 Task: Create new invoice with Date Opened :15-Apr-23, Select Customer: Boston's Restaurant & Sports Bar, Terms: Payment Term 1. Make invoice entry for item-1 with Date: 15-Apr-23, Description: Lay's Sour Cream and Onion Regular_x000D_
, Action: Material, Income Account: Income:Sales, Quantity: 2, Unit Price: 6.85, Discount %: 7. Make entry for item-2 with Date: 15-Apr-23, Description: Hawaiian Punch Juice Orange Ocean (1 gal)_x000D_
, Action: Material, Income Account: Income:Sales, Quantity: 1, Unit Price: 8.5, Discount %: 8. Make entry for item-3 with Date: 15-Apr-23, Description: Gatorade Gatorlyte Electrolyte Beverage Strawberry Kiwi (20 oz)_x000D_
, Action: Material, Income Account: Income:Sales, Quantity: 2, Unit Price: 9.5, Discount %: 10. Write Notes: 'Looking forward to serving you again.'. Post Invoice with Post Date: 15-Apr-23, Post to Accounts: Assets:Accounts Receivable. Pay / Process Payment with Transaction Date: 15-May-23, Amount: 37.661, Transfer Account: Checking Account. Print Invoice, display notes by going to Option, then go to Display Tab and check 'Invoice Notes'.
Action: Mouse moved to (171, 34)
Screenshot: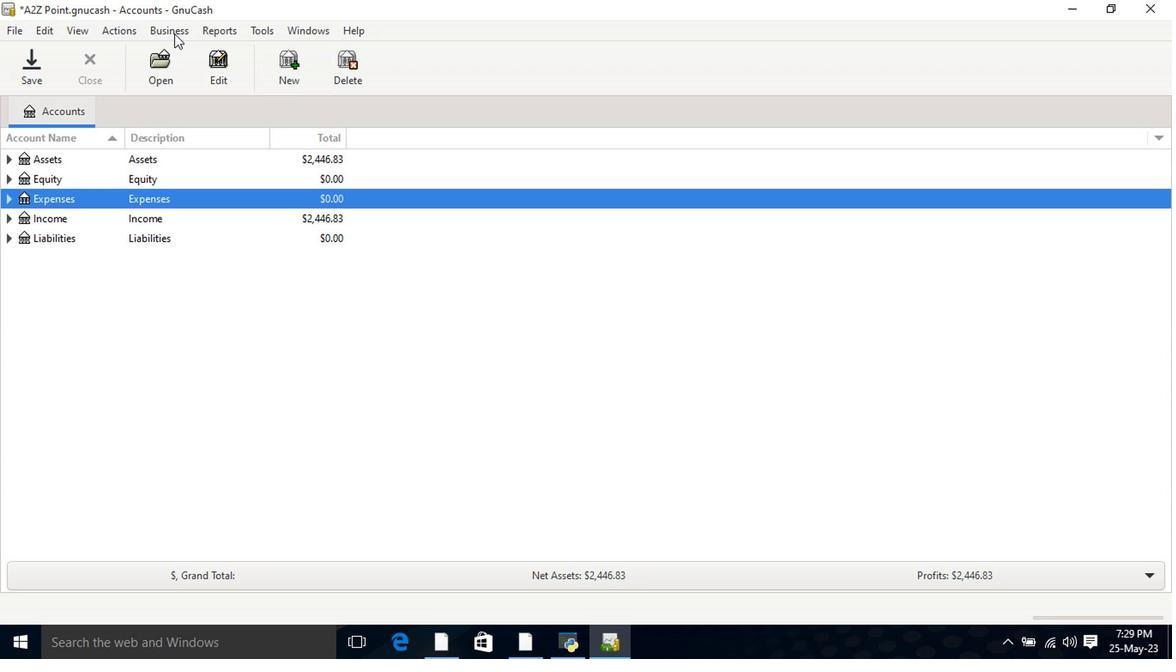 
Action: Mouse pressed left at (171, 34)
Screenshot: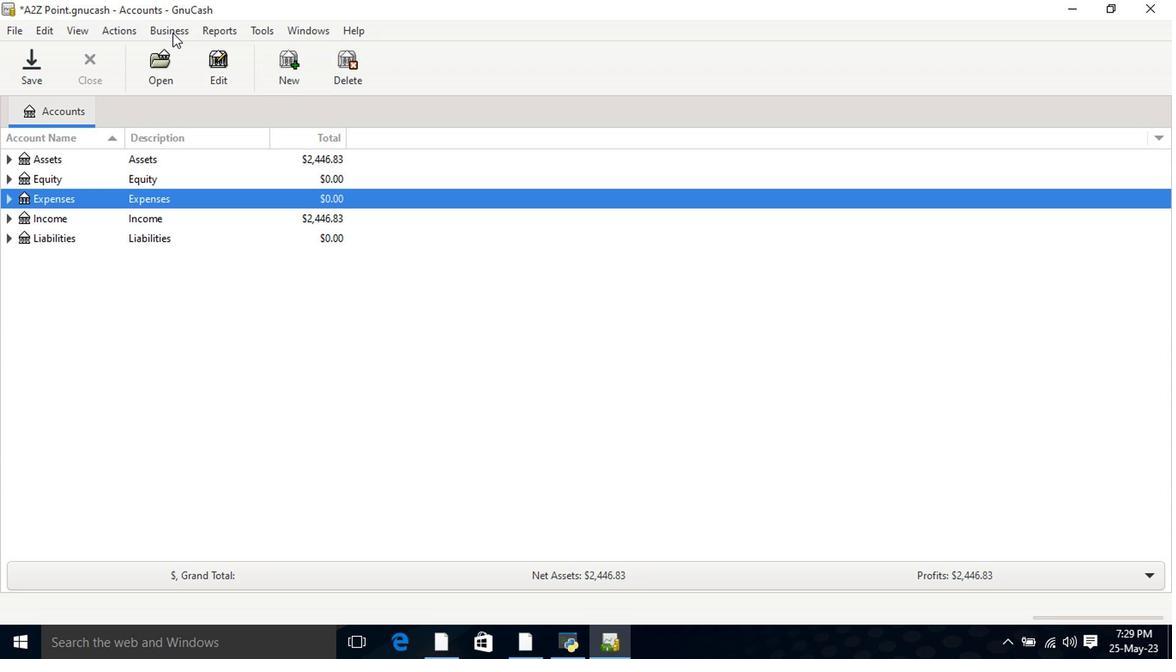 
Action: Mouse moved to (364, 115)
Screenshot: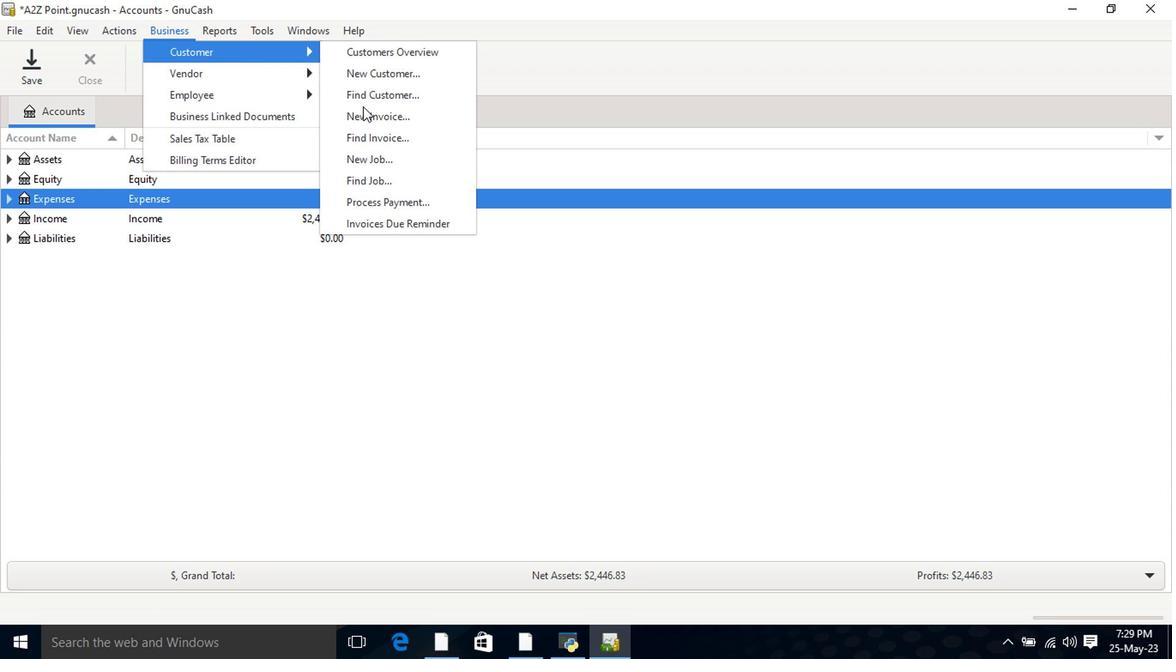 
Action: Mouse pressed left at (364, 115)
Screenshot: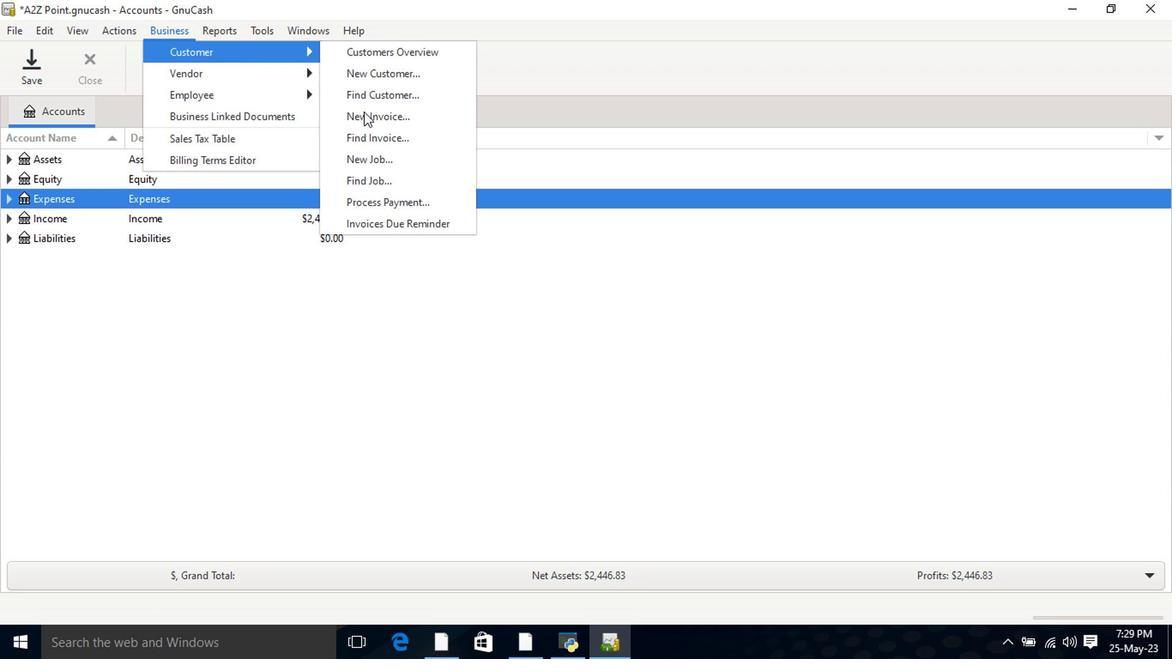 
Action: Mouse moved to (701, 263)
Screenshot: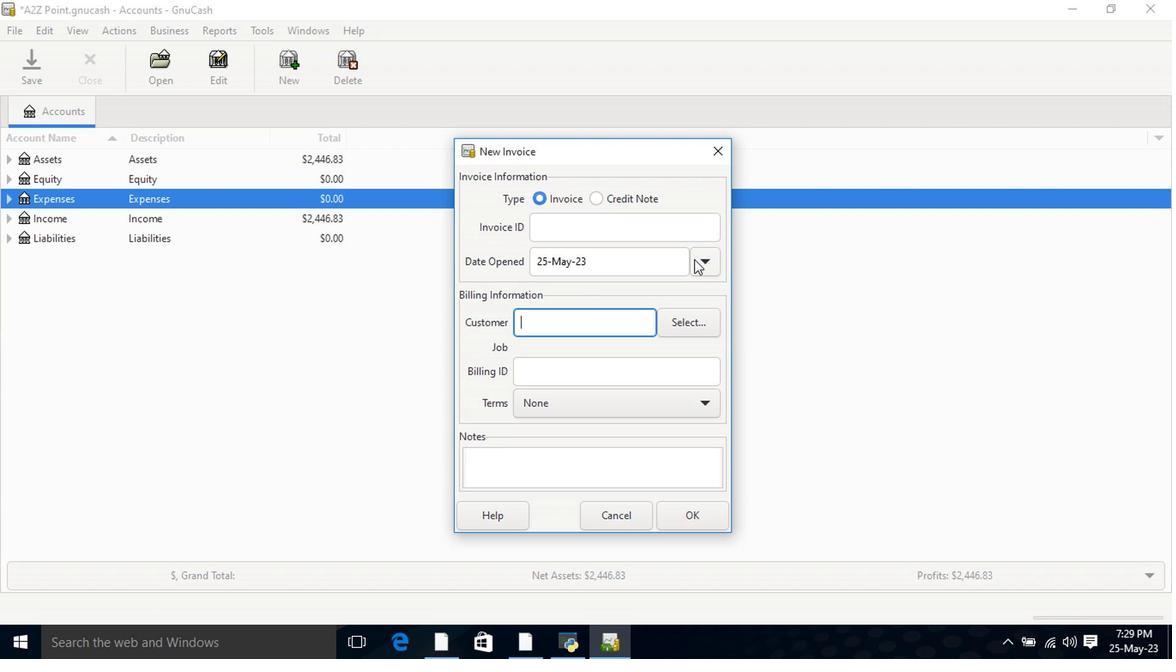 
Action: Mouse pressed left at (701, 263)
Screenshot: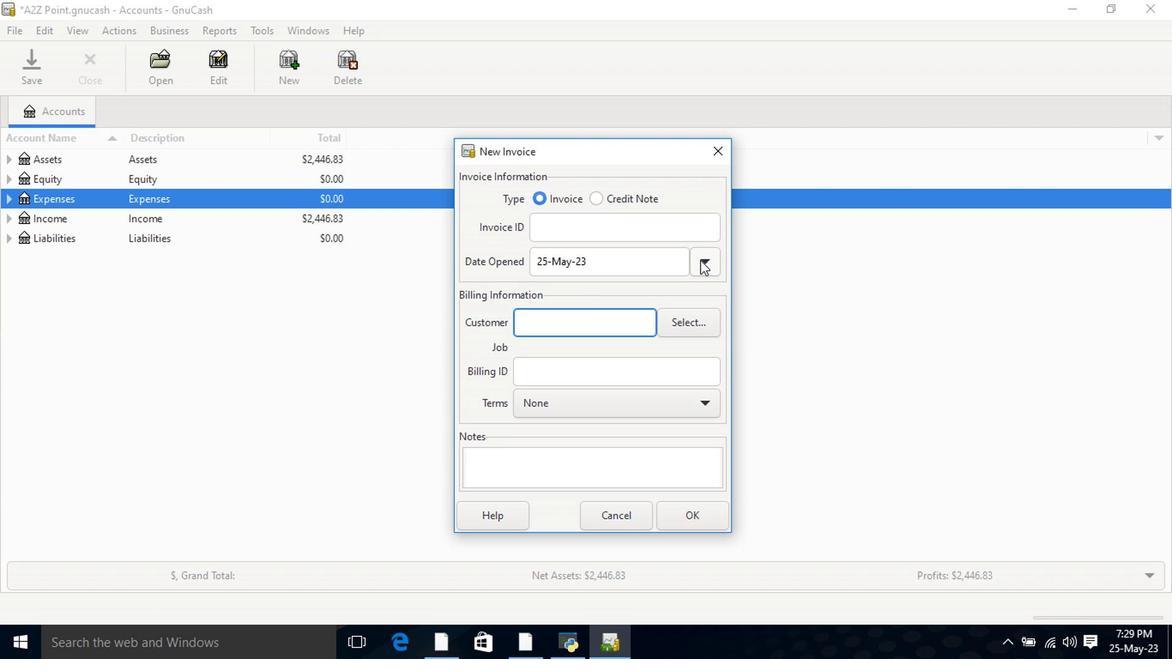 
Action: Mouse moved to (568, 290)
Screenshot: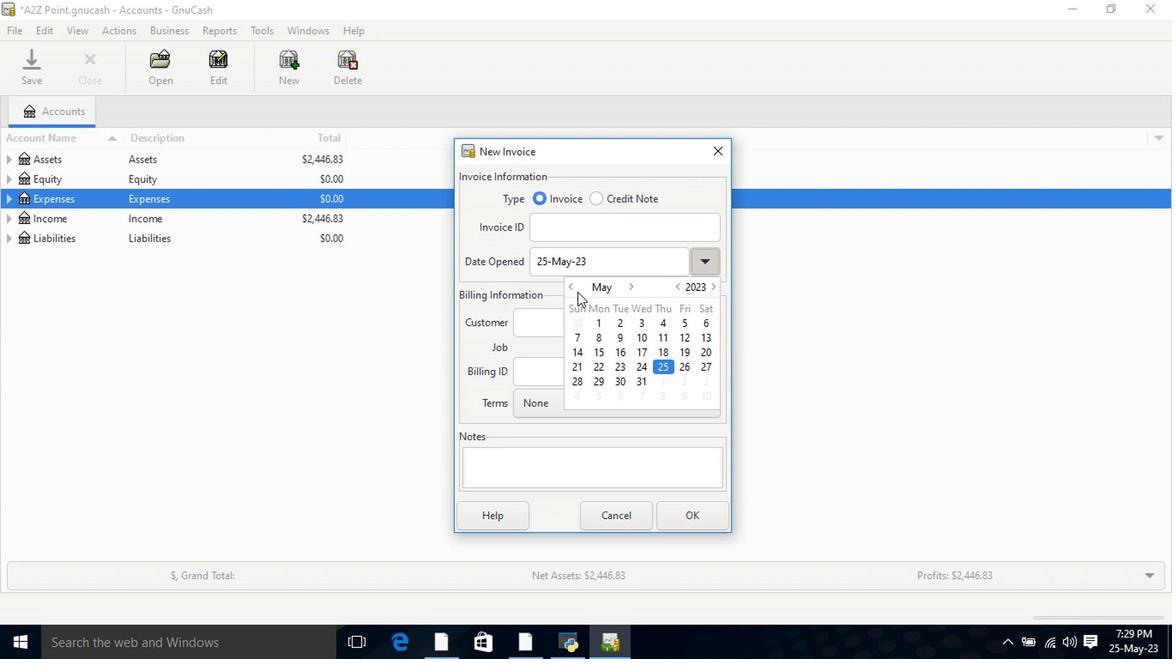 
Action: Mouse pressed left at (568, 290)
Screenshot: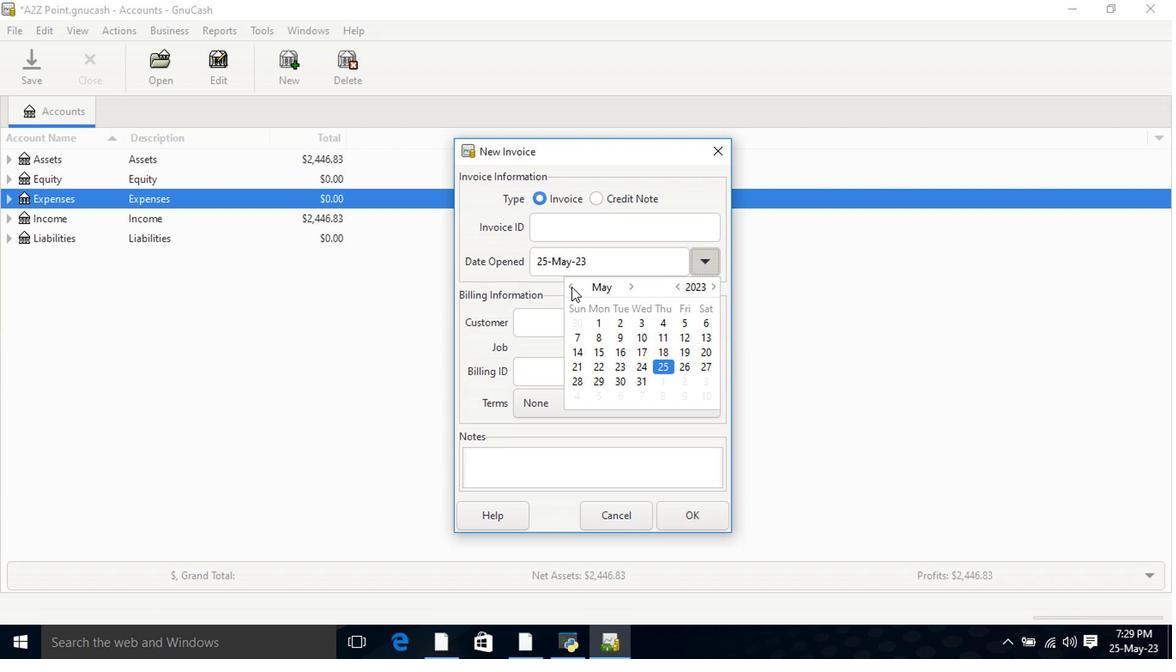 
Action: Mouse moved to (704, 359)
Screenshot: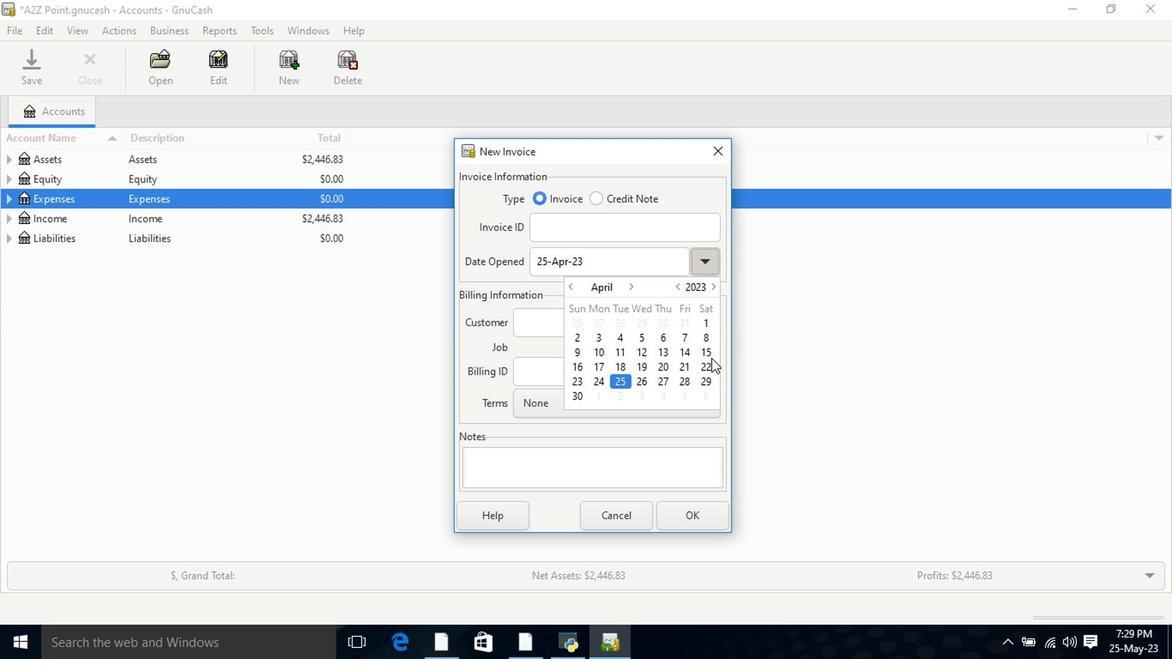 
Action: Mouse pressed left at (704, 359)
Screenshot: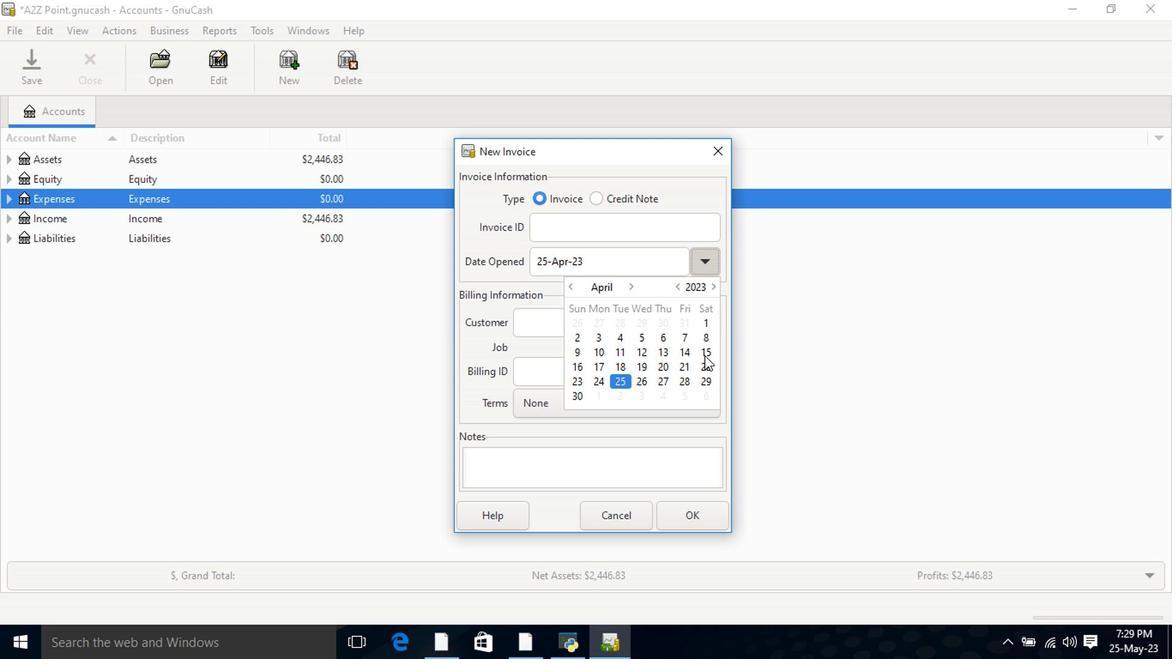 
Action: Mouse pressed left at (704, 359)
Screenshot: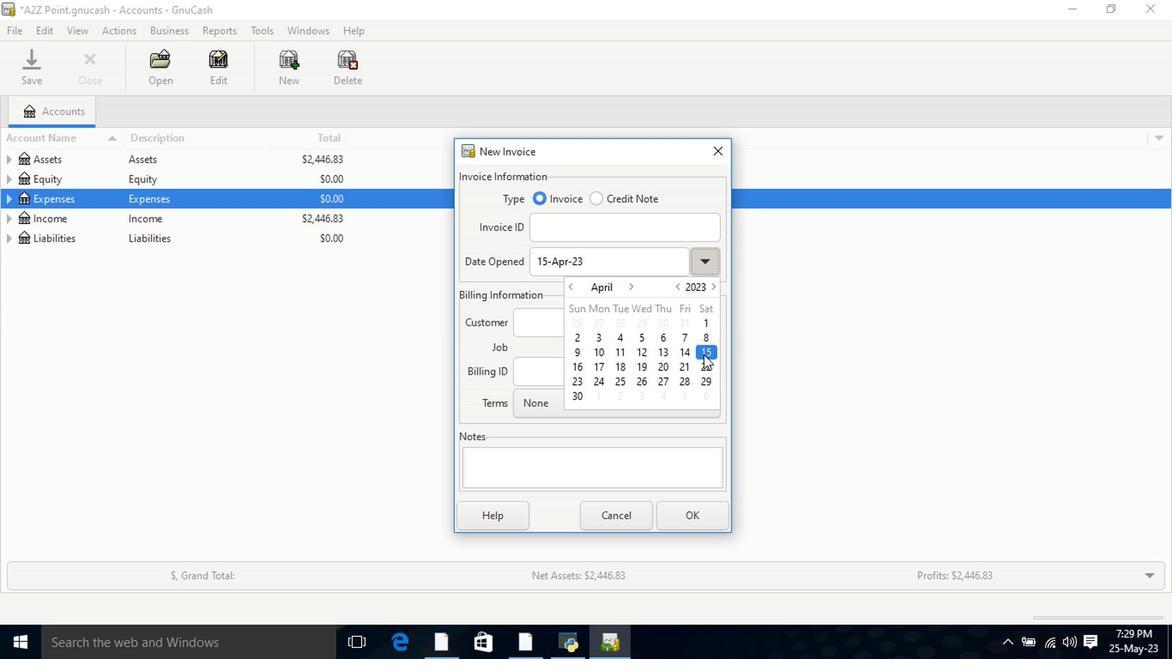 
Action: Mouse moved to (609, 316)
Screenshot: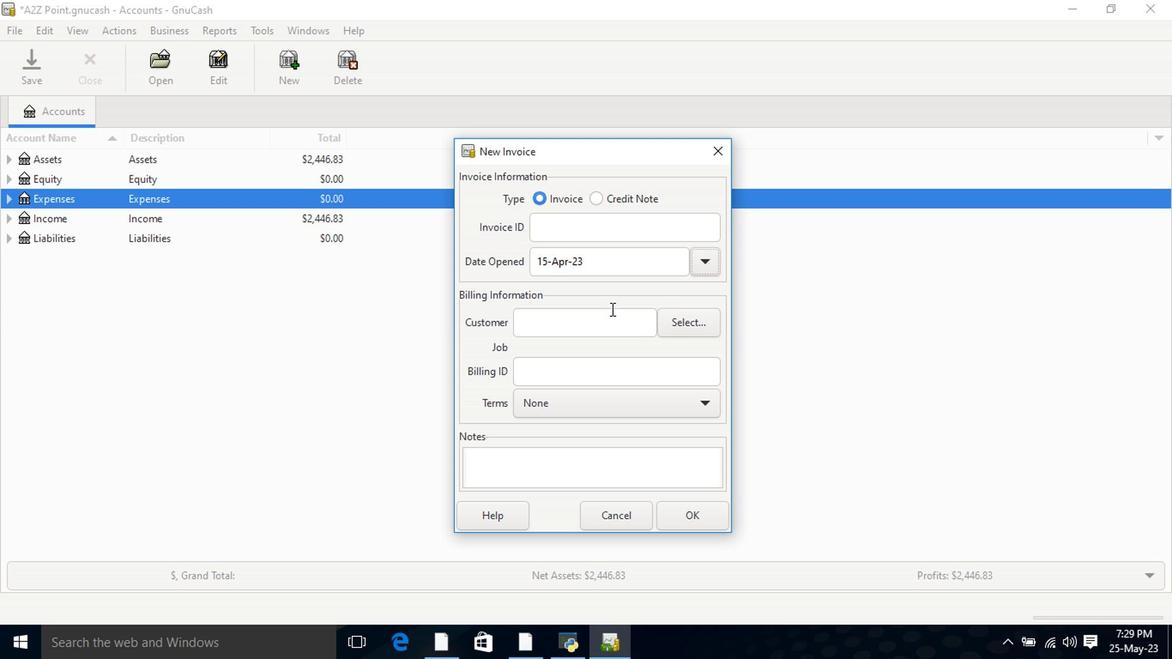 
Action: Mouse pressed left at (609, 316)
Screenshot: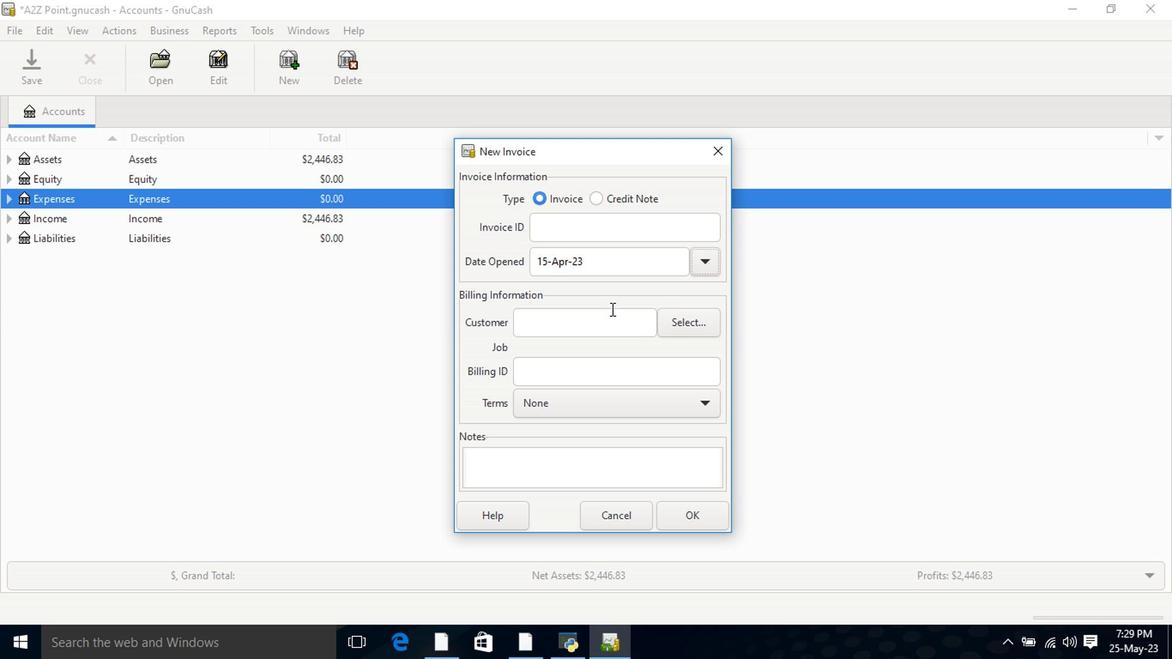 
Action: Mouse moved to (608, 316)
Screenshot: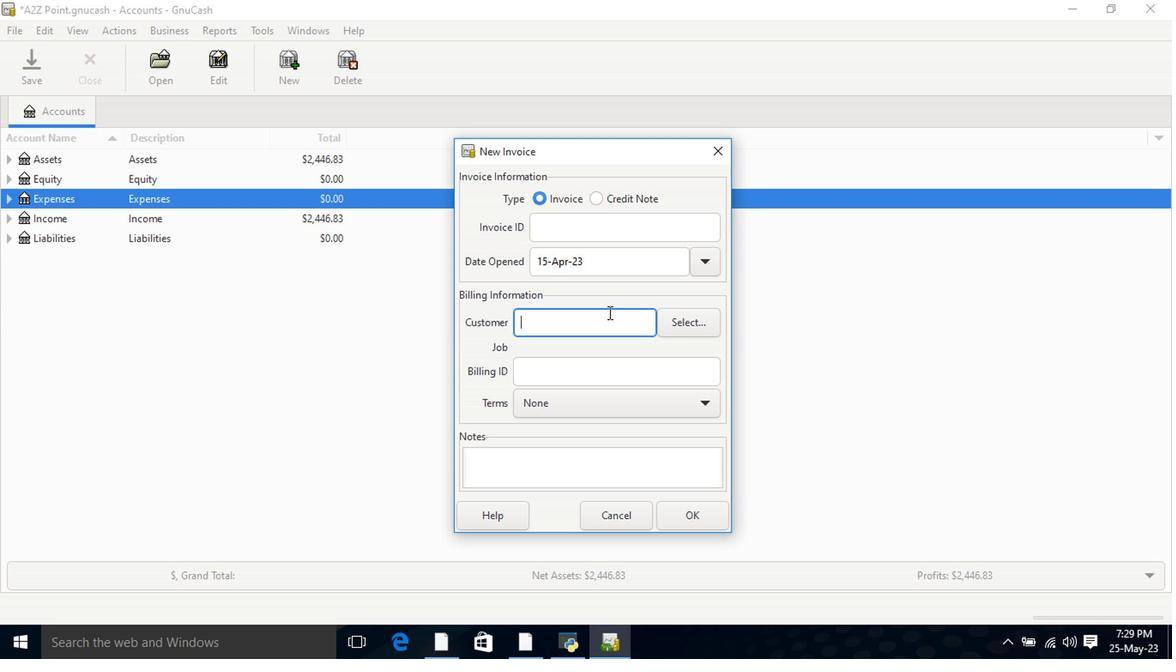 
Action: Key pressed <Key.shift><Key.shift><Key.shift><Key.shift><Key.shift><Key.shift><Key.shift><Key.shift><Key.shift><Key.shift><Key.shift><Key.shift><Key.shift><Key.shift><Key.shift><Key.shift><Key.shift><Key.shift><Key.shift><Key.shift><Key.shift><Key.shift><Key.shift><Key.shift><Key.shift><Key.shift><Key.shift><Key.shift><Key.shift><Key.shift><Key.shift><Key.shift><Key.shift><Key.shift><Key.shift><Key.shift><Key.shift><Key.shift><Key.shift><Key.shift><Key.shift><Key.shift><Key.shift><Key.shift><Key.shift><Key.shift><Key.shift><Key.shift><Key.shift><Key.shift><Key.shift>Bost
Screenshot: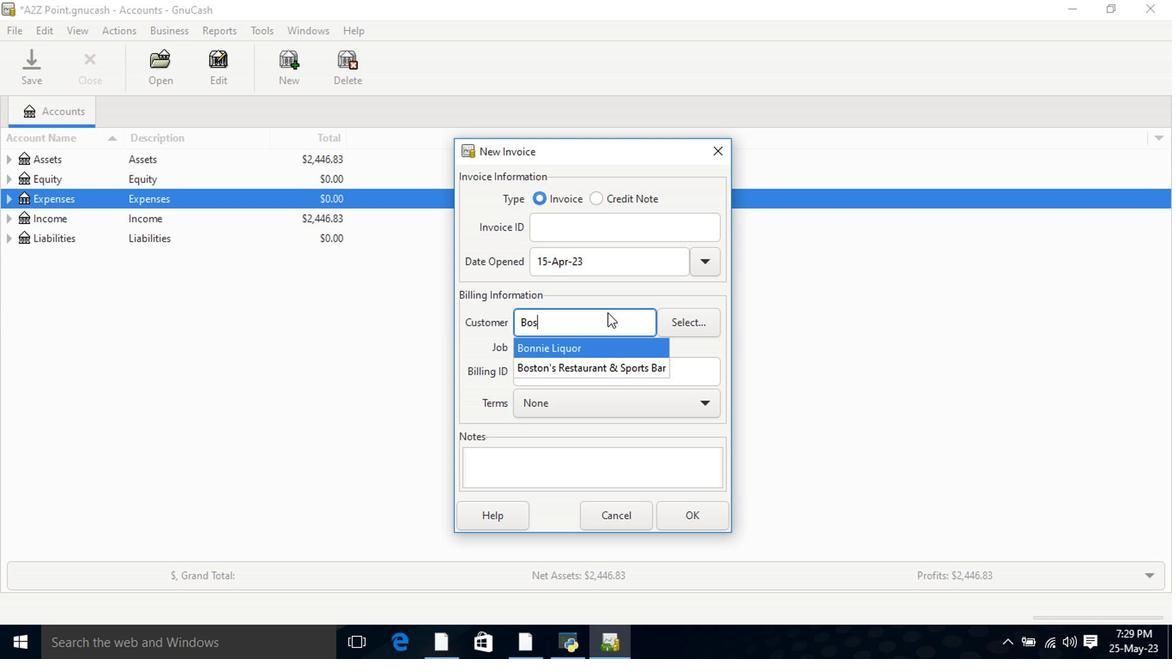 
Action: Mouse moved to (587, 352)
Screenshot: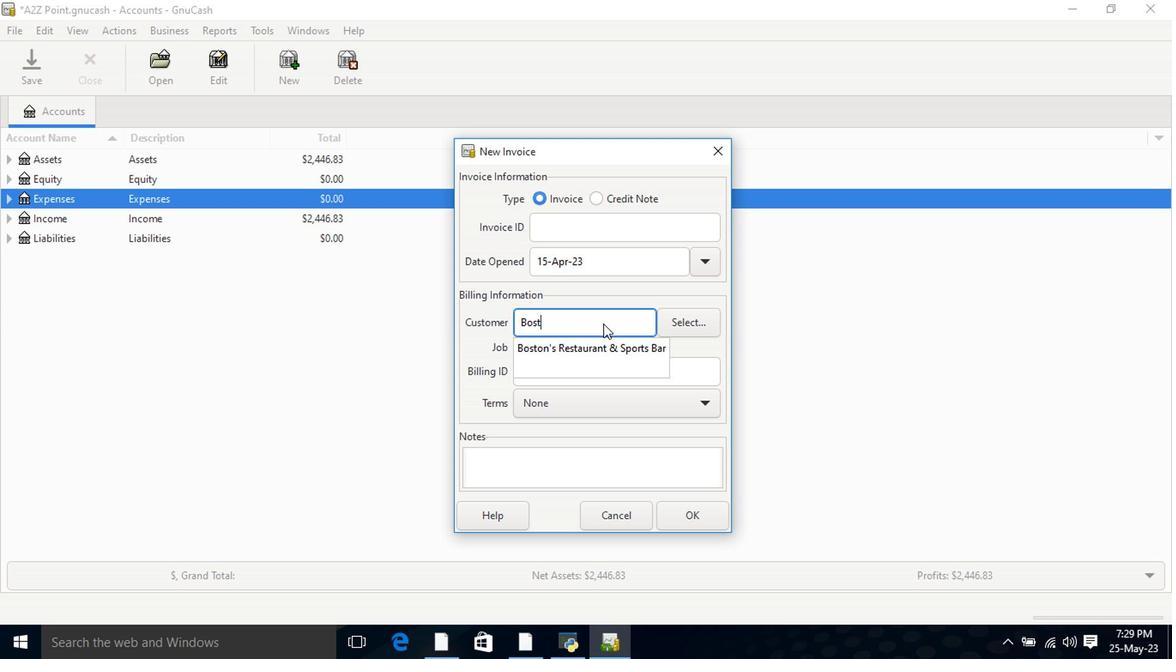 
Action: Mouse pressed left at (587, 352)
Screenshot: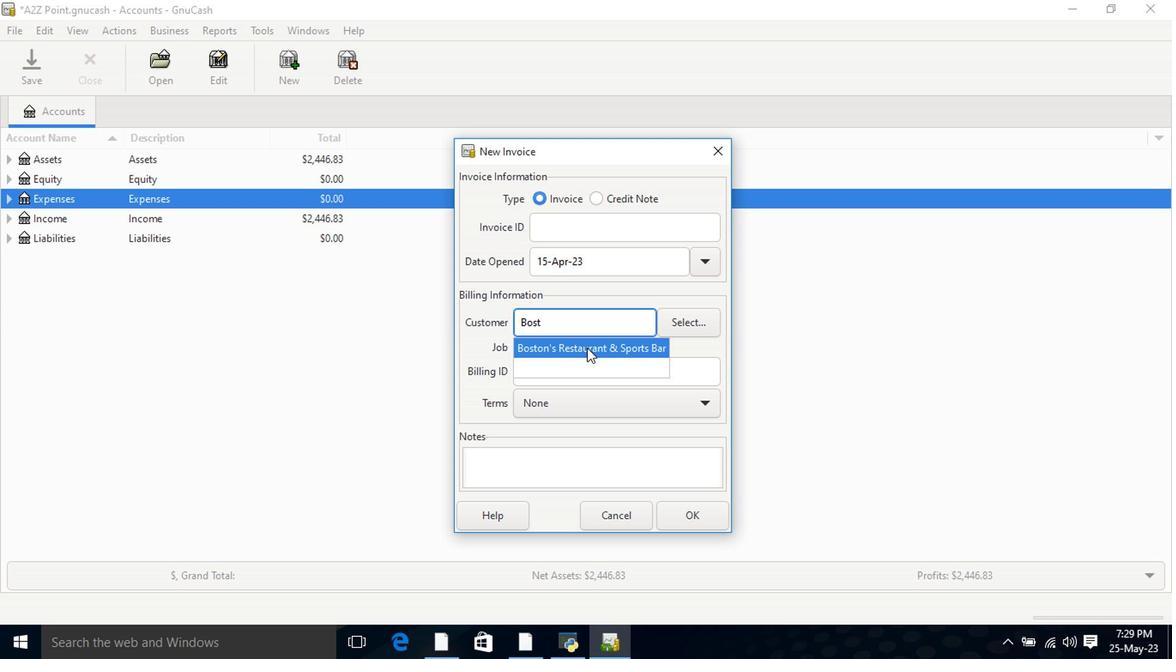 
Action: Mouse moved to (584, 414)
Screenshot: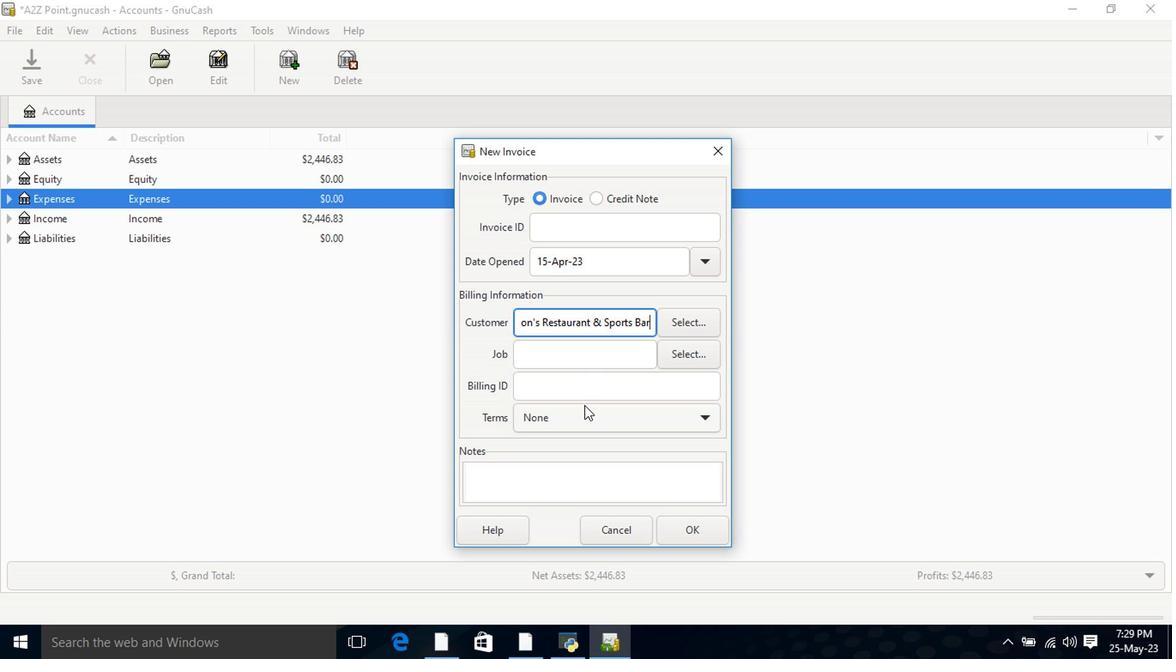 
Action: Mouse pressed left at (584, 414)
Screenshot: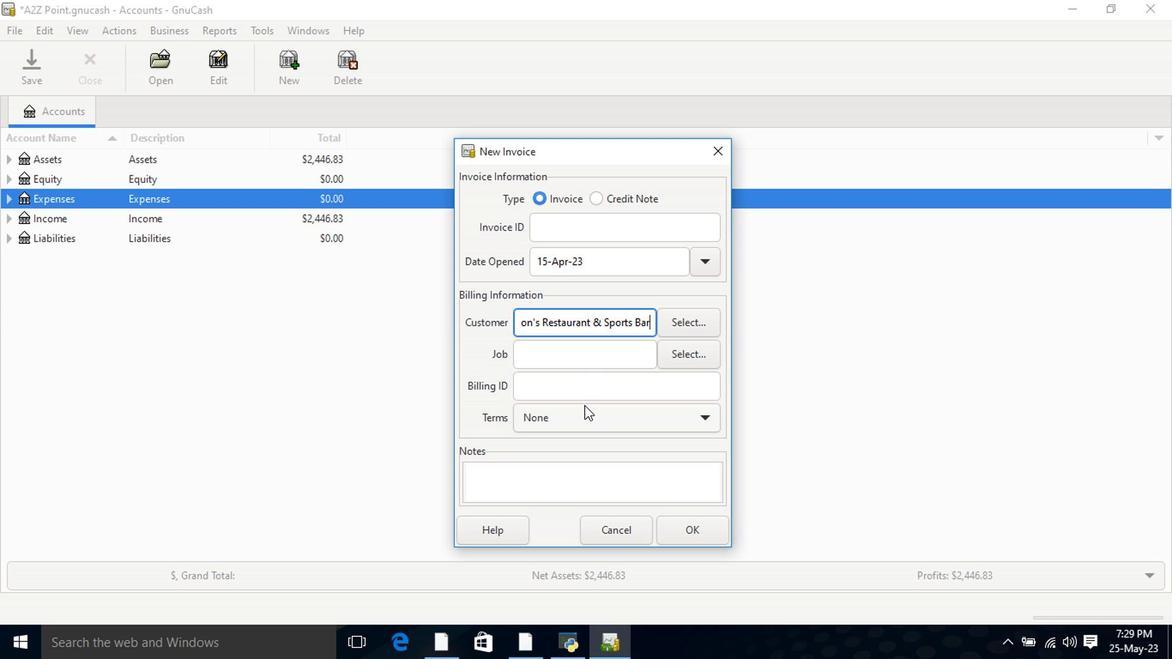 
Action: Mouse moved to (587, 447)
Screenshot: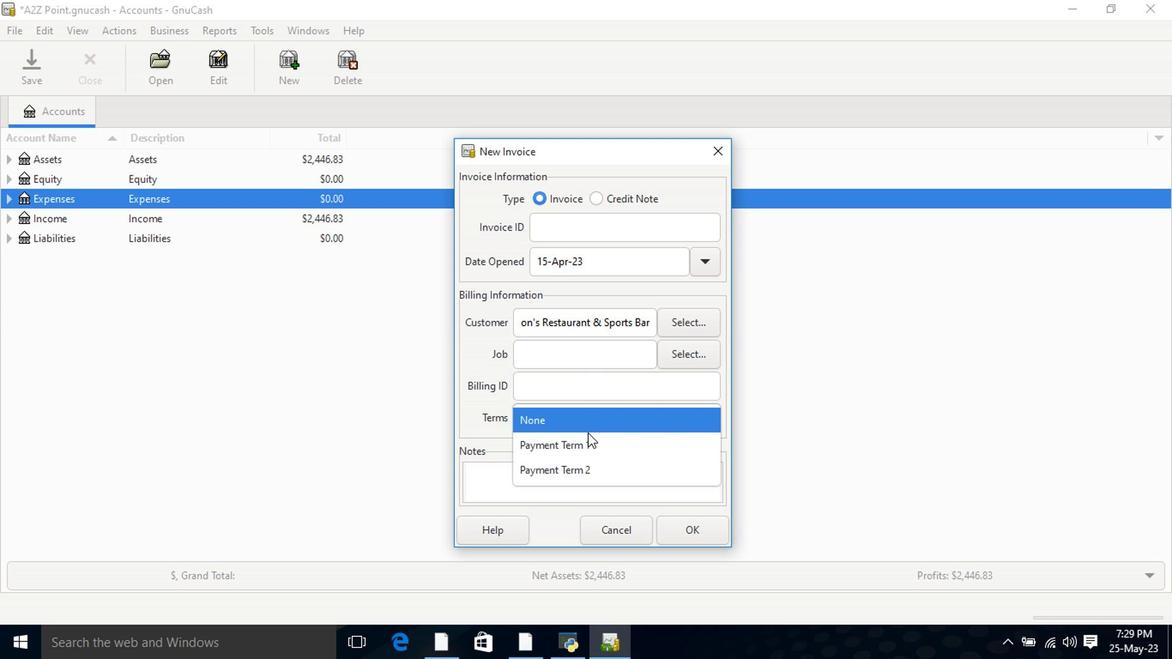 
Action: Mouse pressed left at (587, 447)
Screenshot: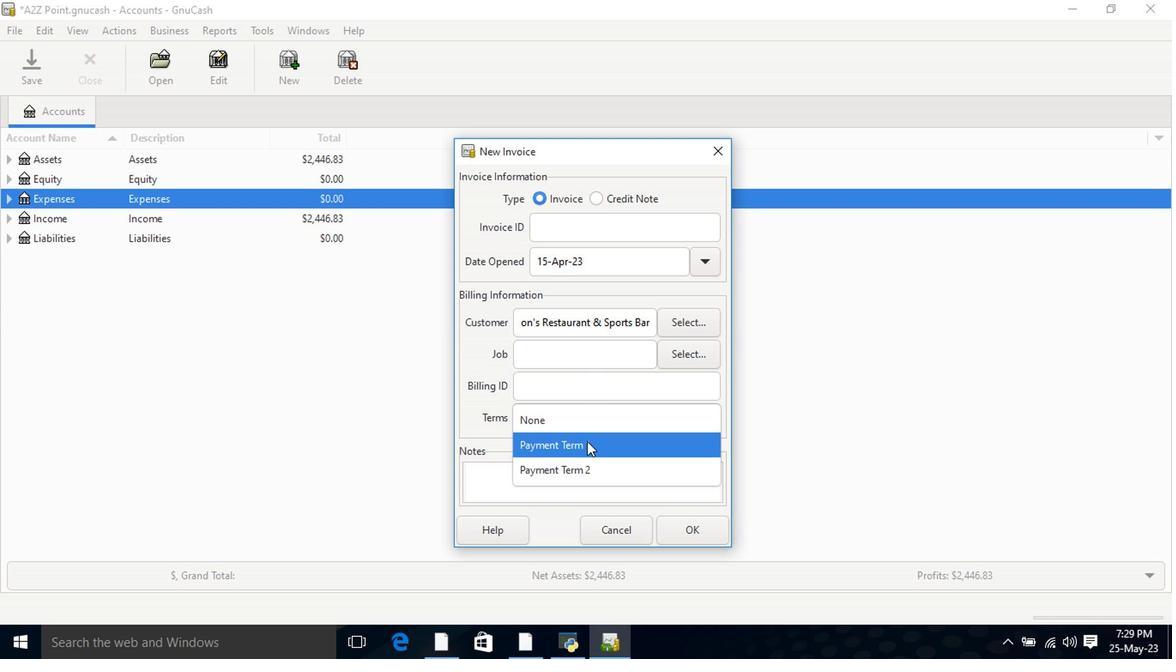 
Action: Mouse moved to (681, 536)
Screenshot: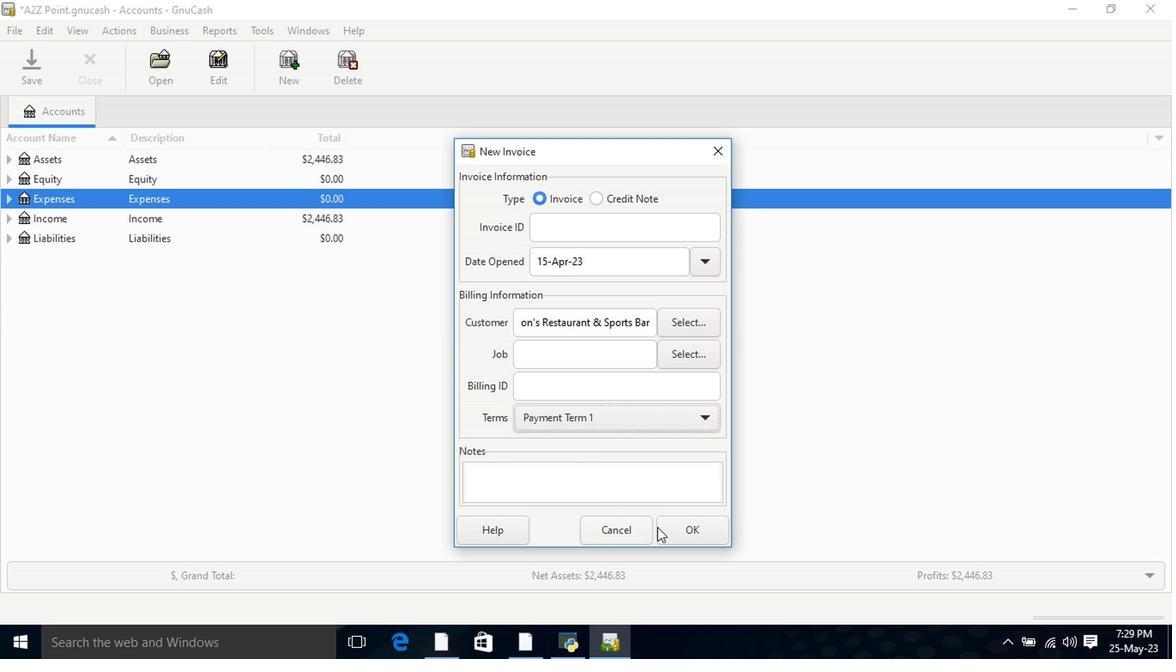 
Action: Mouse pressed left at (681, 536)
Screenshot: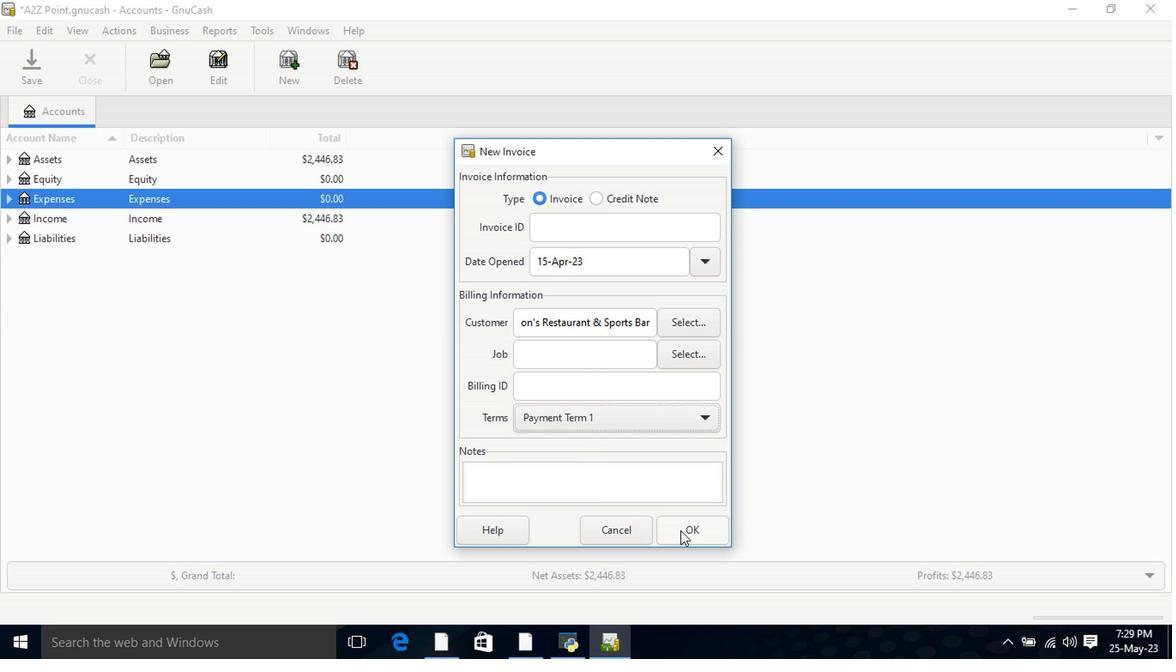 
Action: Mouse moved to (79, 340)
Screenshot: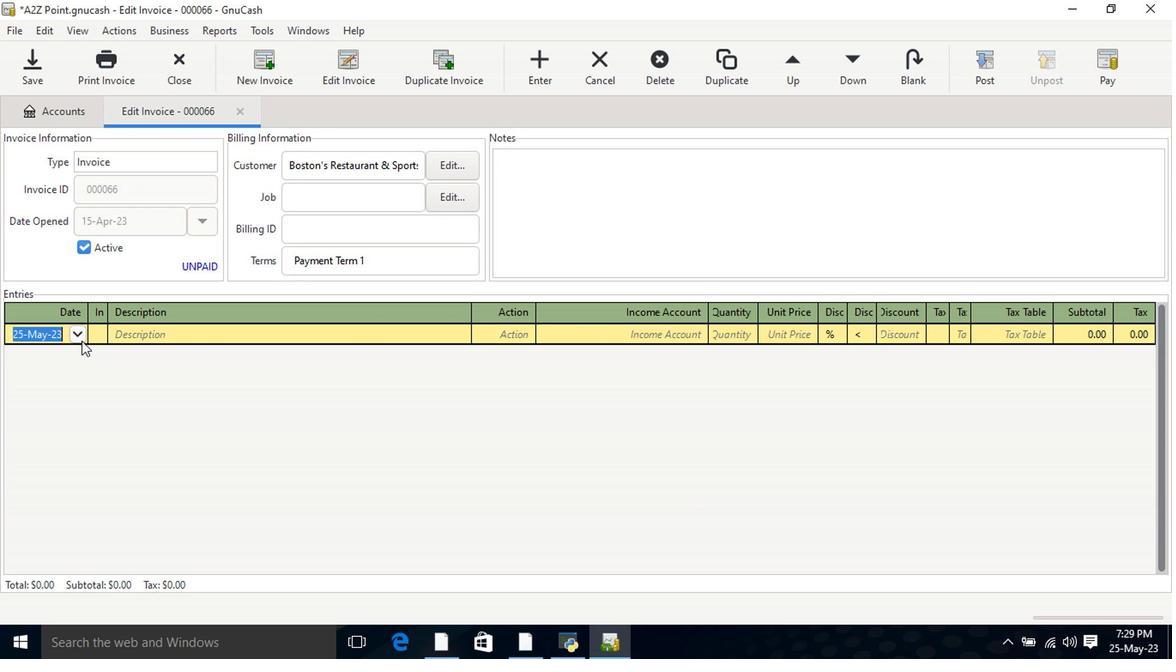 
Action: Mouse pressed left at (79, 340)
Screenshot: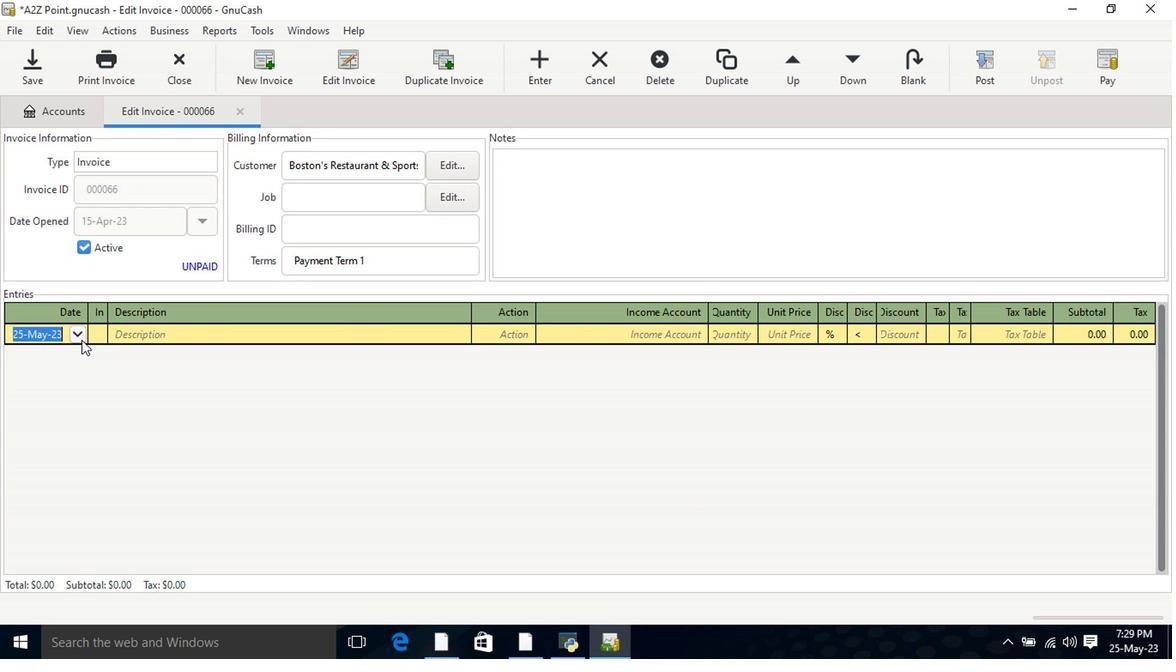
Action: Mouse moved to (7, 365)
Screenshot: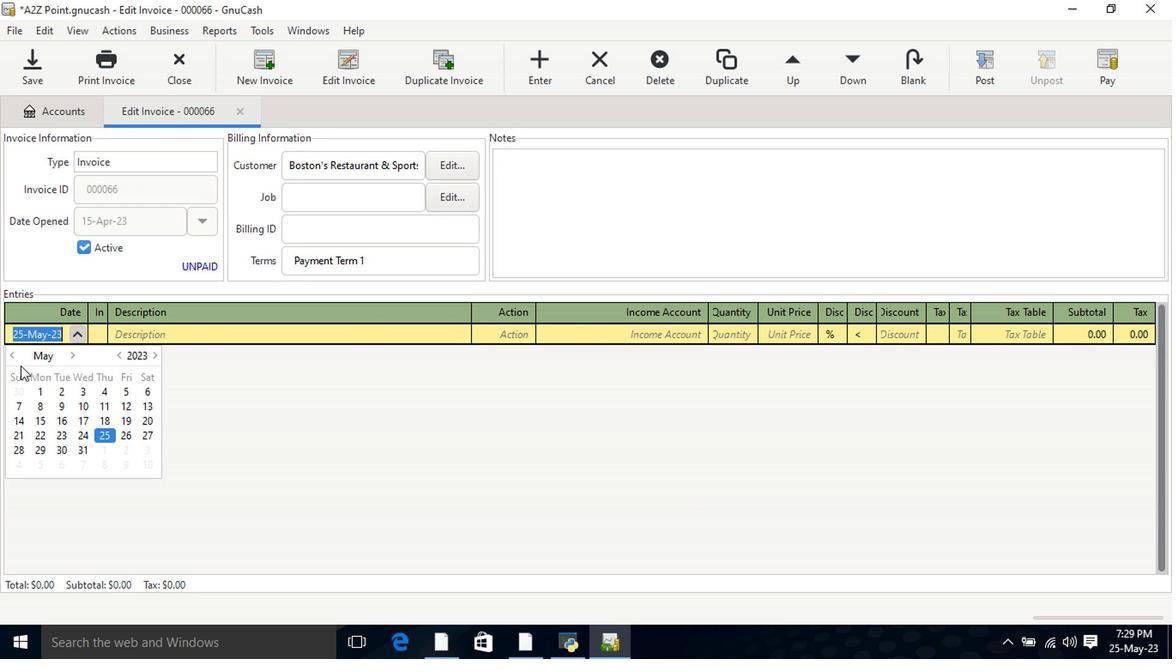 
Action: Mouse pressed left at (7, 365)
Screenshot: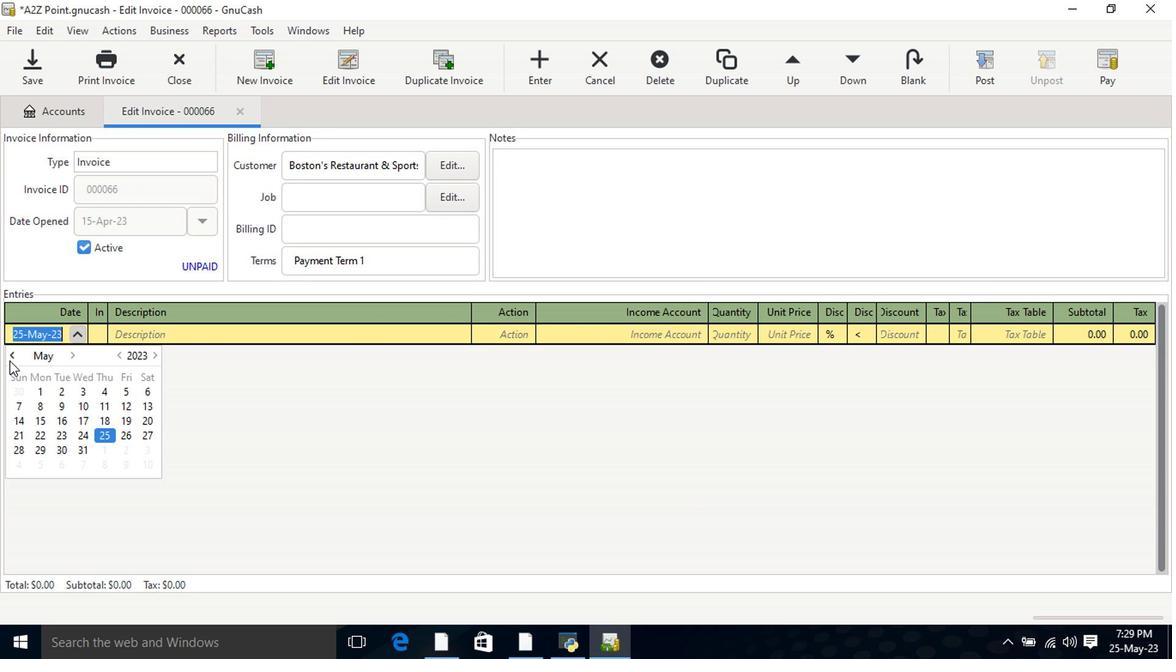 
Action: Mouse moved to (15, 361)
Screenshot: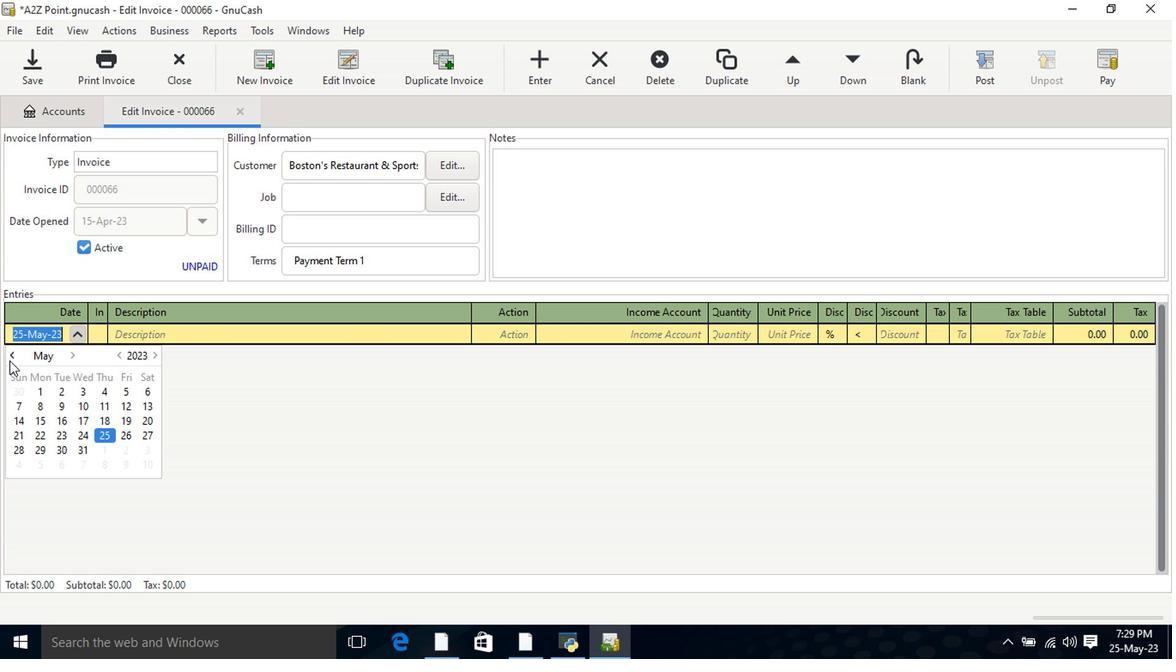 
Action: Mouse pressed left at (15, 361)
Screenshot: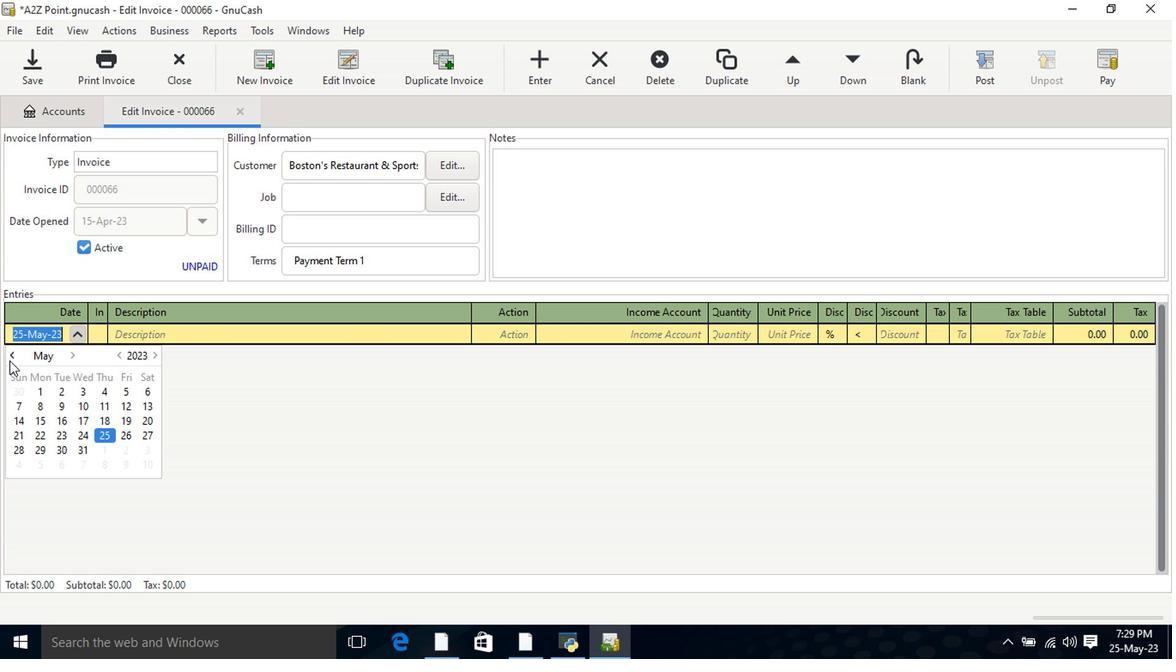 
Action: Mouse moved to (144, 428)
Screenshot: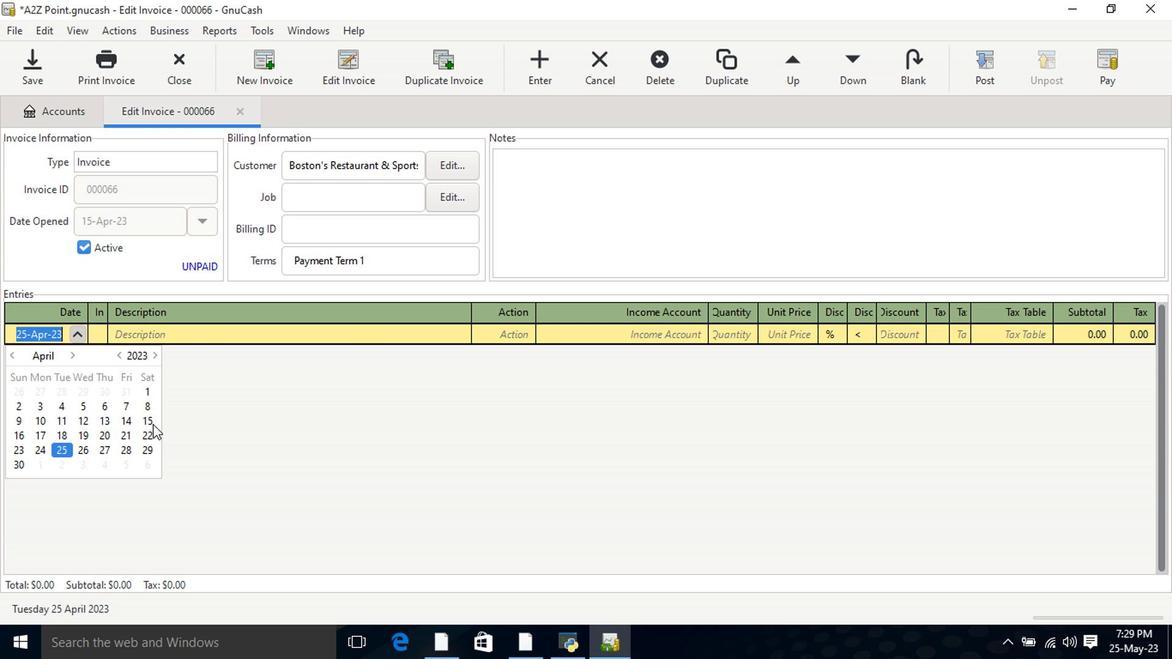 
Action: Mouse pressed left at (144, 428)
Screenshot: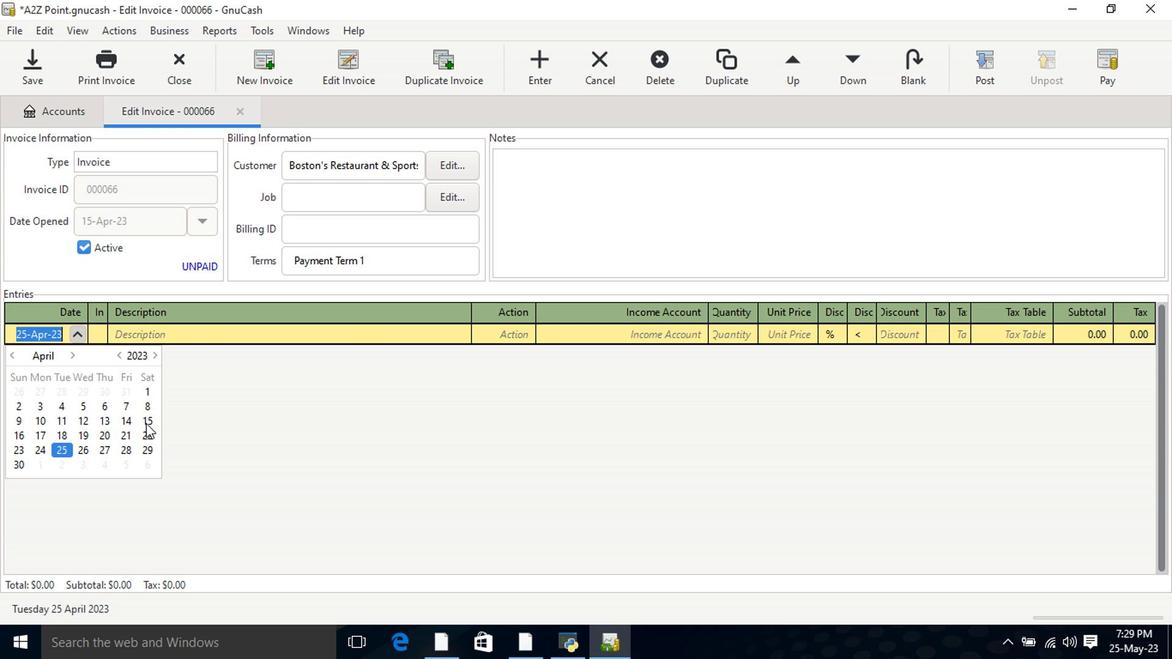 
Action: Mouse pressed left at (144, 428)
Screenshot: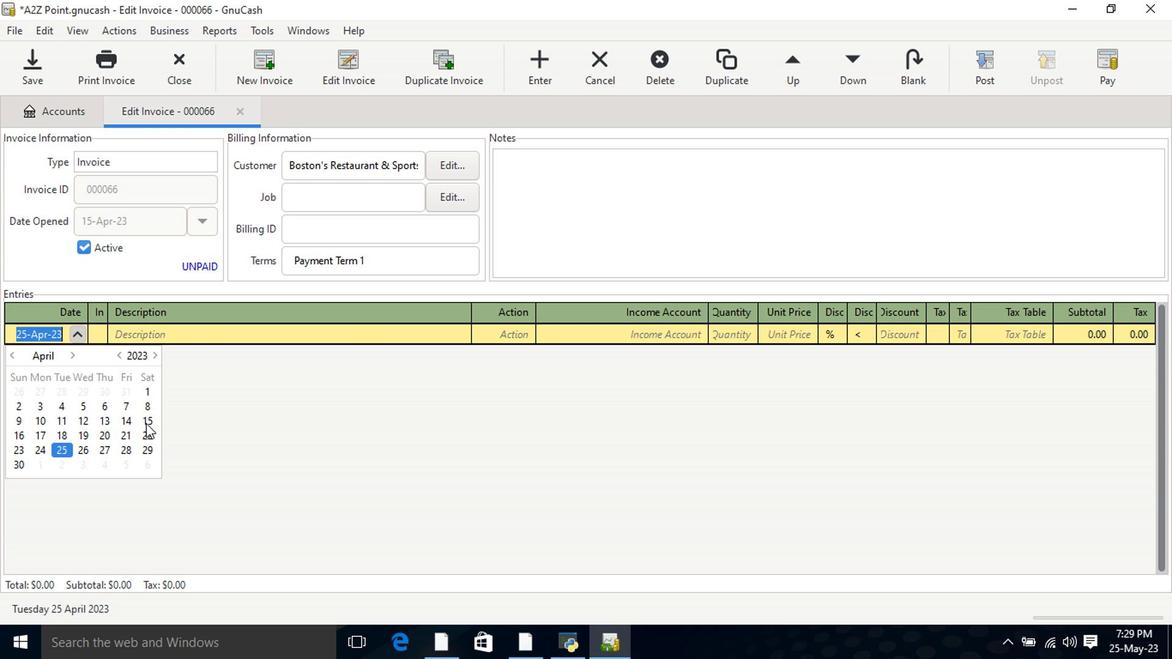 
Action: Mouse moved to (181, 337)
Screenshot: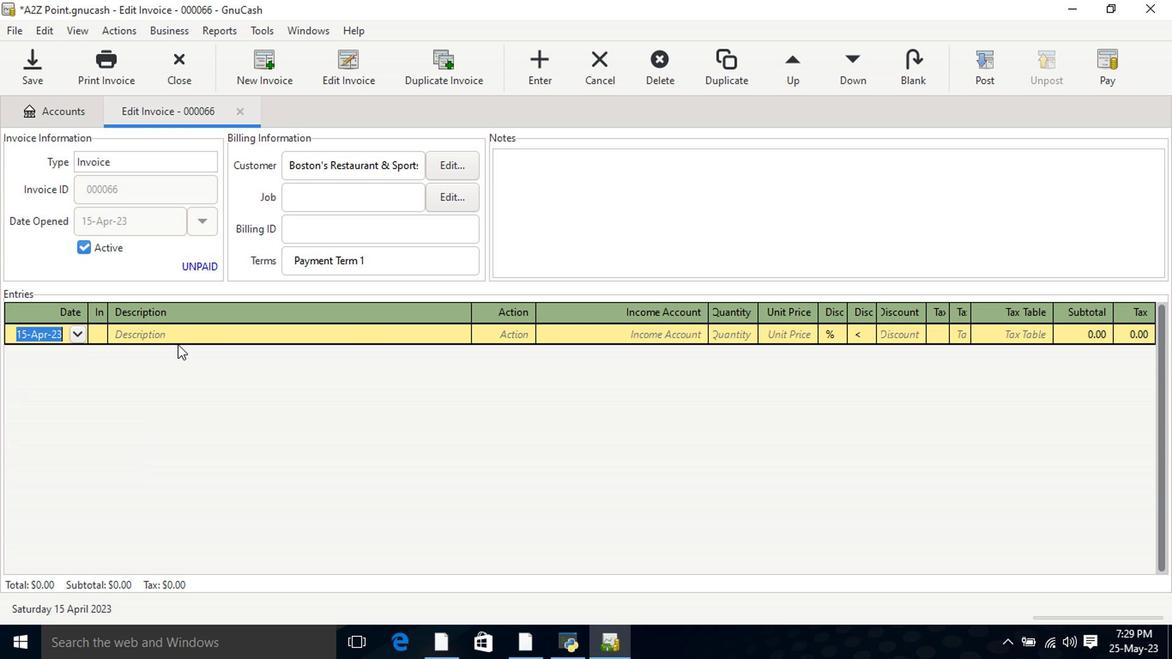 
Action: Mouse pressed left at (181, 337)
Screenshot: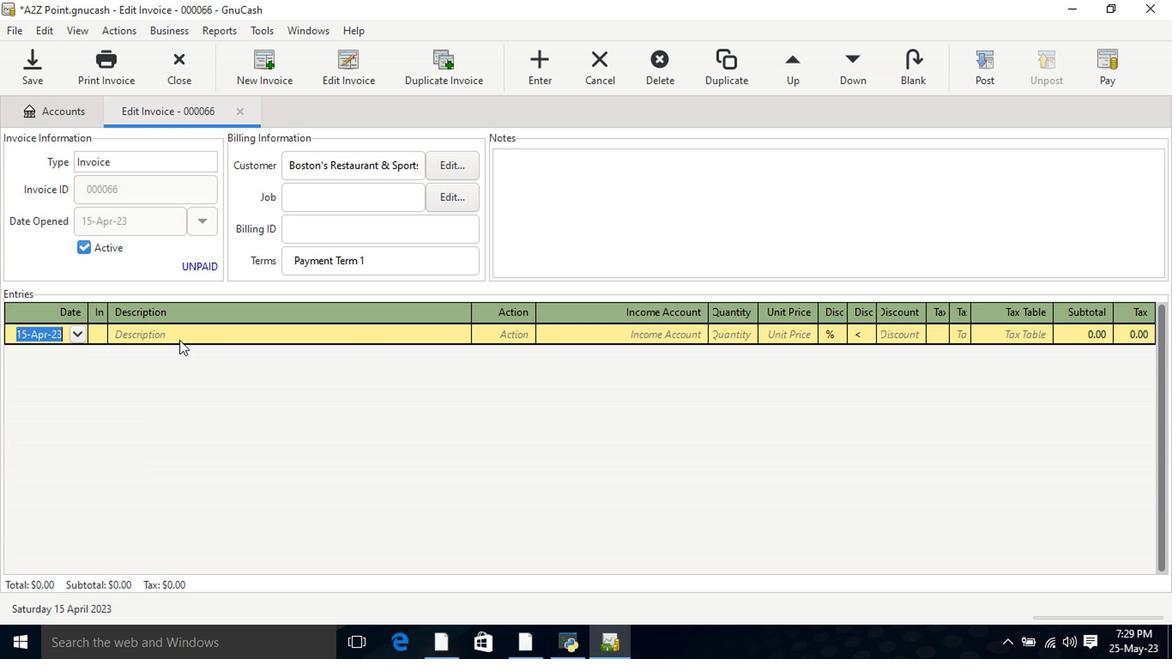 
Action: Key pressed <Key.shift>Lay's<Key.space><Key.shift>S<Key.shift>our<Key.space><Key.shift>Cream<Key.space>and<Key.space><Key.shift>Onion<Key.space><Key.shift>Regular<Key.tab>mat<Key.tab>incom<Key.down><Key.down><Key.down><Key.tab>2<Key.tab>6.85<Key.tab>
Screenshot: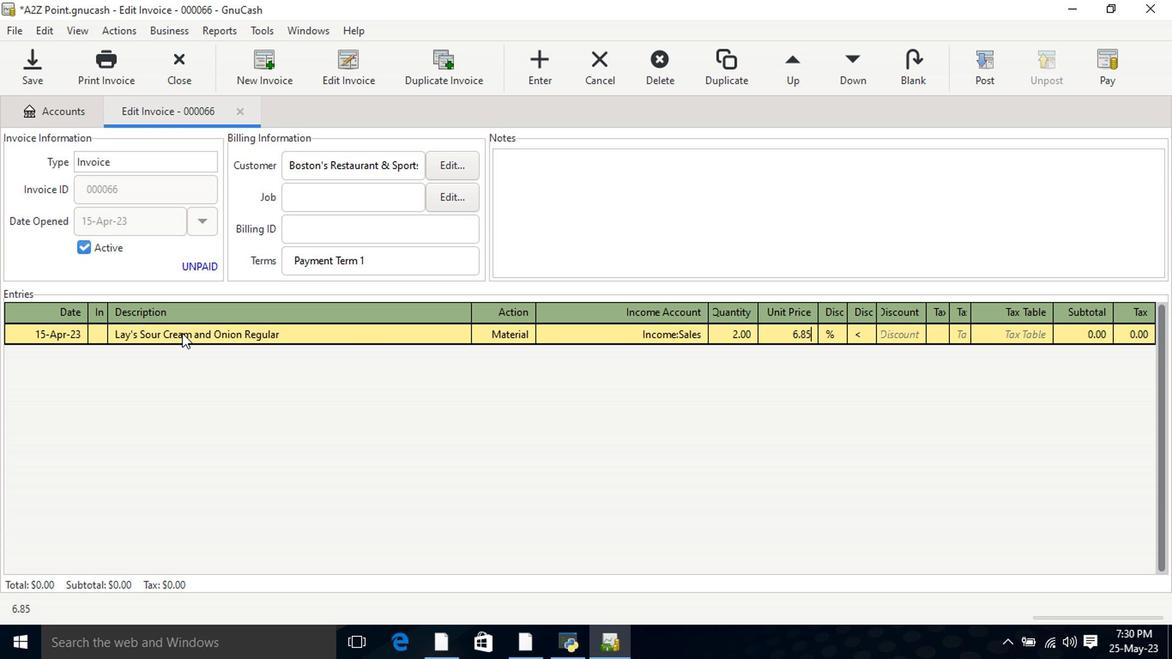 
Action: Mouse moved to (860, 338)
Screenshot: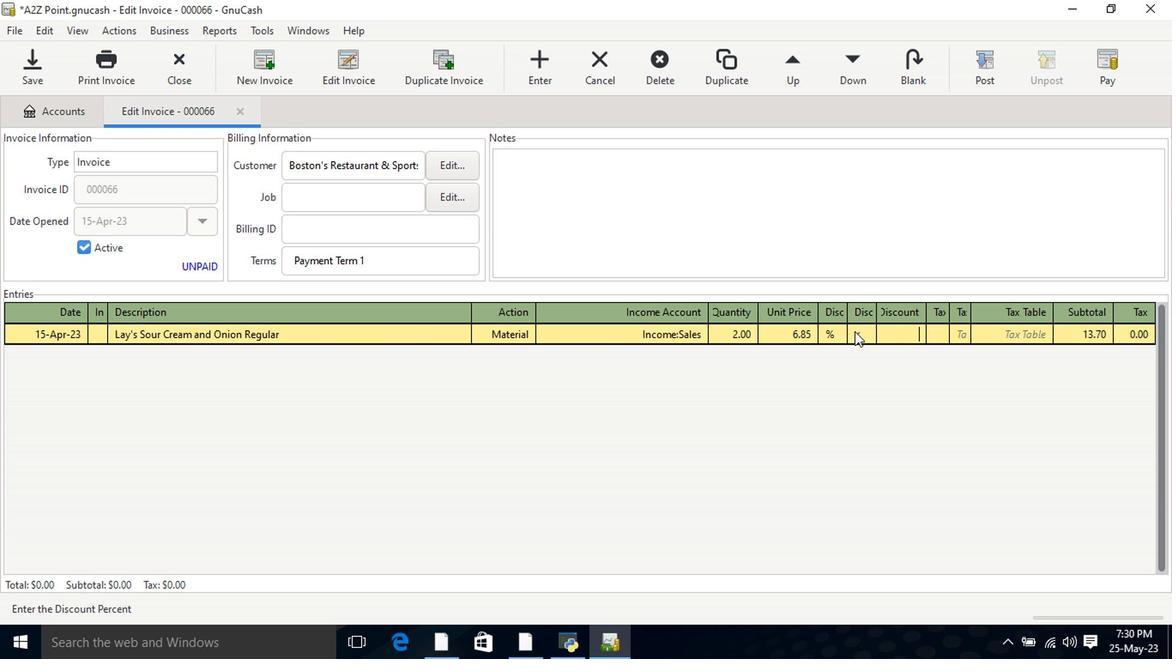 
Action: Mouse pressed left at (860, 338)
Screenshot: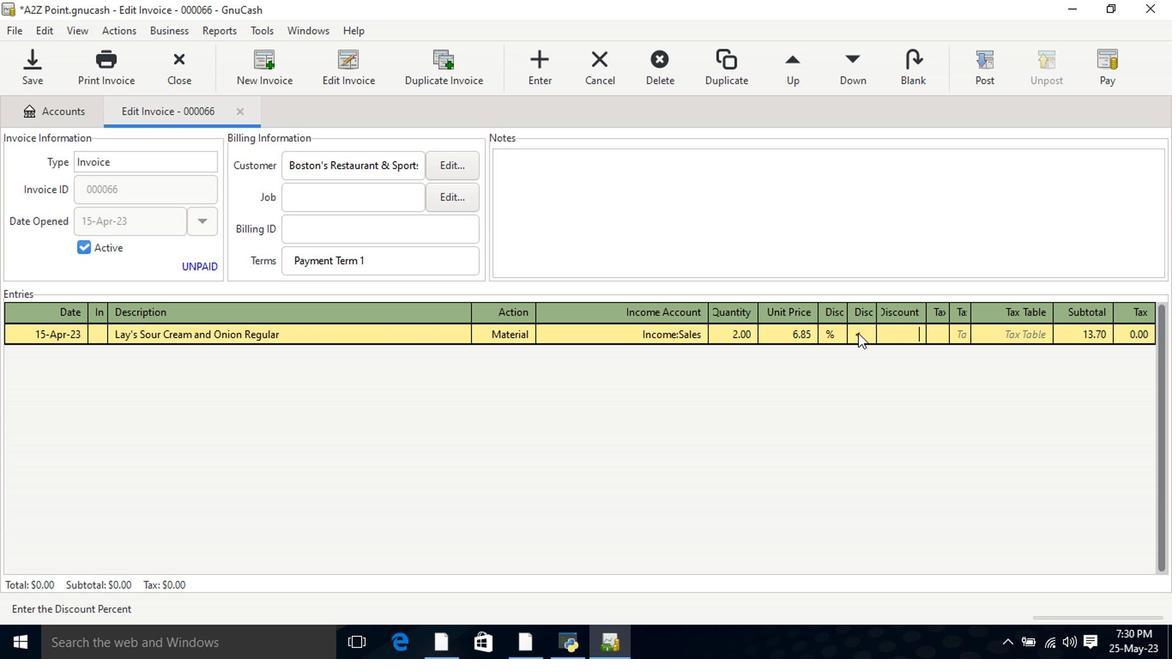 
Action: Mouse moved to (884, 331)
Screenshot: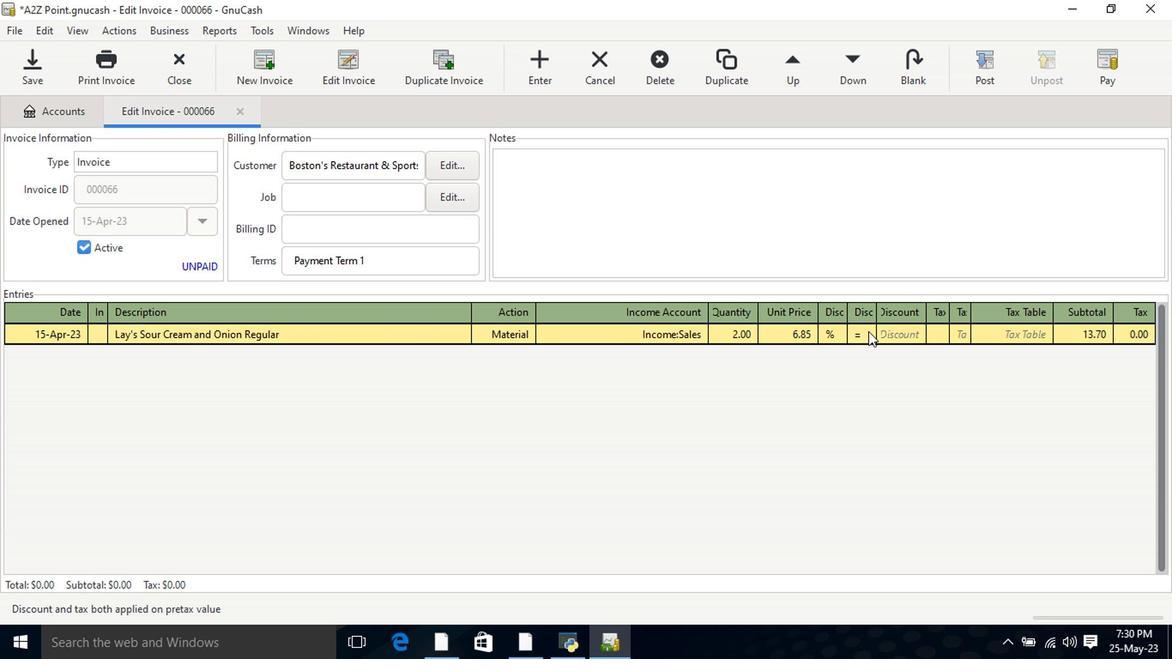 
Action: Mouse pressed left at (884, 331)
Screenshot: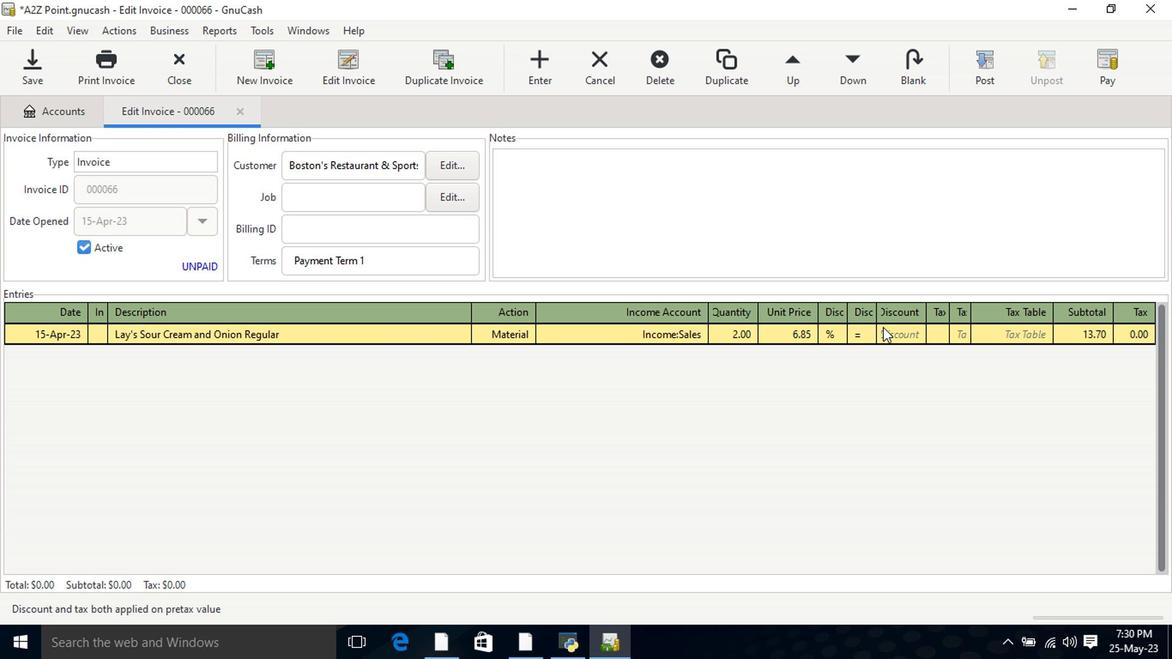 
Action: Key pressed 7<Key.tab><Key.tab><Key.shift>Hawaiian<Key.space><Key.shift>Punch<Key.space><Key.shift>Juice<Key.space><Key.shift>Orange<Key.space><Key.shift>Ocean<Key.space><Key.shift_r>(1<Key.space>ga<Key.shift_r>)<Key.tab>mate<Key.tab>incom<Key.down><Key.down><Key.down><Key.tab>1<Key.tab>8.5<Key.tab>
Screenshot: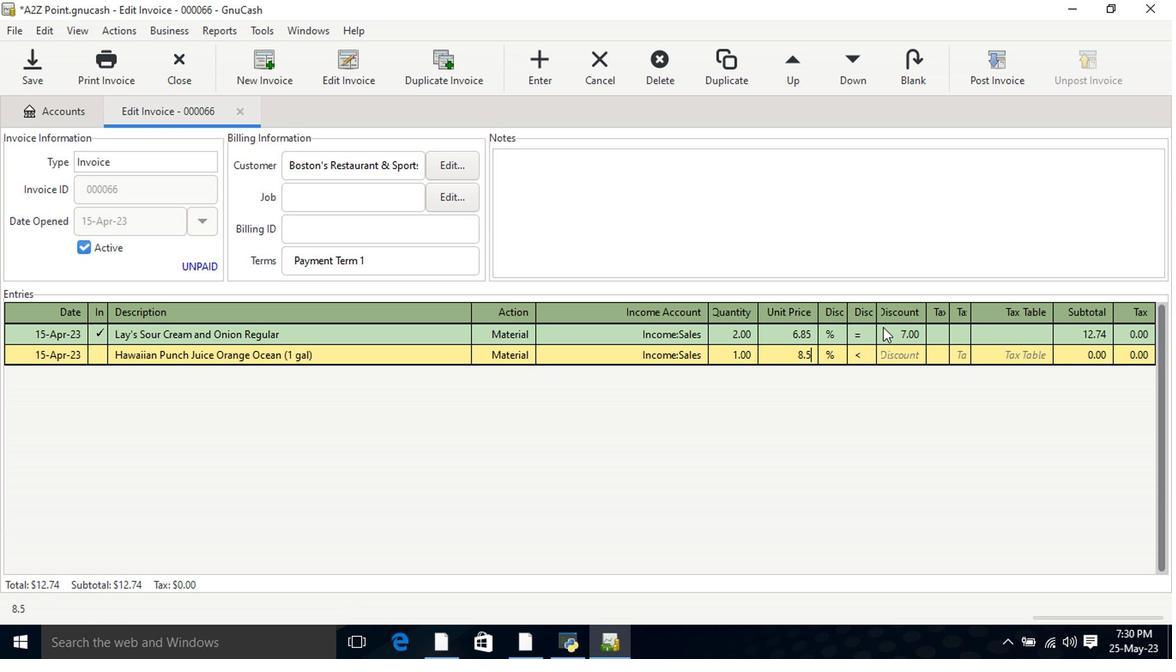 
Action: Mouse moved to (867, 359)
Screenshot: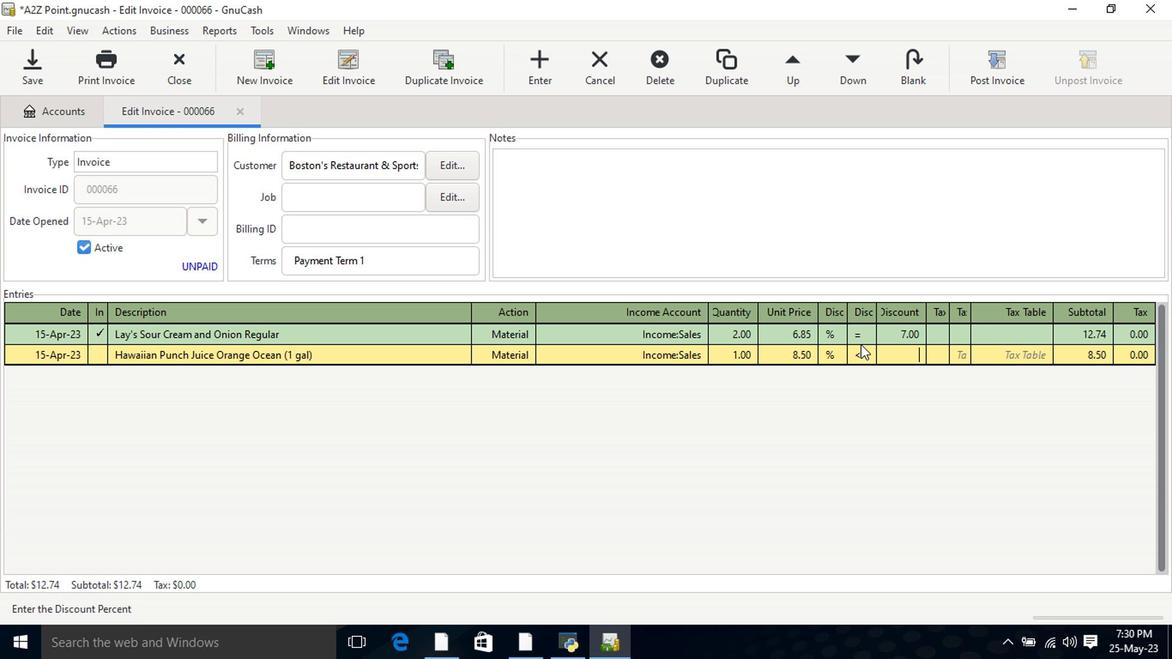 
Action: Mouse pressed left at (861, 356)
Screenshot: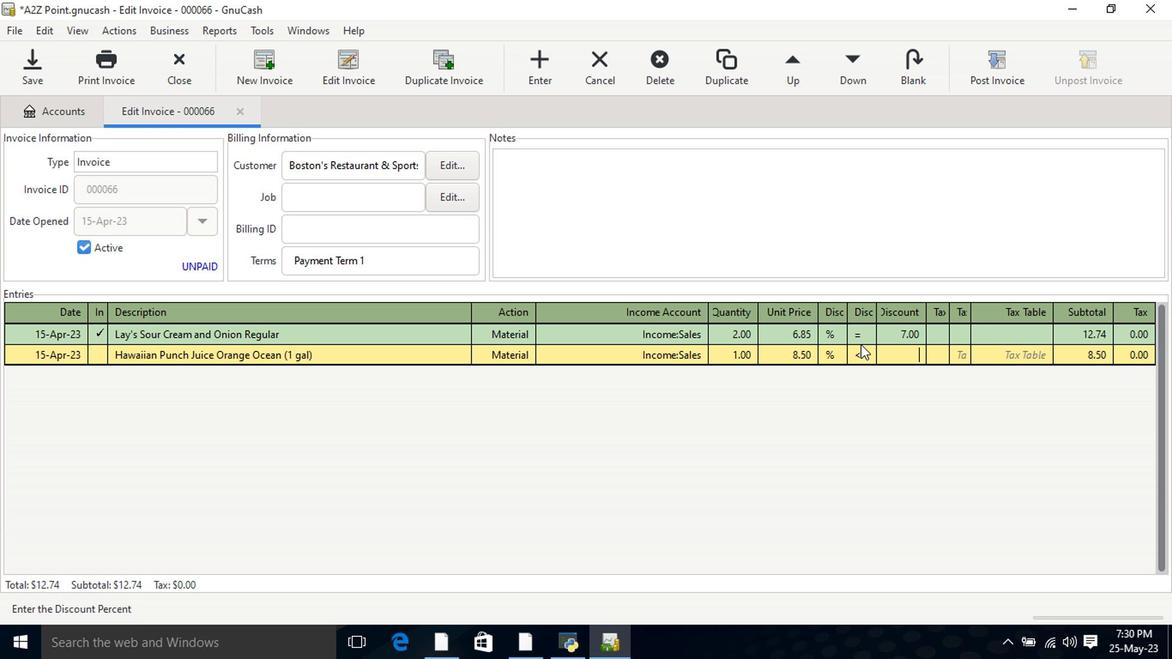 
Action: Mouse moved to (877, 354)
Screenshot: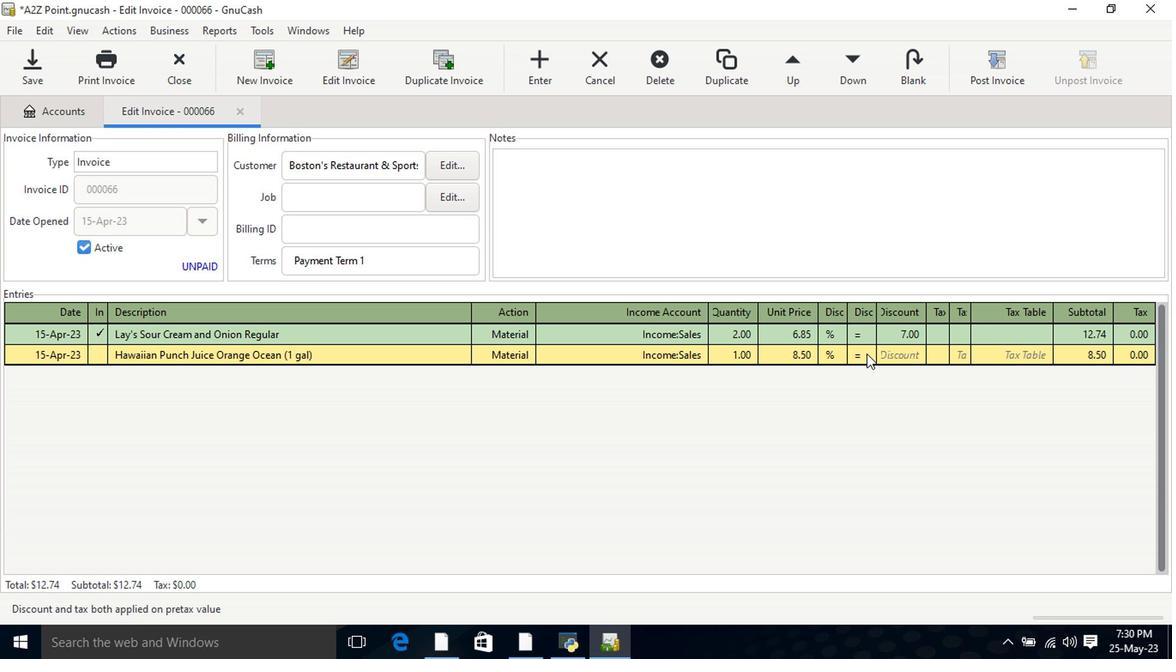 
Action: Mouse pressed left at (877, 354)
Screenshot: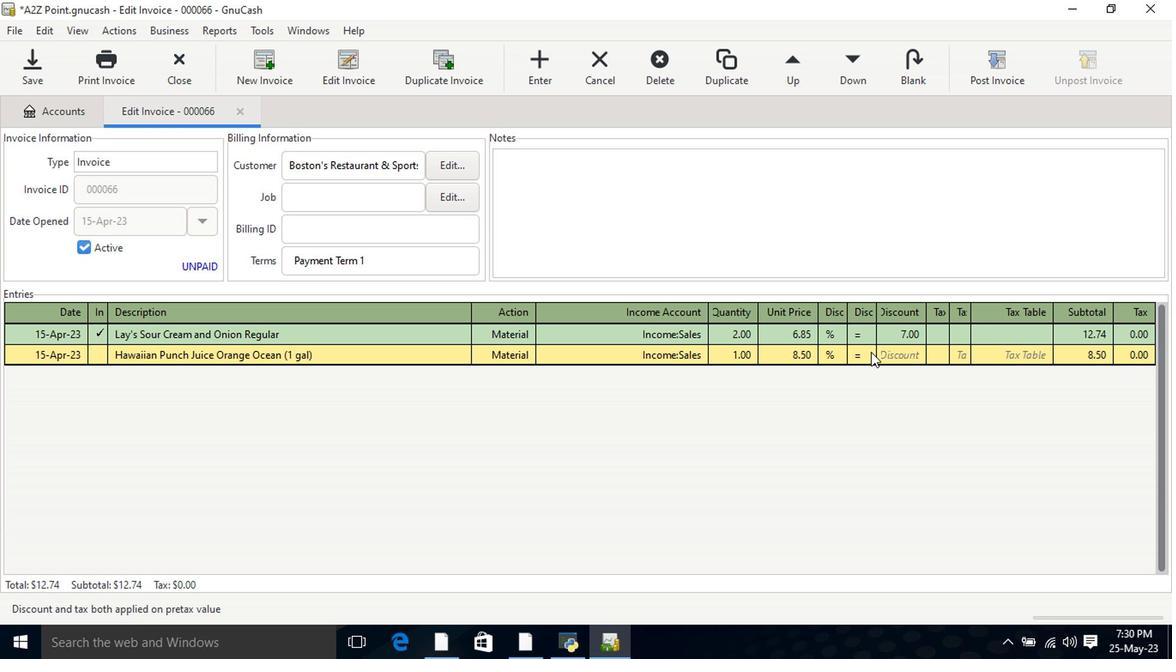 
Action: Mouse moved to (895, 356)
Screenshot: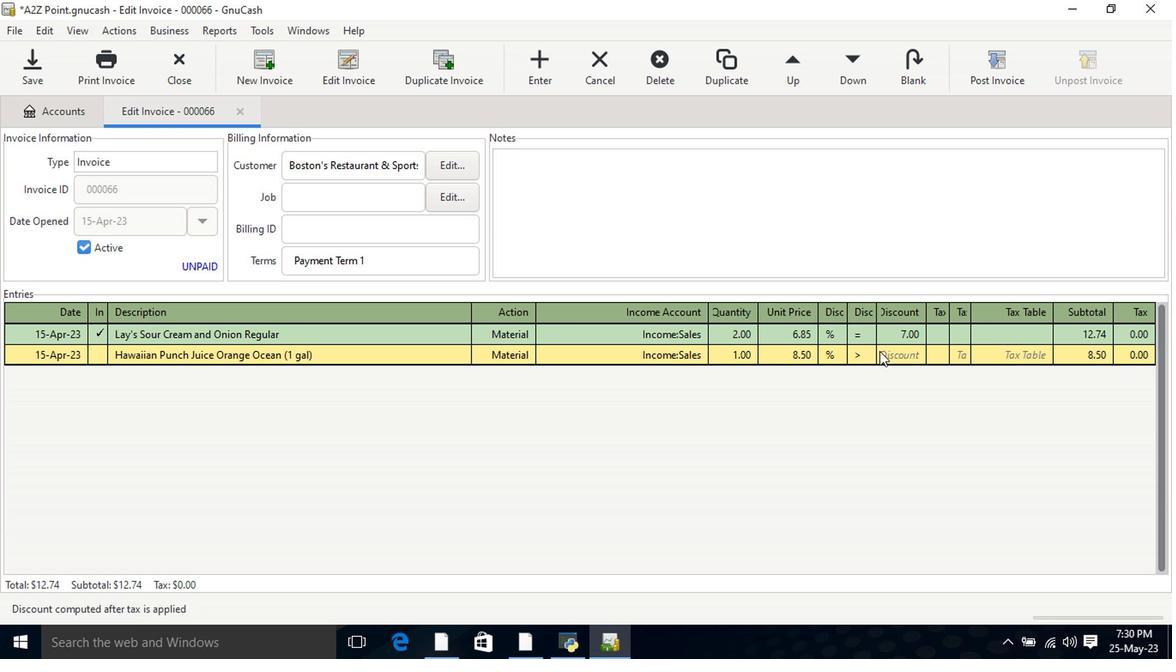 
Action: Mouse pressed left at (895, 356)
Screenshot: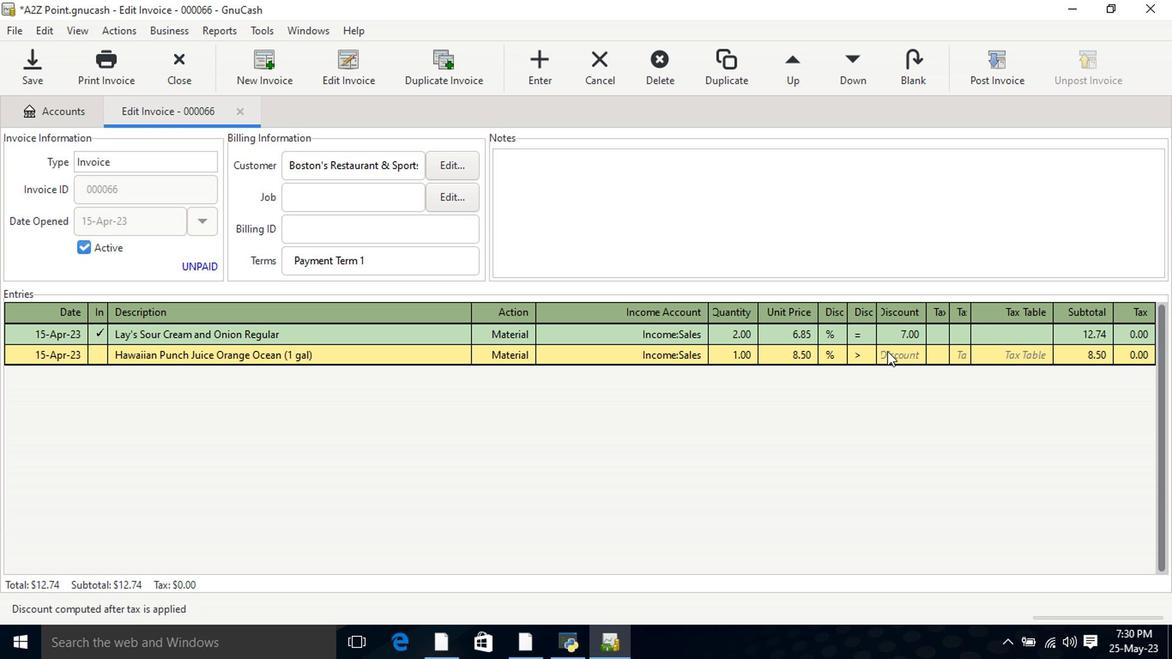 
Action: Mouse moved to (861, 359)
Screenshot: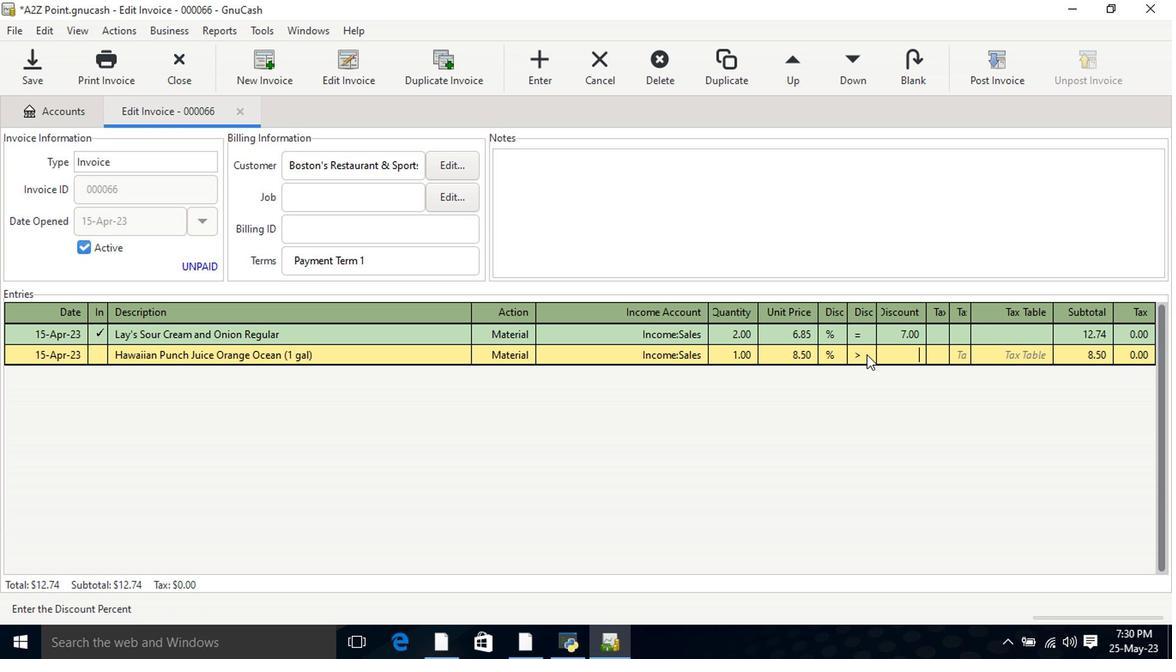 
Action: Mouse pressed left at (861, 359)
Screenshot: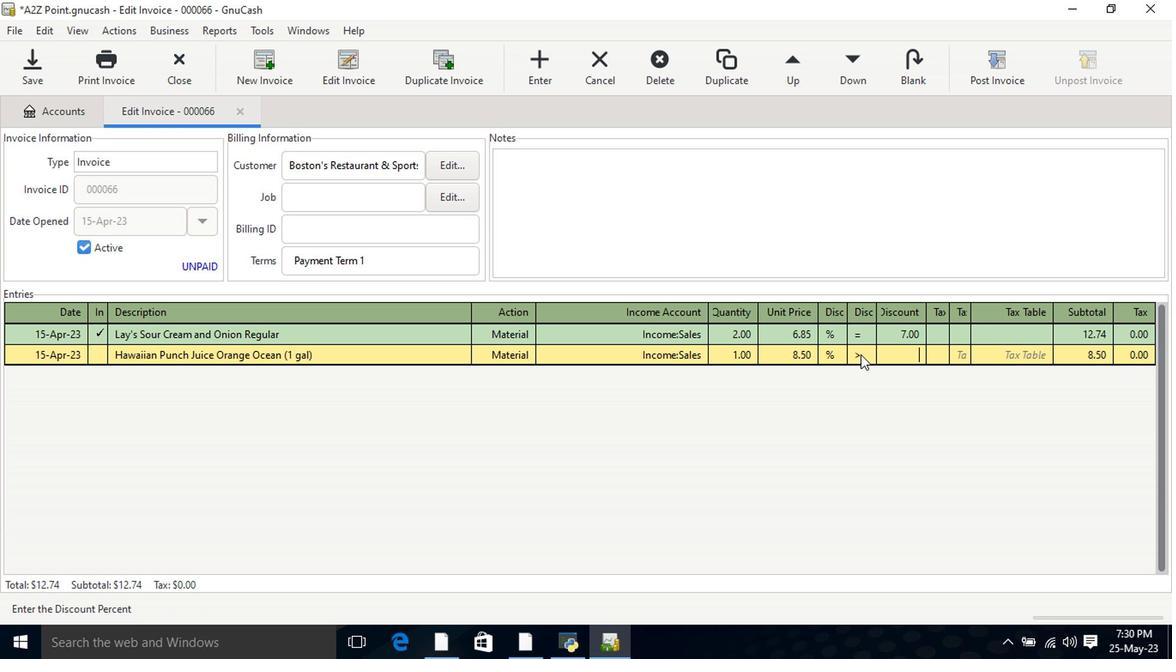 
Action: Mouse moved to (859, 360)
Screenshot: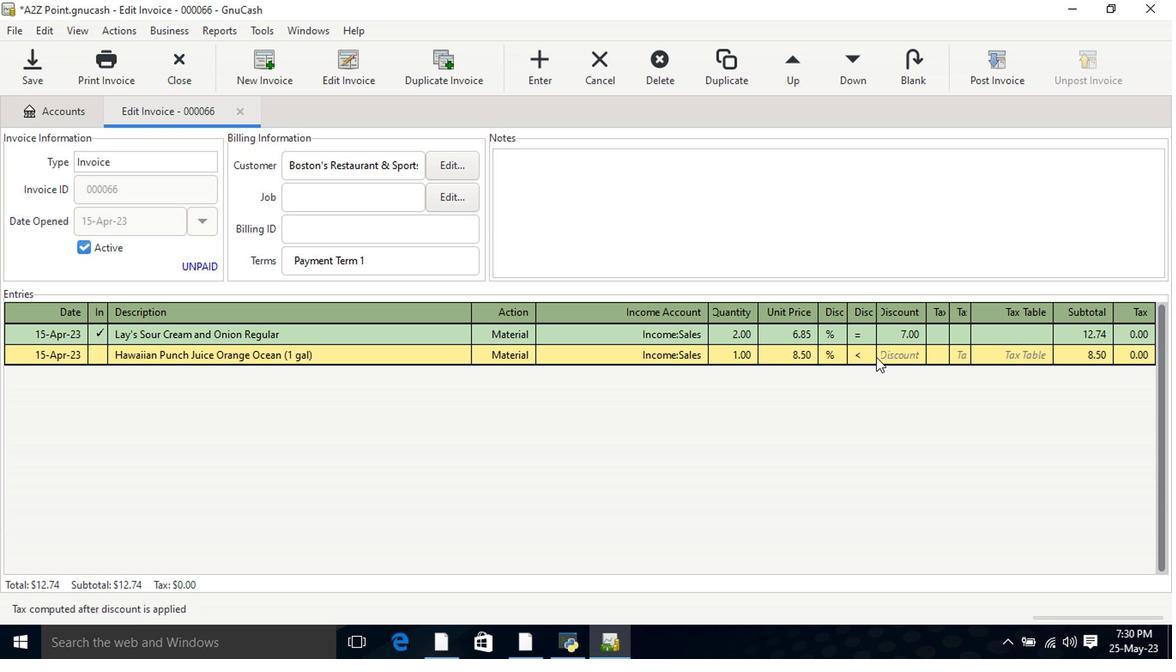 
Action: Mouse pressed left at (859, 360)
Screenshot: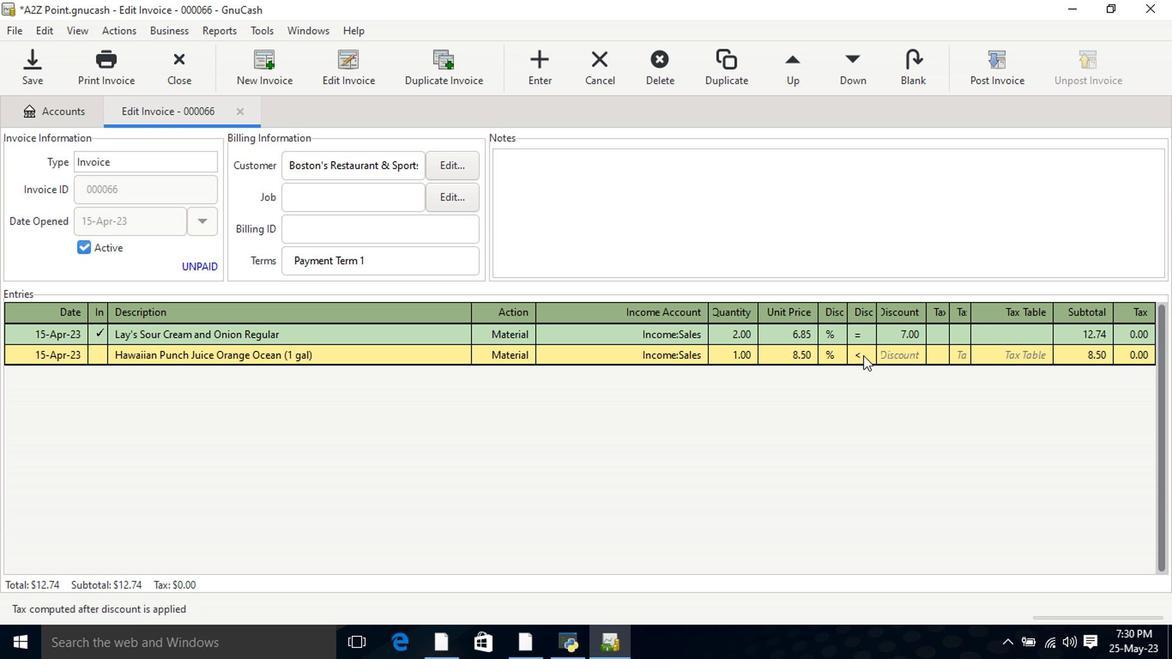 
Action: Mouse moved to (891, 357)
Screenshot: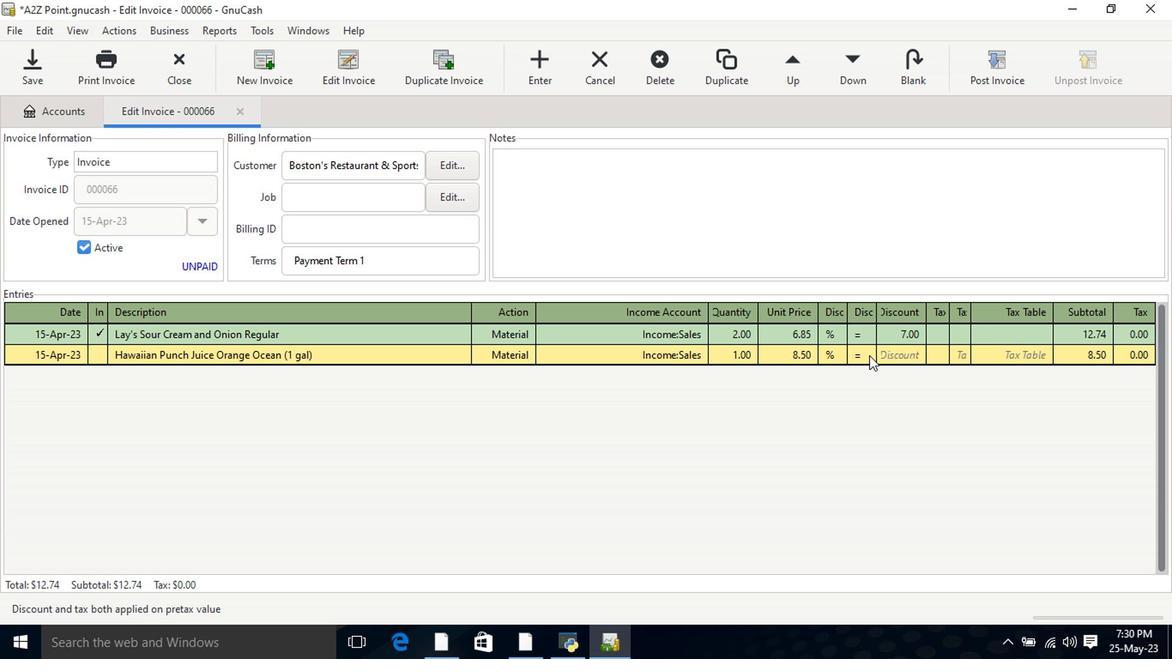 
Action: Mouse pressed left at (891, 357)
Screenshot: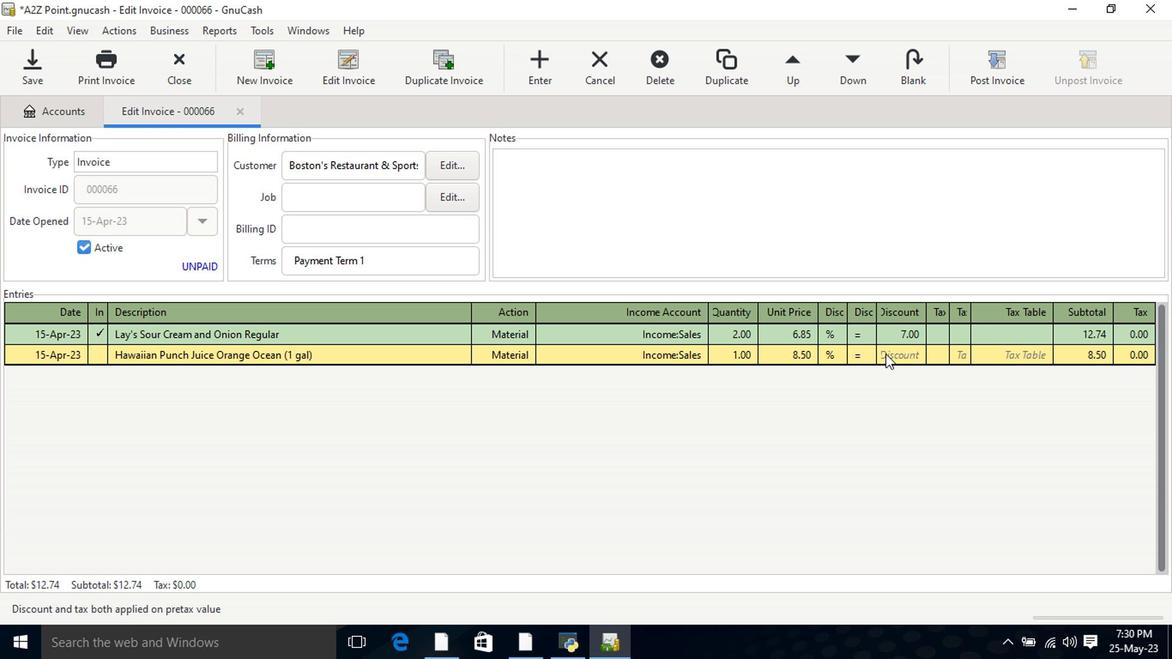 
Action: Key pressed 8<Key.tab><Key.tab><Key.shift>Gatorade<Key.space><Key.shift>Gatorlyte<Key.space><Key.shift>Electrolyte<Key.space><Key.shift>Beverage<Key.space><Key.shift>Strawberry<Key.space><Key.shift>Kiwi<Key.space><Key.shift_r>(20<Key.space>oz<Key.shift_r>)<Key.tab>mat<Key.tab>inco<Key.down><Key.down><Key.down><Key.tab>2<Key.tab>9.5<Key.tab>
Screenshot: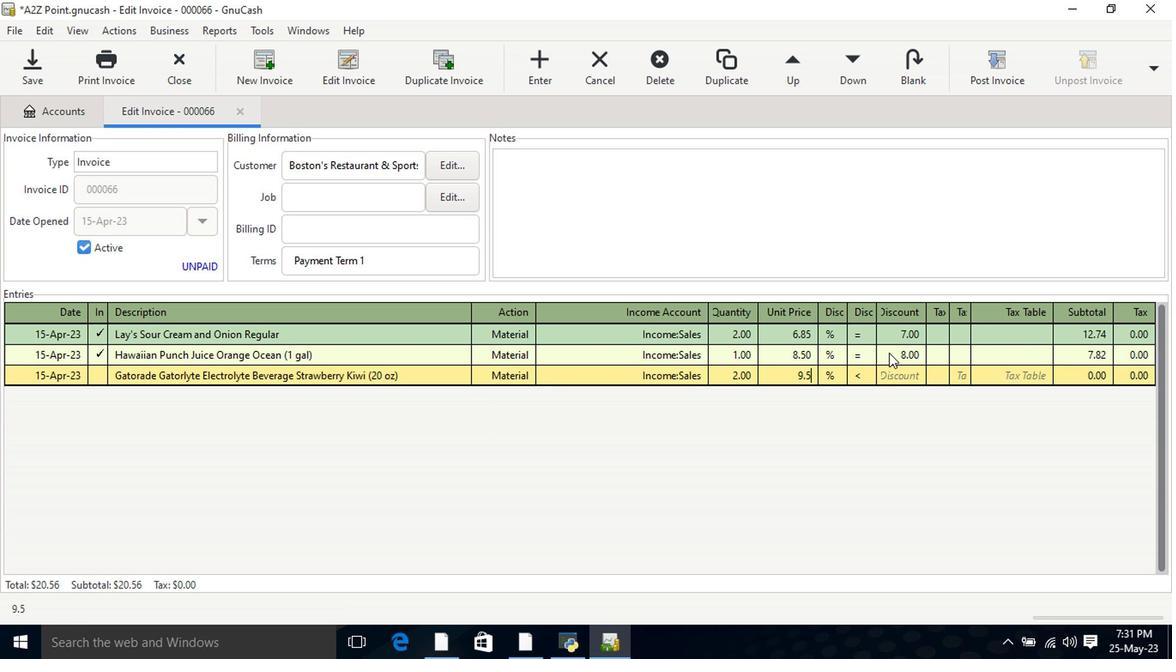 
Action: Mouse moved to (859, 382)
Screenshot: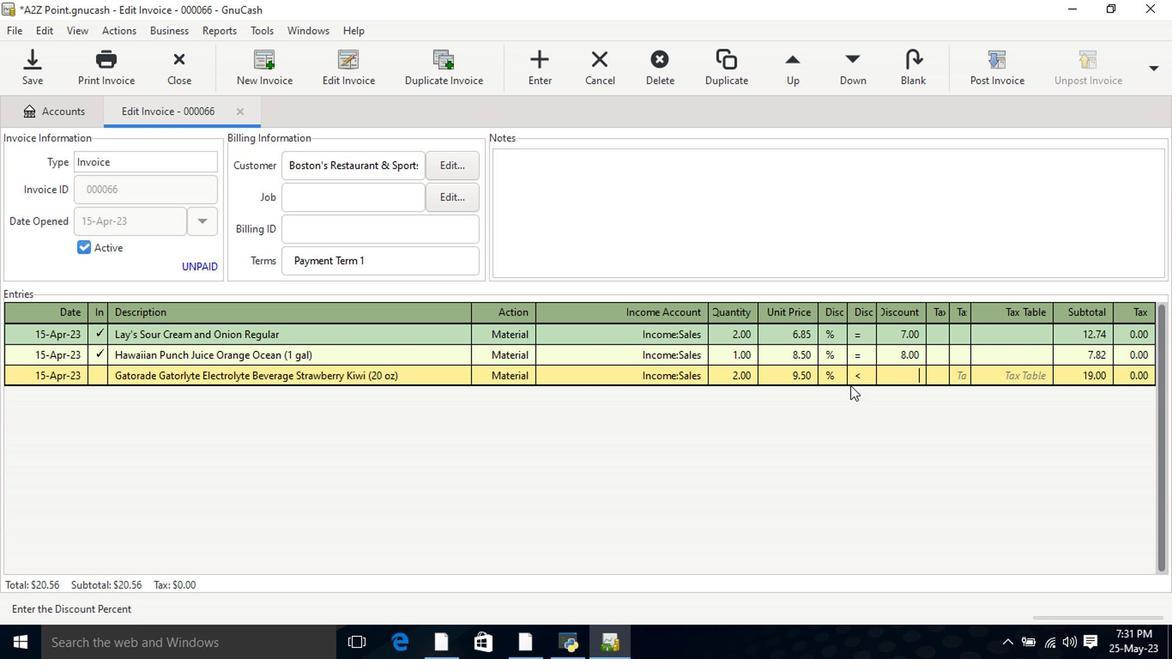
Action: Mouse pressed left at (859, 382)
Screenshot: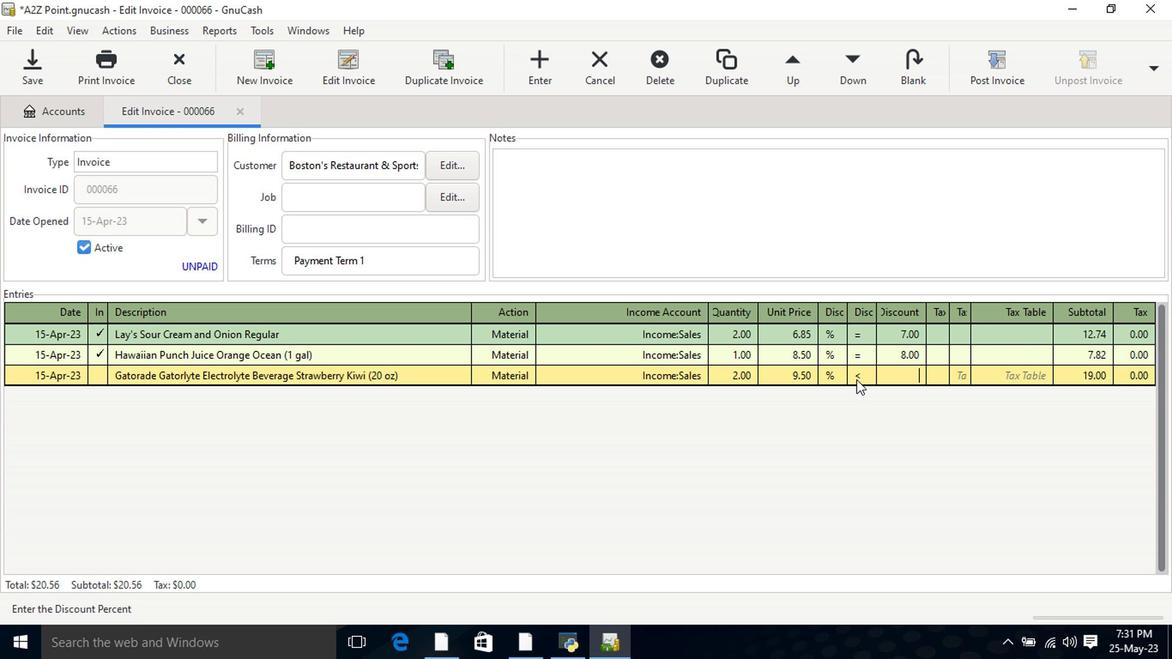 
Action: Mouse moved to (897, 375)
Screenshot: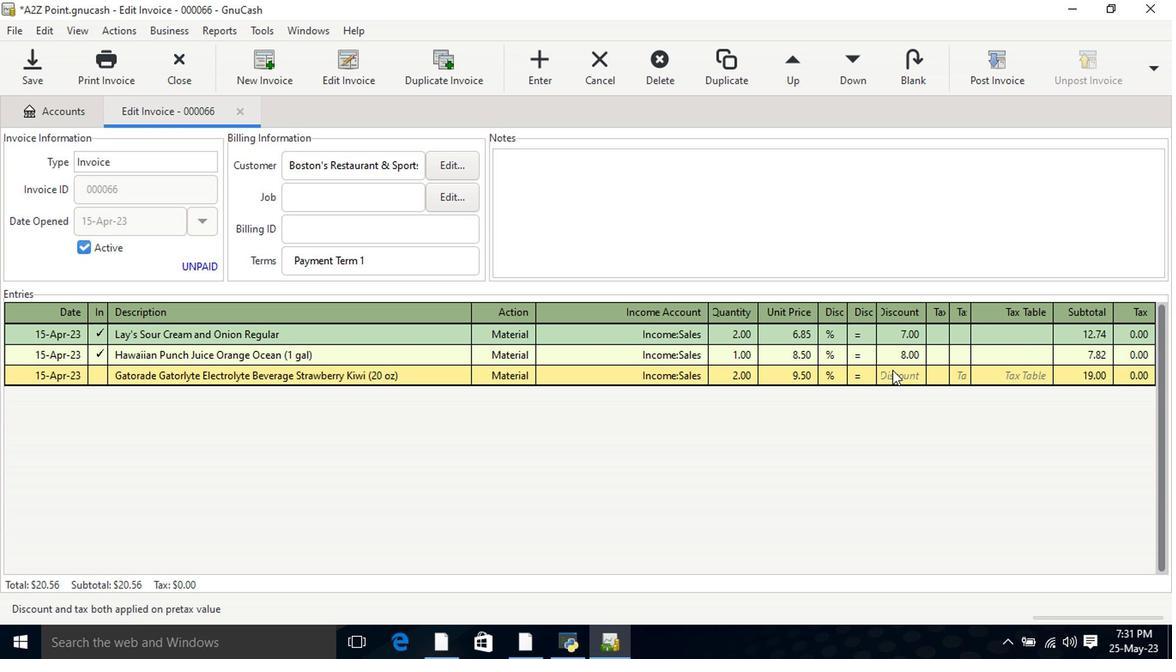 
Action: Mouse pressed left at (897, 375)
Screenshot: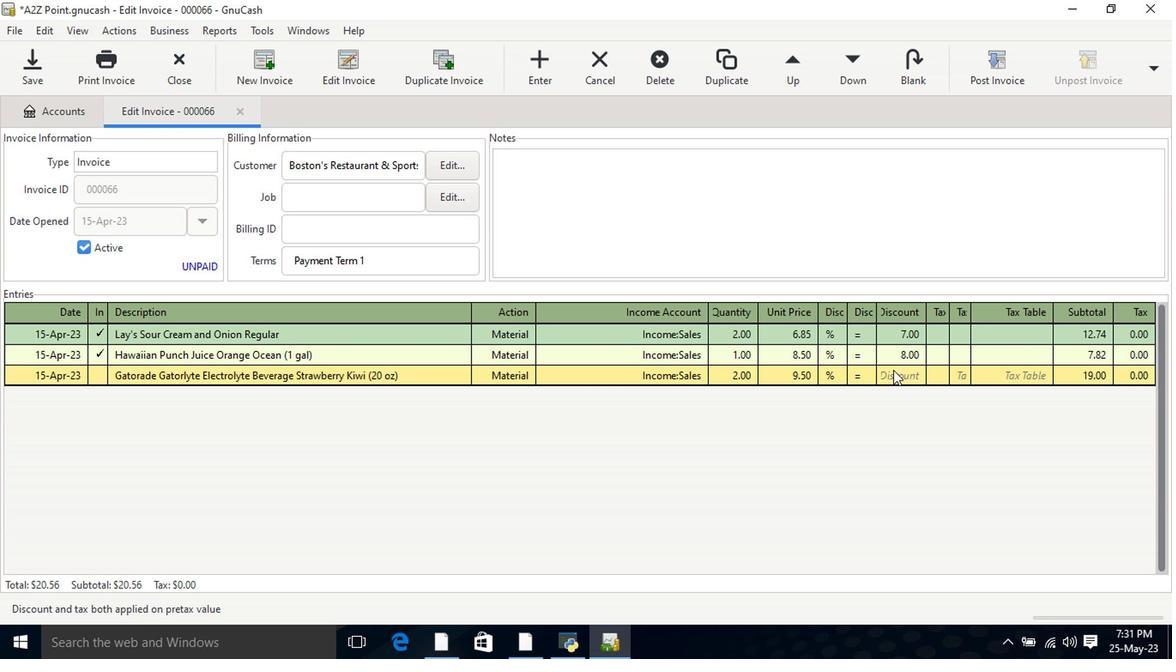 
Action: Key pressed 10<Key.tab>
Screenshot: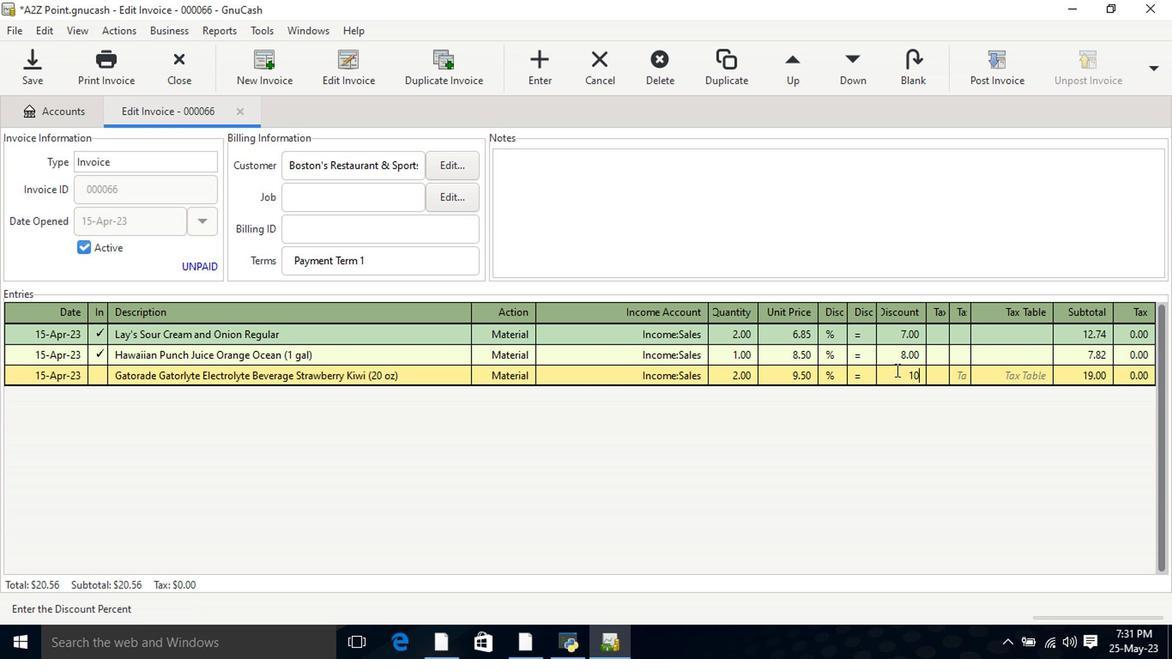 
Action: Mouse moved to (795, 191)
Screenshot: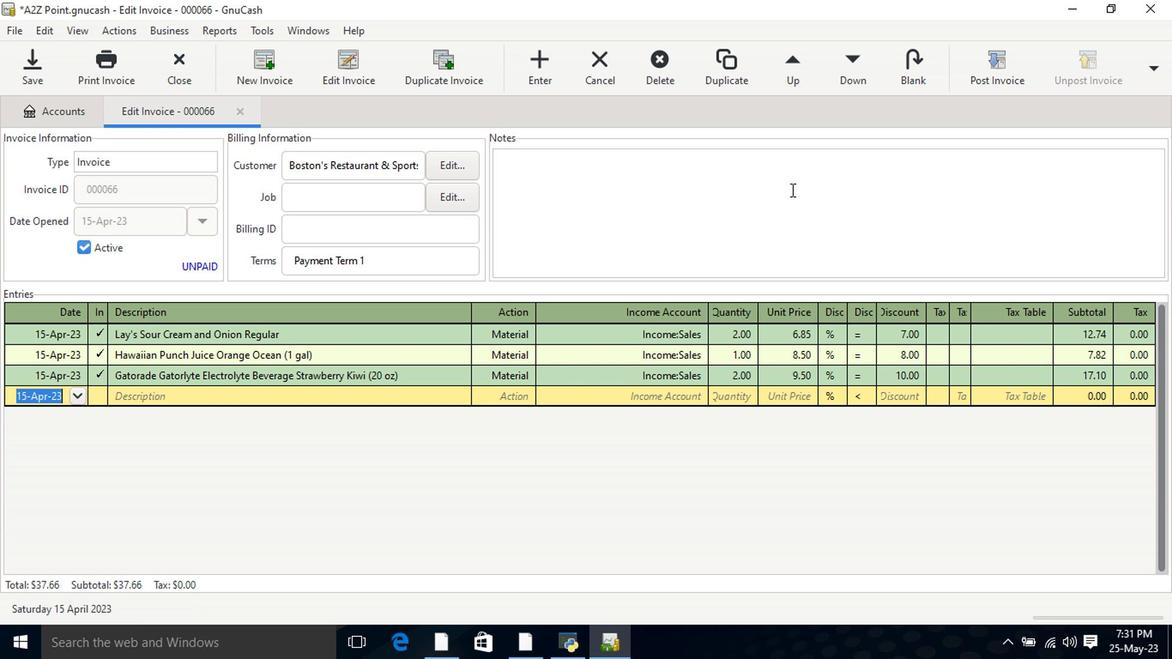 
Action: Mouse pressed left at (795, 191)
Screenshot: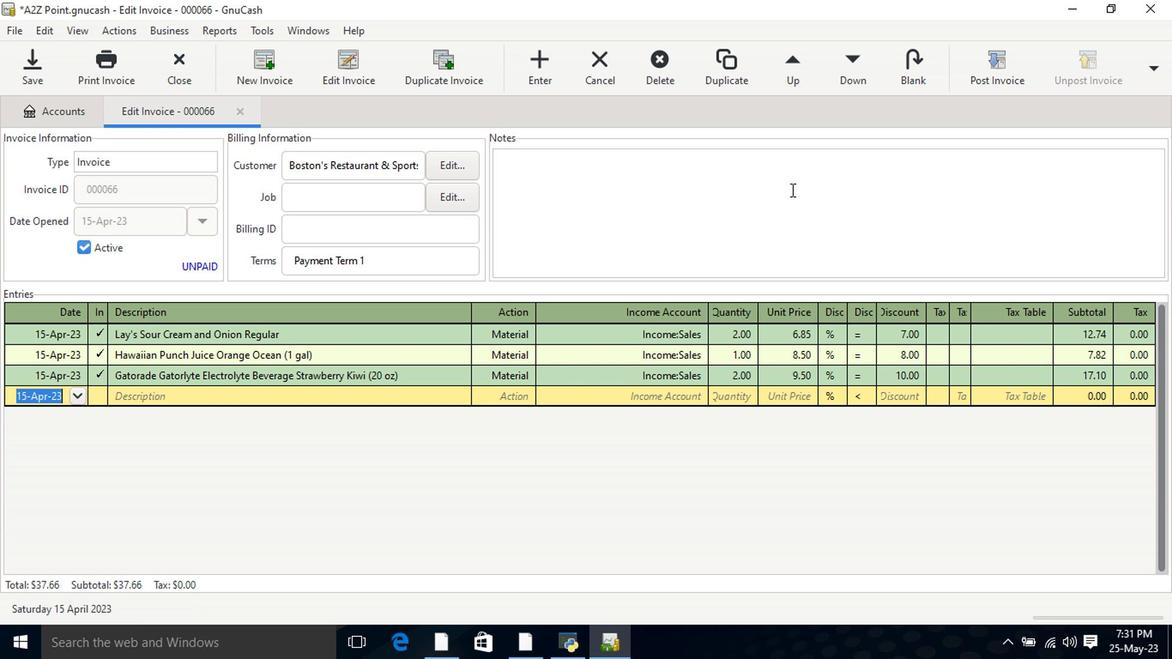 
Action: Key pressed <Key.shift>Looking<Key.space>forward<Key.space>to<Key.space>serving<Key.space>you<Key.space>again.
Screenshot: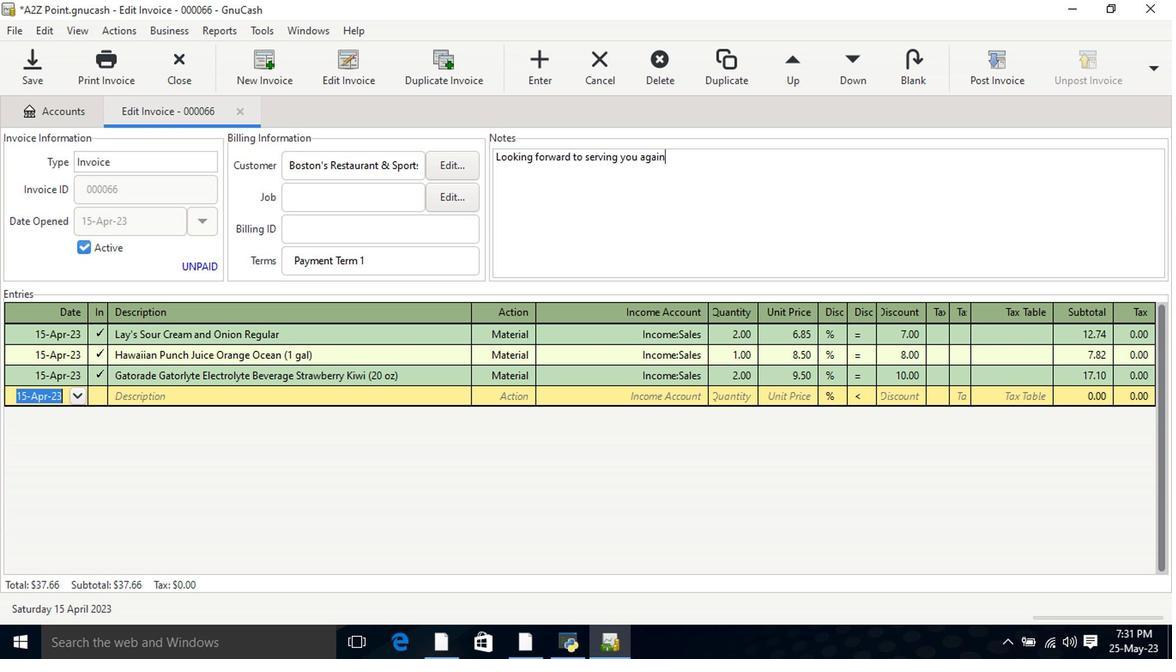 
Action: Mouse moved to (988, 76)
Screenshot: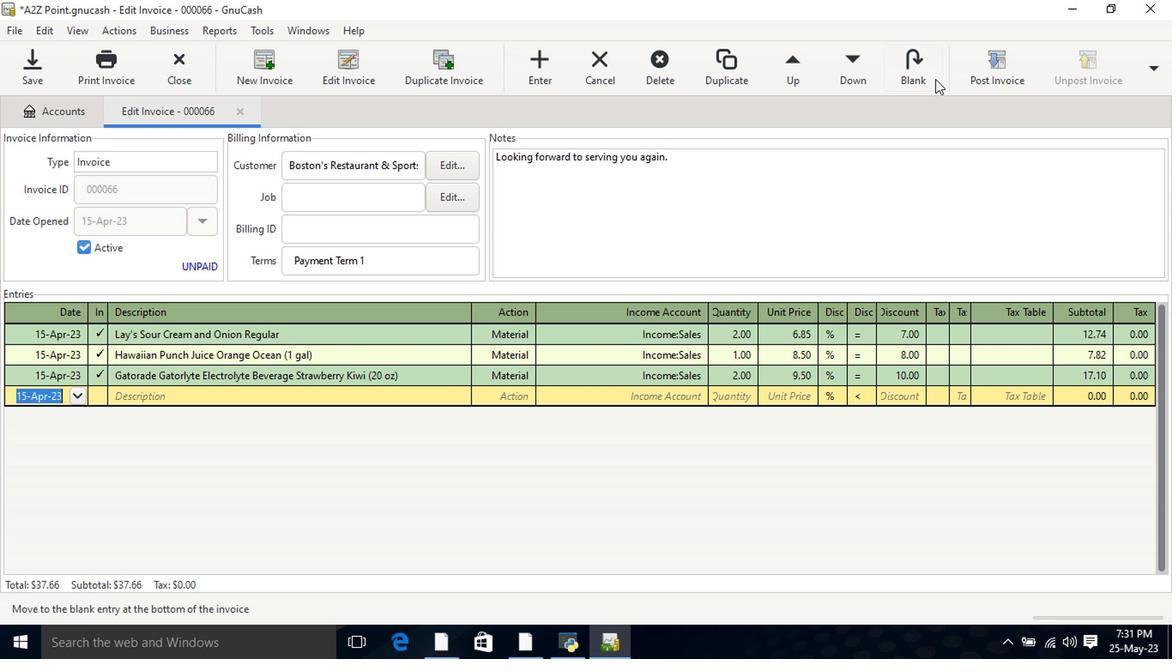 
Action: Mouse pressed left at (988, 76)
Screenshot: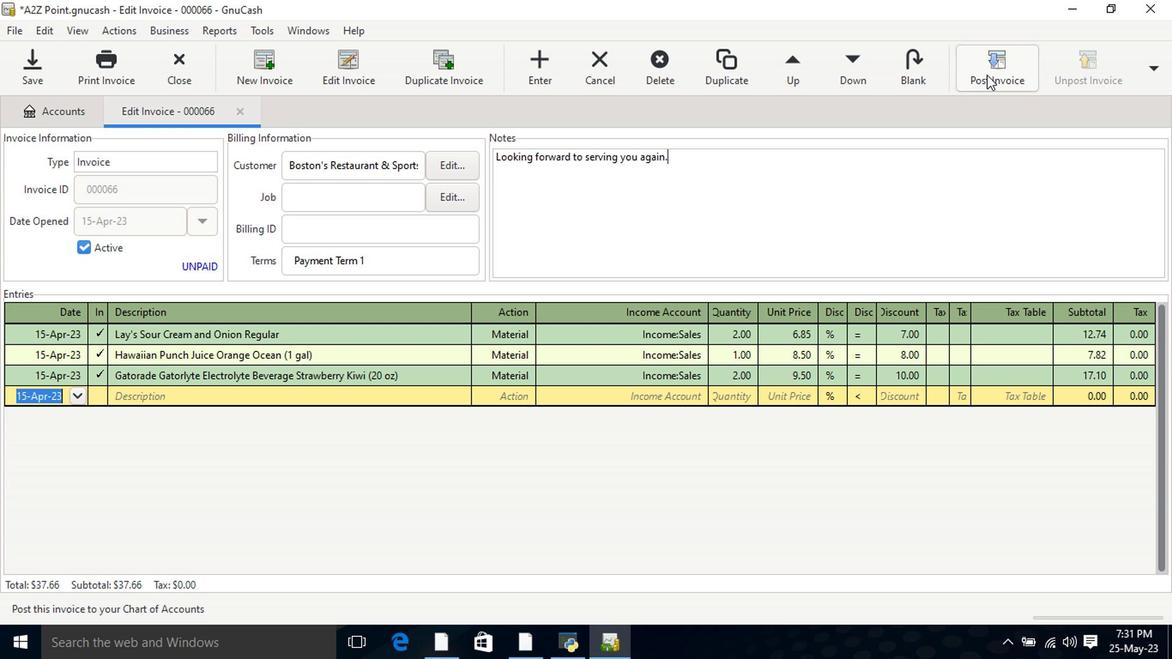 
Action: Mouse moved to (721, 288)
Screenshot: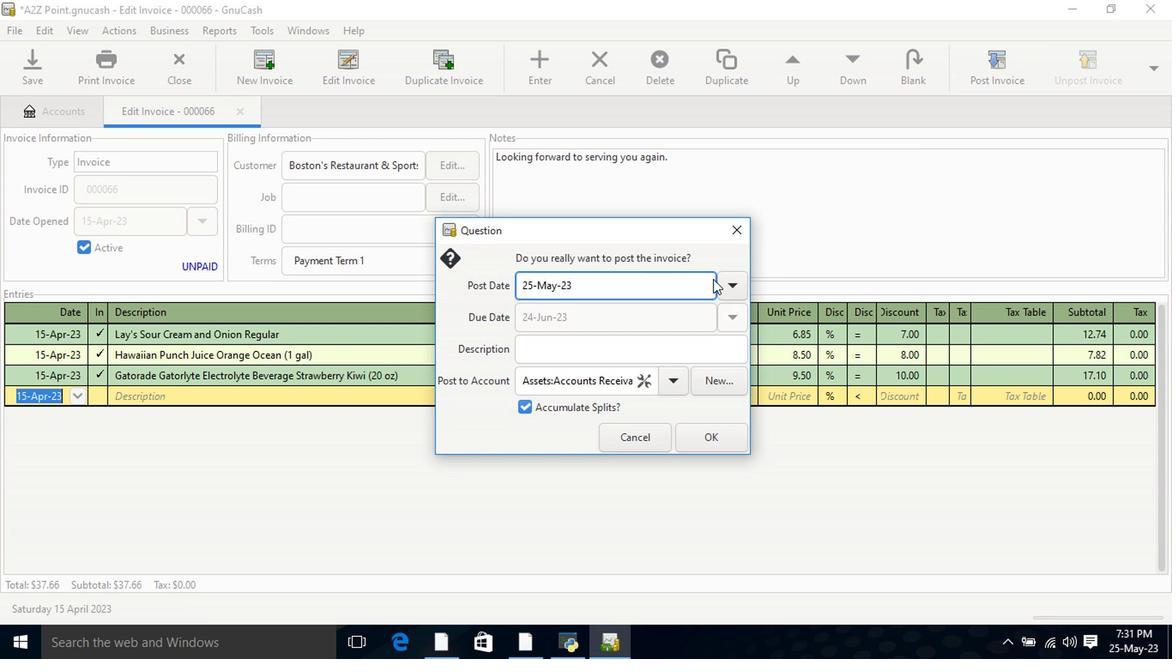 
Action: Mouse pressed left at (721, 288)
Screenshot: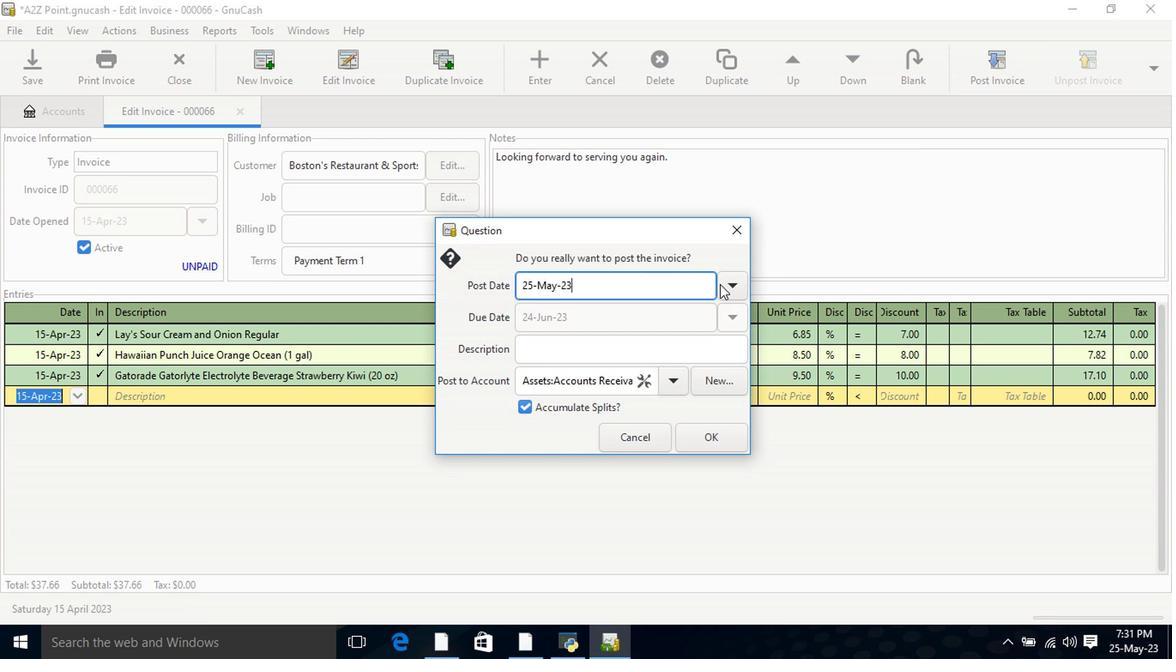
Action: Mouse moved to (595, 315)
Screenshot: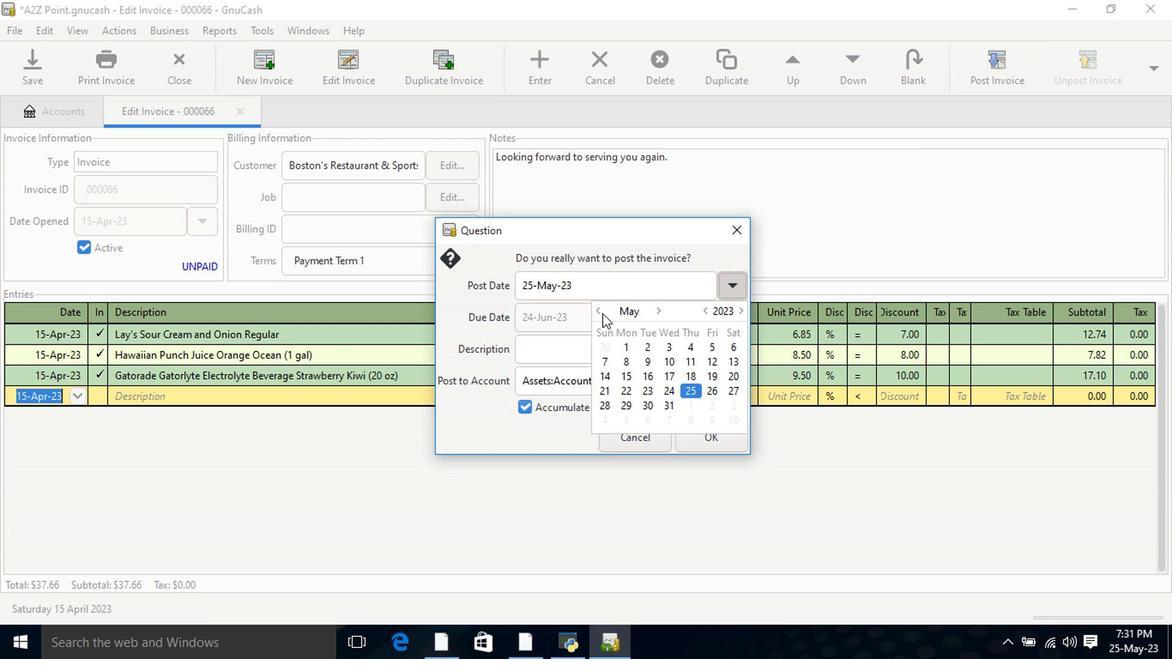 
Action: Mouse pressed left at (595, 315)
Screenshot: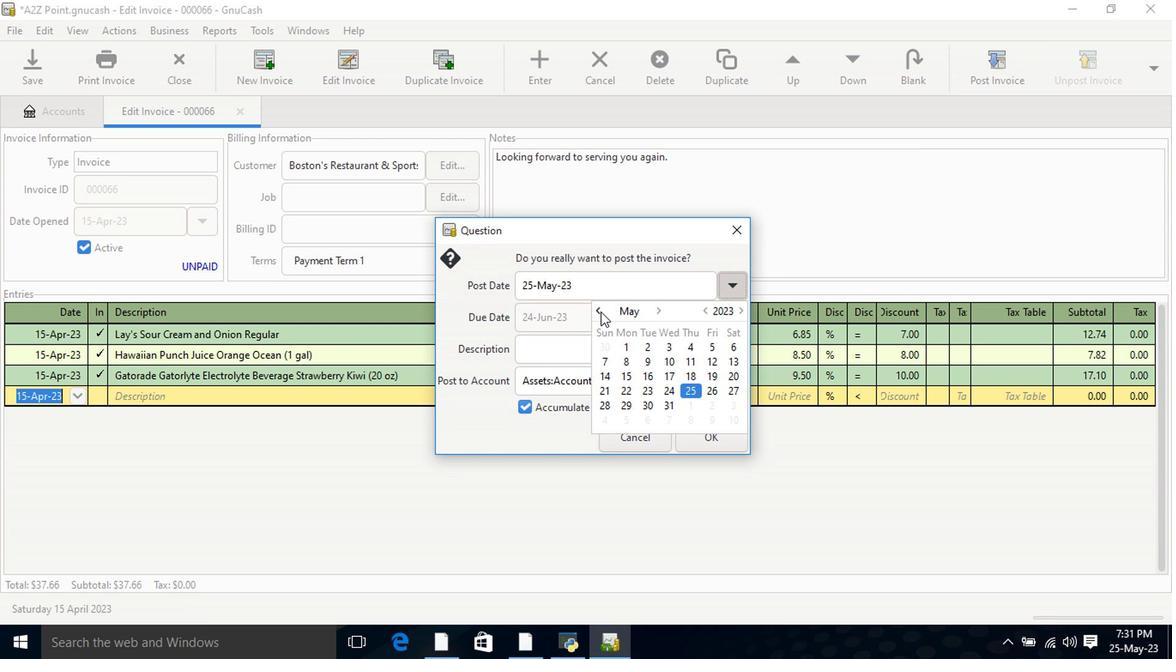 
Action: Mouse moved to (732, 379)
Screenshot: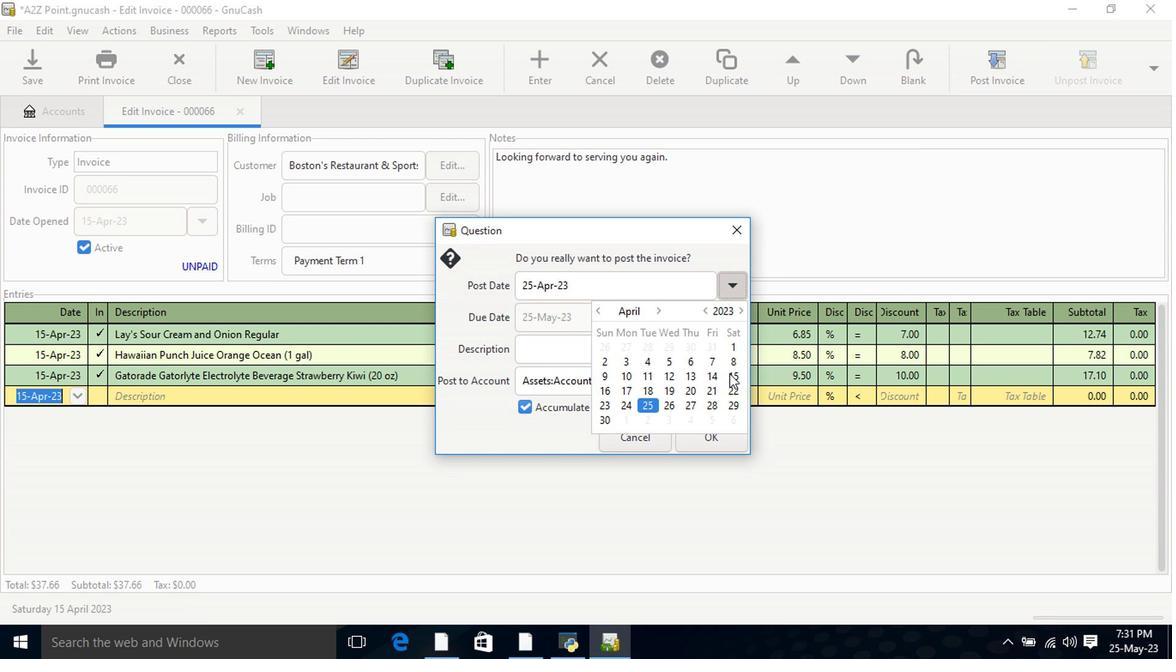 
Action: Mouse pressed left at (732, 379)
Screenshot: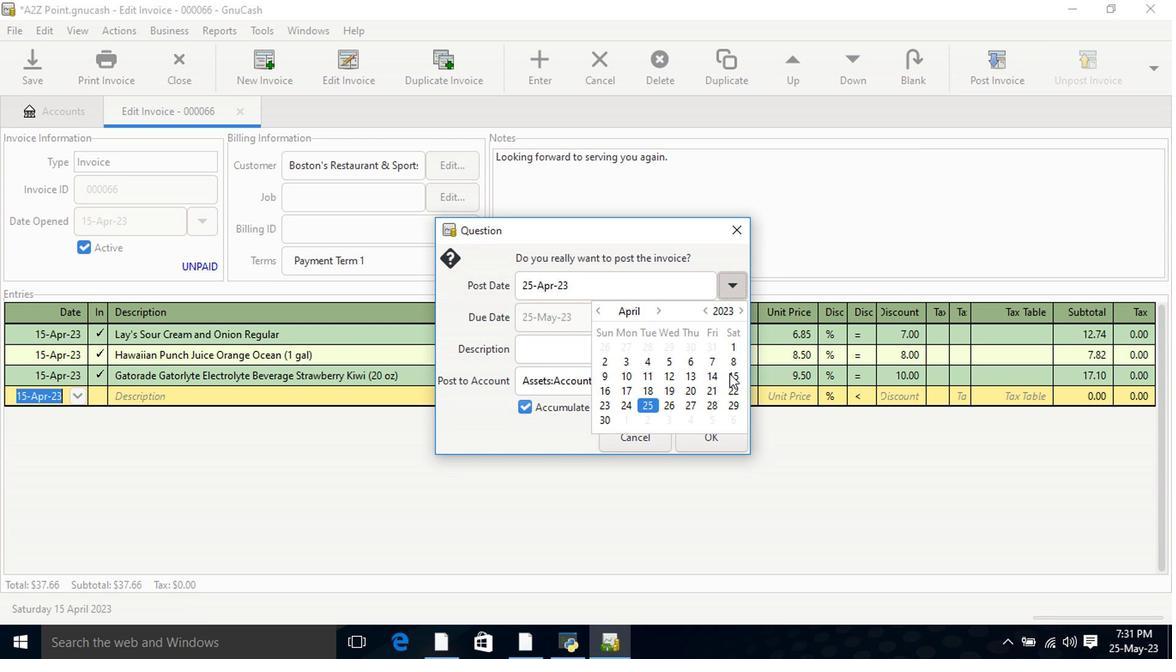 
Action: Mouse pressed left at (732, 379)
Screenshot: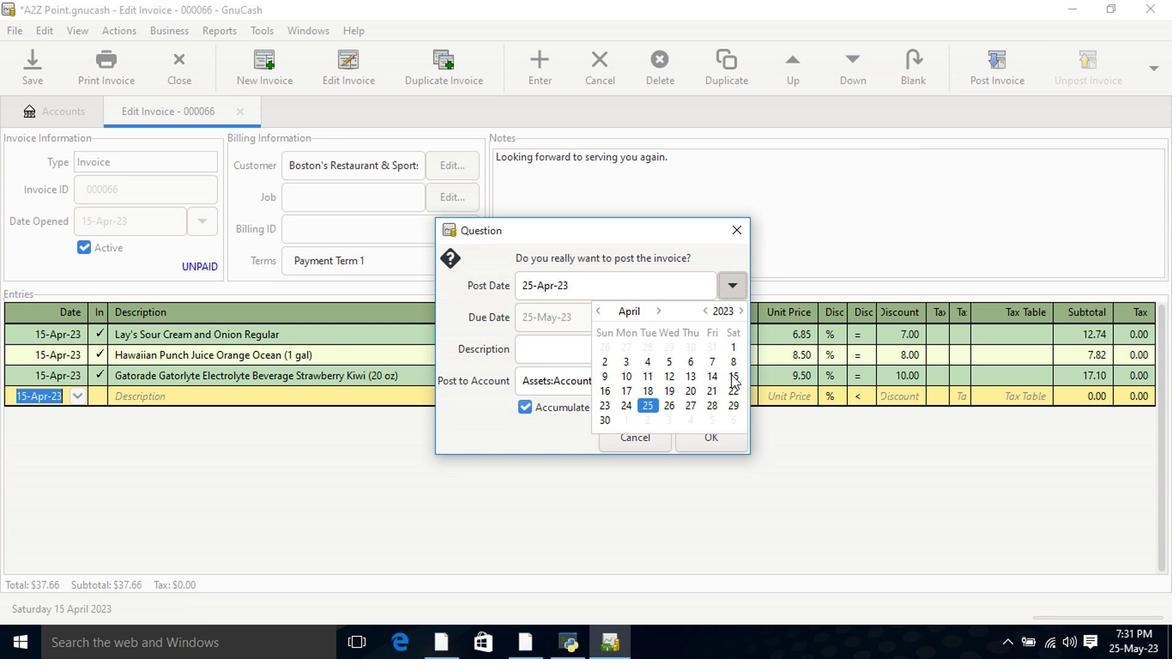 
Action: Mouse moved to (698, 442)
Screenshot: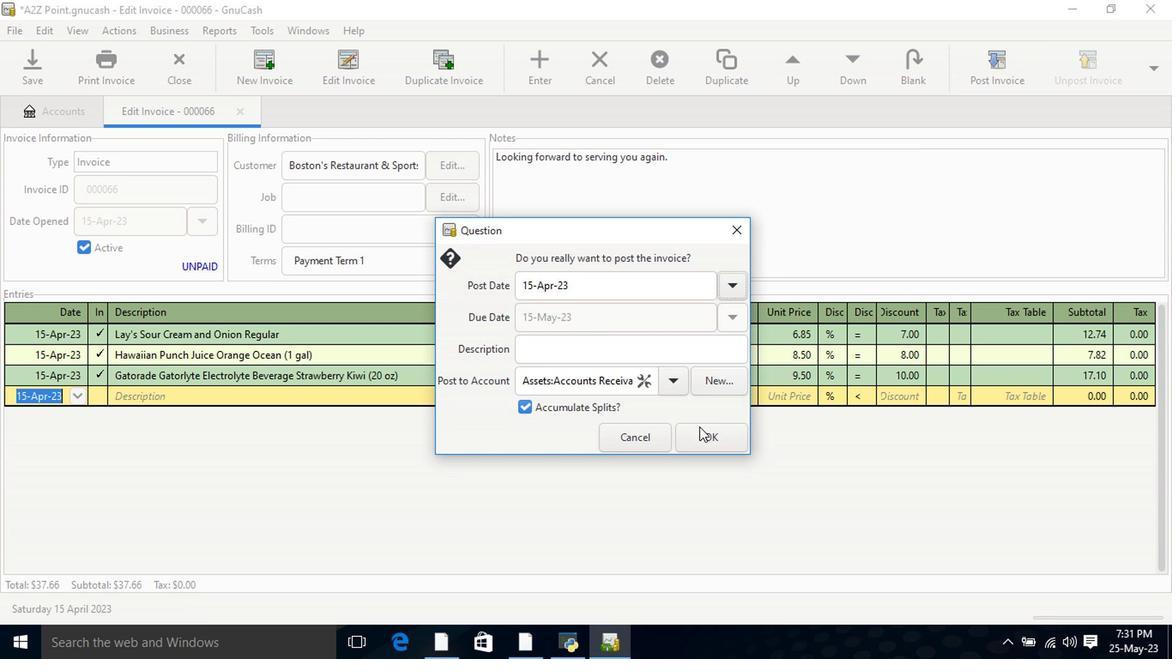 
Action: Mouse pressed left at (698, 442)
Screenshot: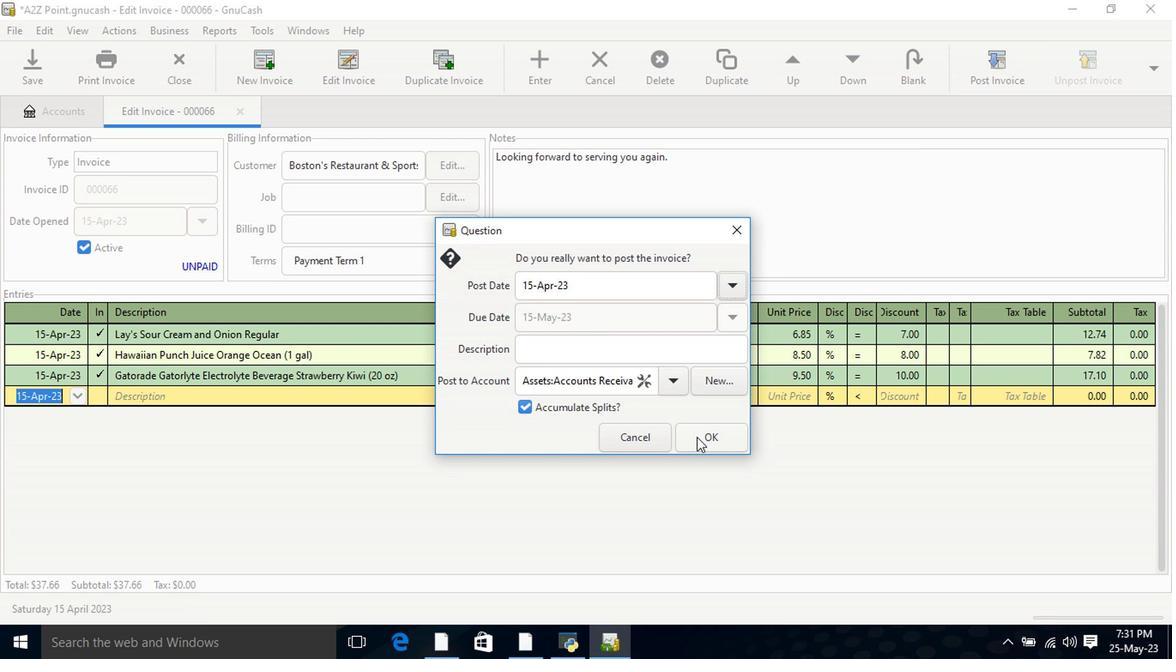 
Action: Mouse moved to (1103, 67)
Screenshot: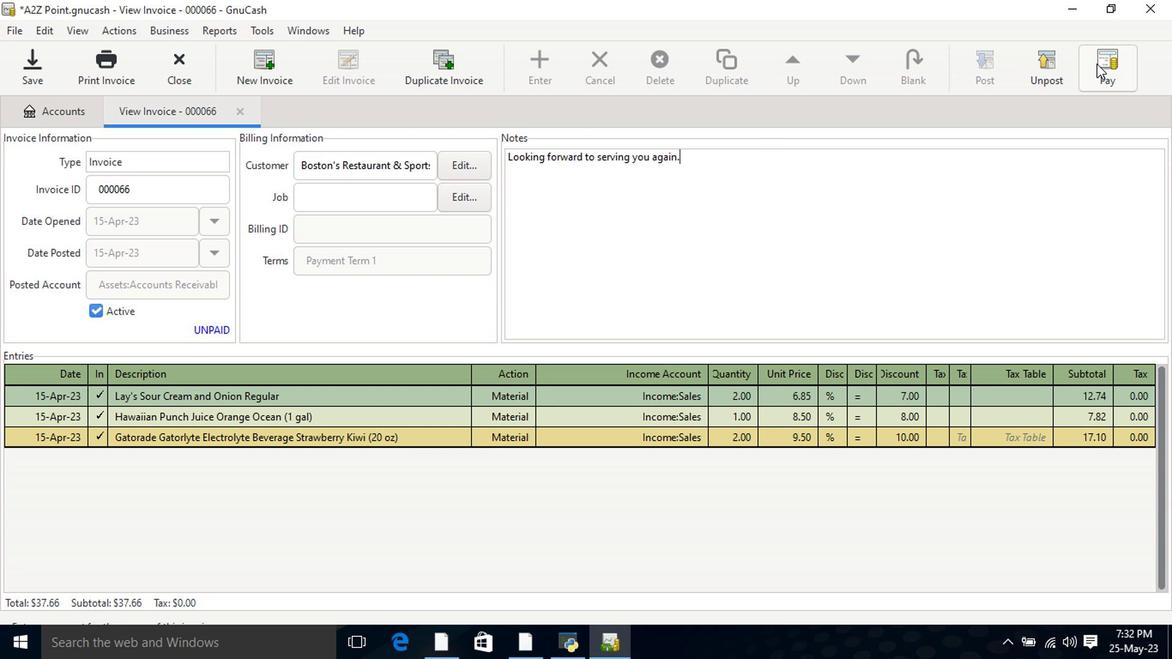 
Action: Mouse pressed left at (1103, 67)
Screenshot: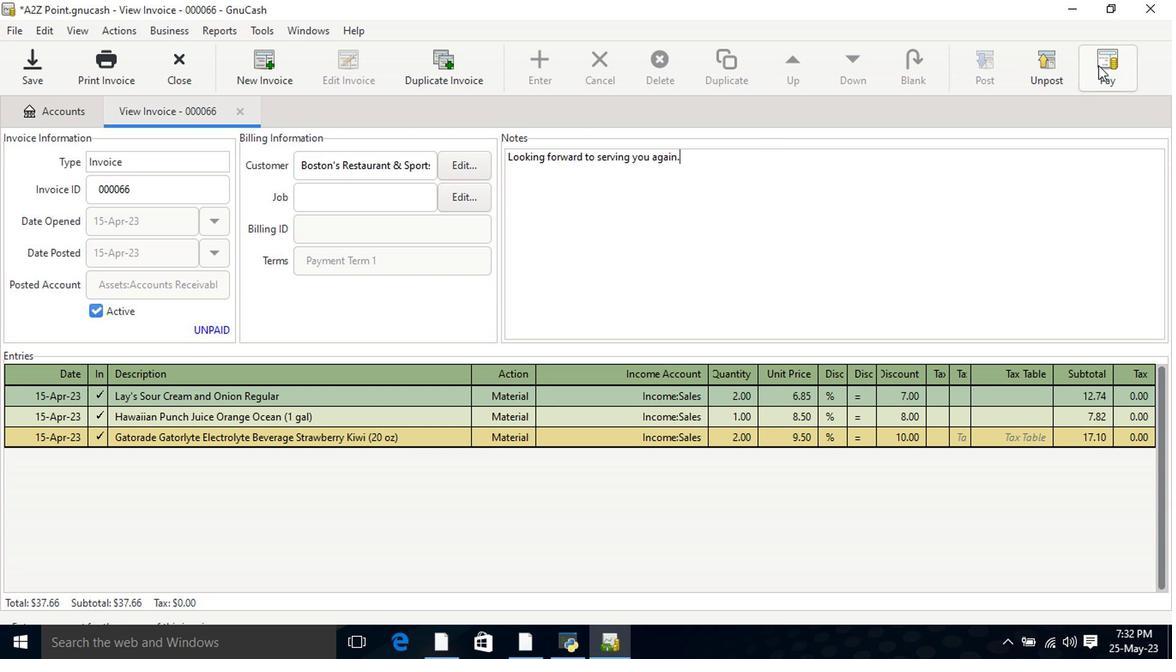 
Action: Mouse moved to (524, 344)
Screenshot: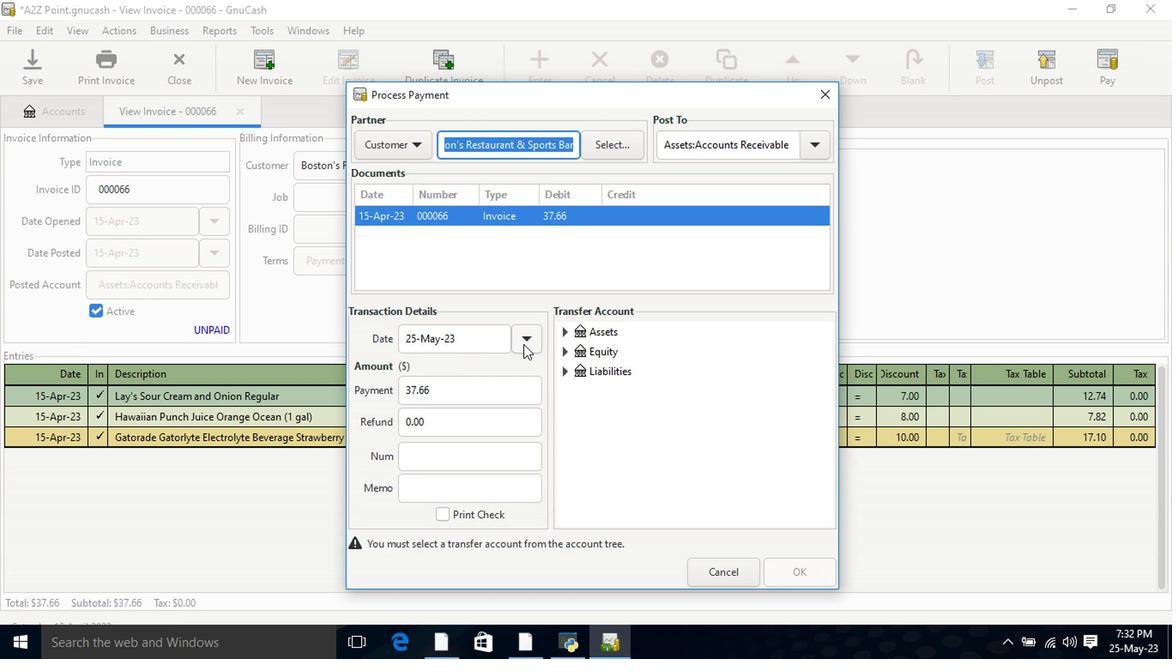 
Action: Mouse pressed left at (524, 344)
Screenshot: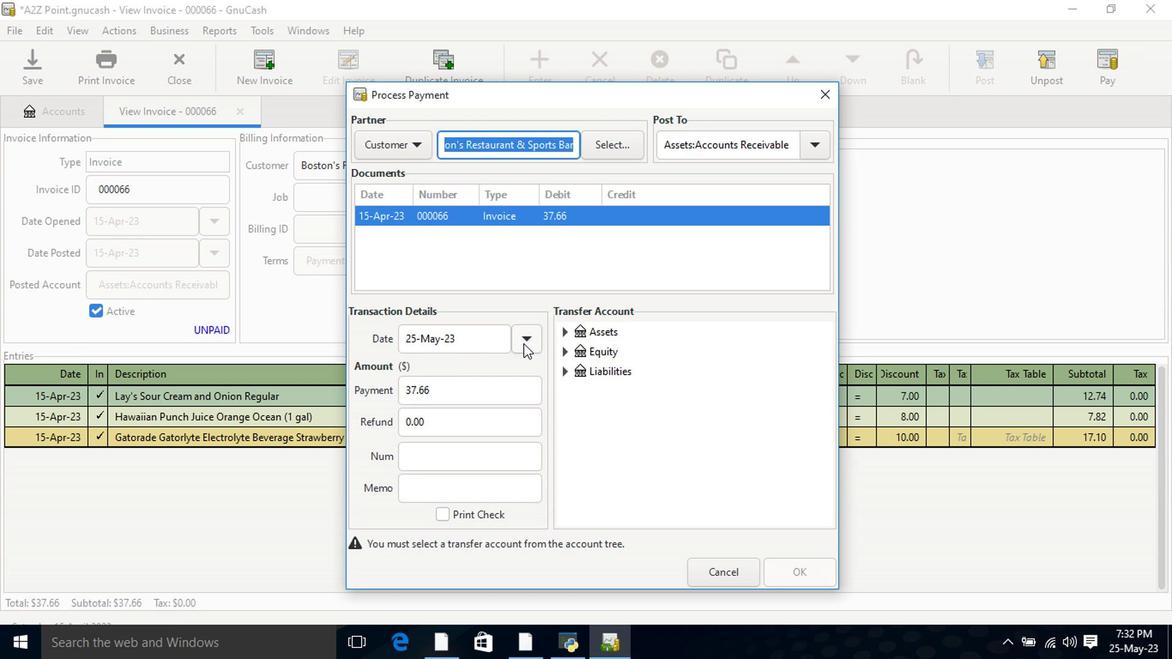
Action: Mouse moved to (419, 433)
Screenshot: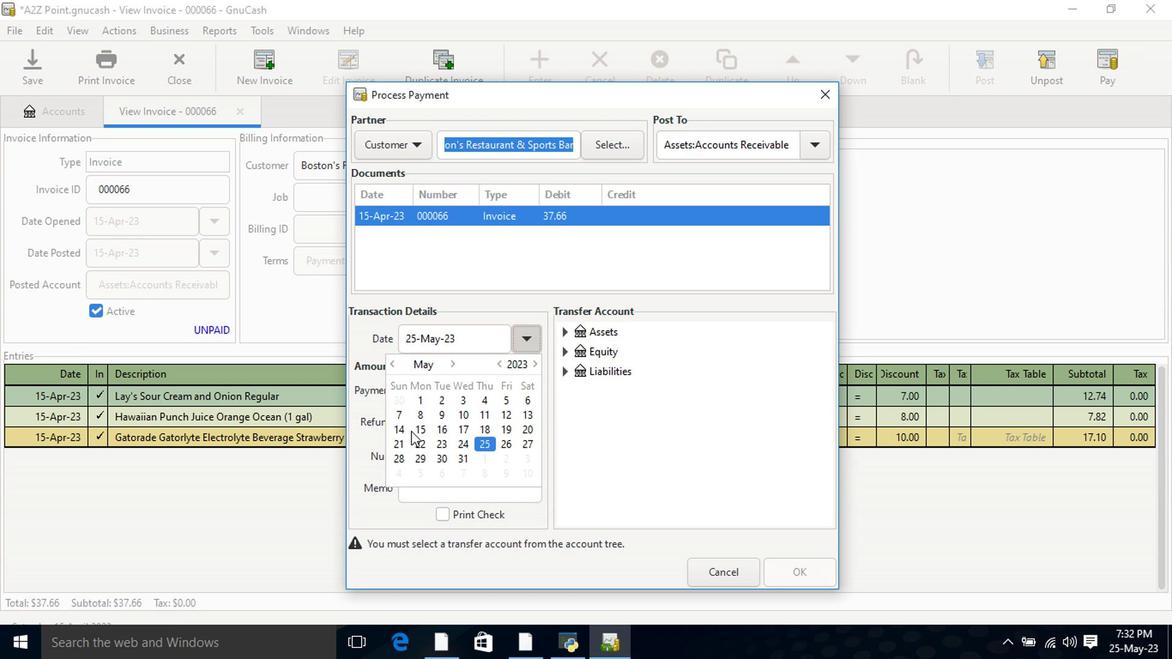 
Action: Mouse pressed left at (419, 433)
Screenshot: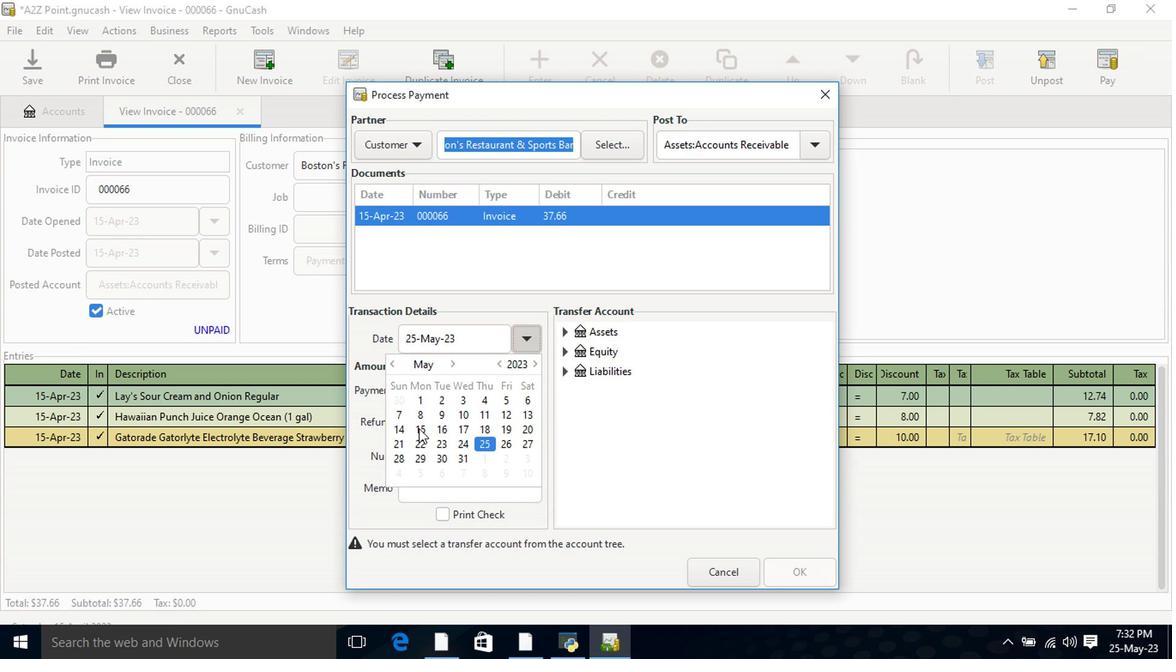 
Action: Mouse pressed left at (419, 433)
Screenshot: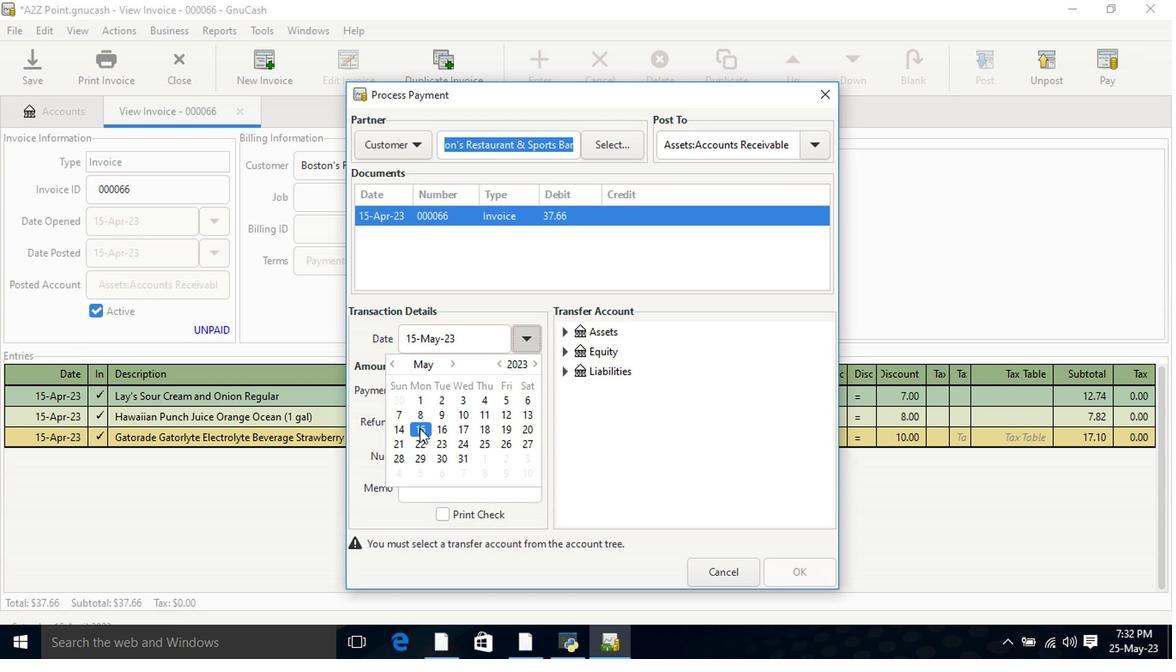 
Action: Mouse moved to (564, 325)
Screenshot: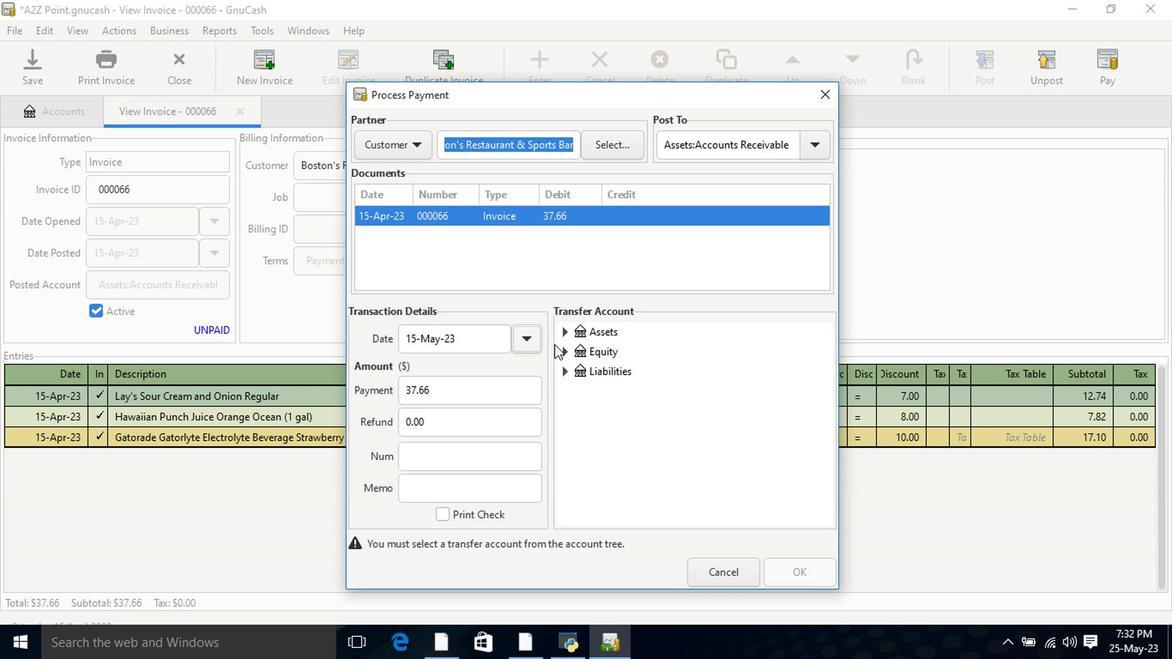 
Action: Mouse pressed left at (566, 325)
Screenshot: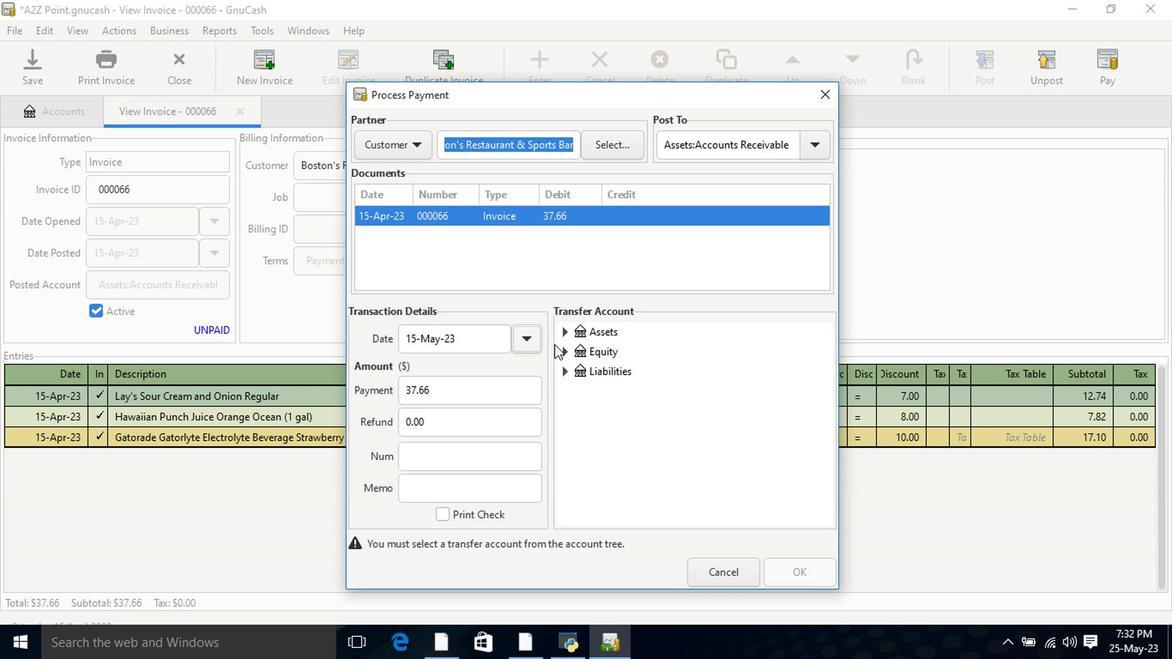 
Action: Mouse moved to (562, 332)
Screenshot: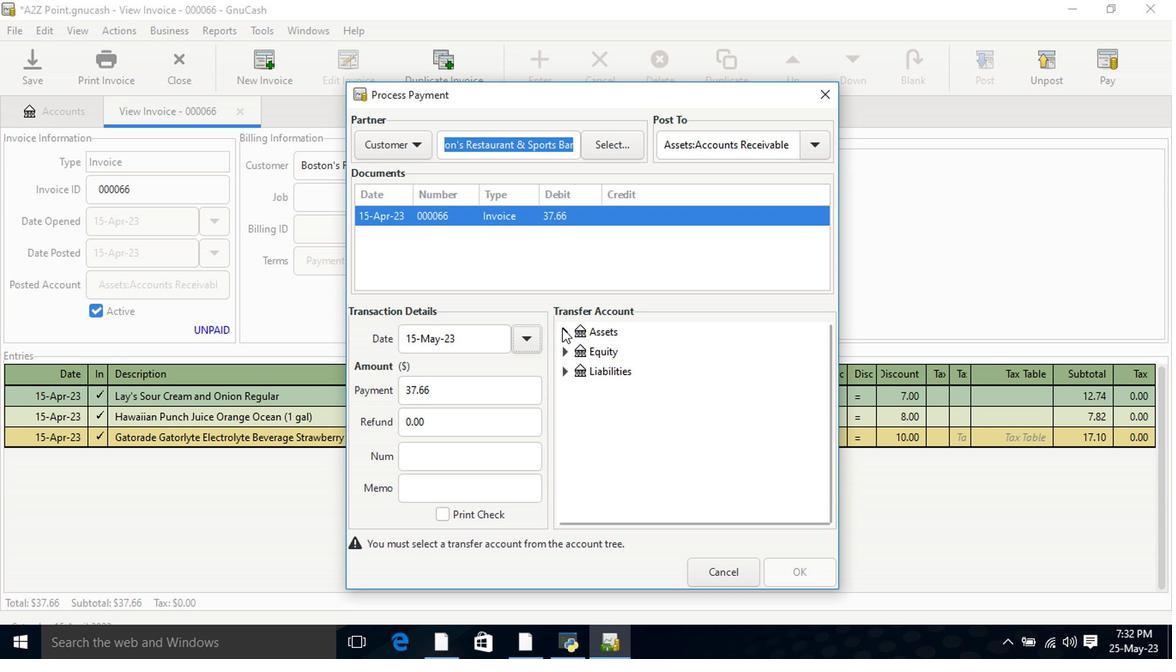 
Action: Mouse pressed left at (562, 332)
Screenshot: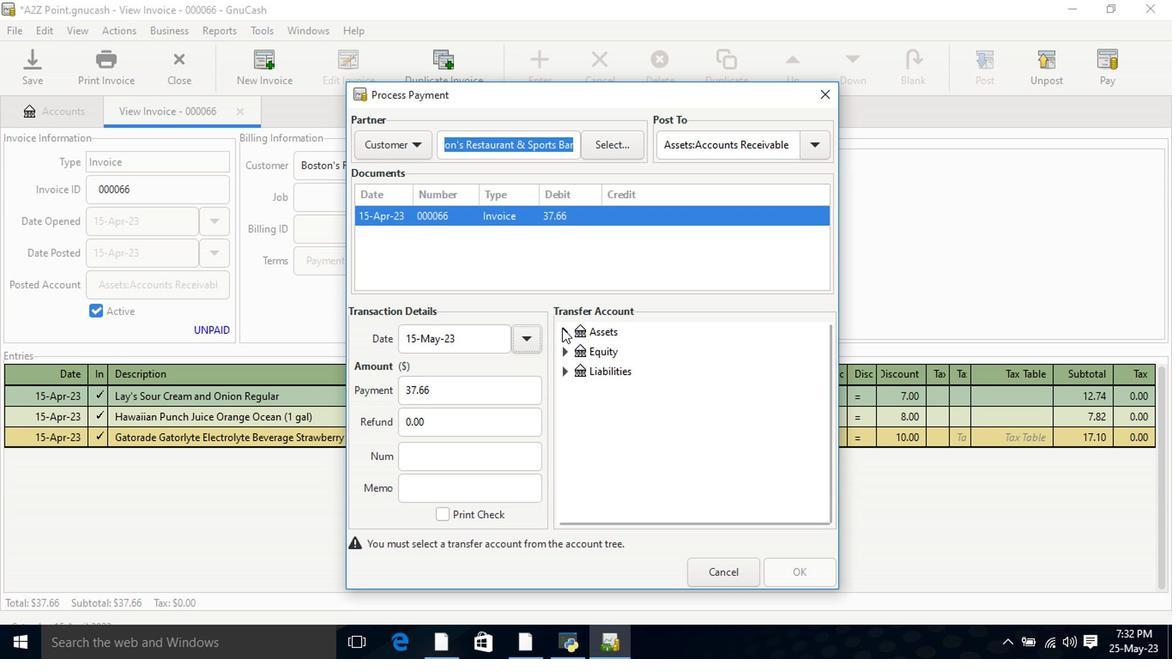 
Action: Mouse moved to (579, 354)
Screenshot: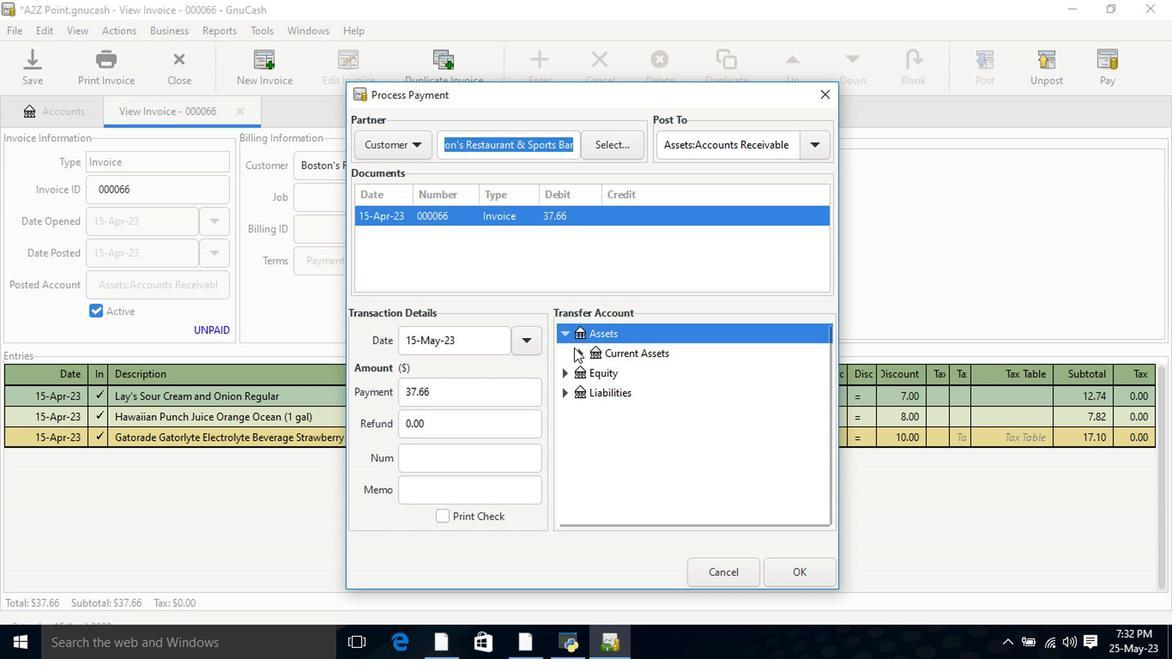 
Action: Mouse pressed left at (579, 354)
Screenshot: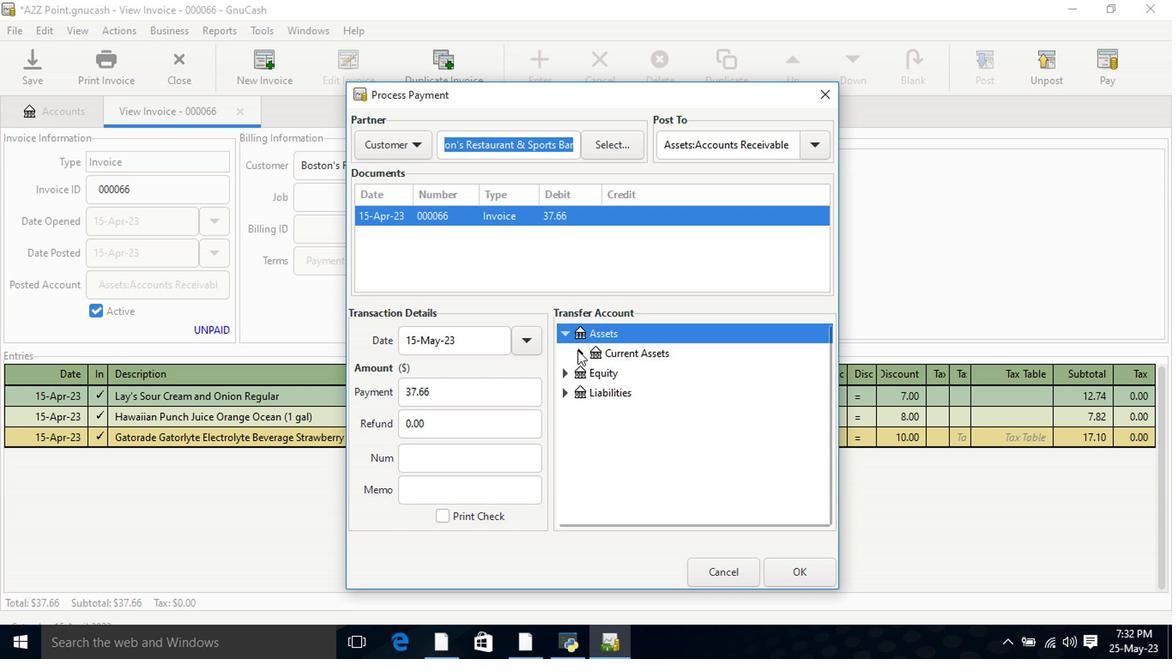 
Action: Mouse moved to (691, 383)
Screenshot: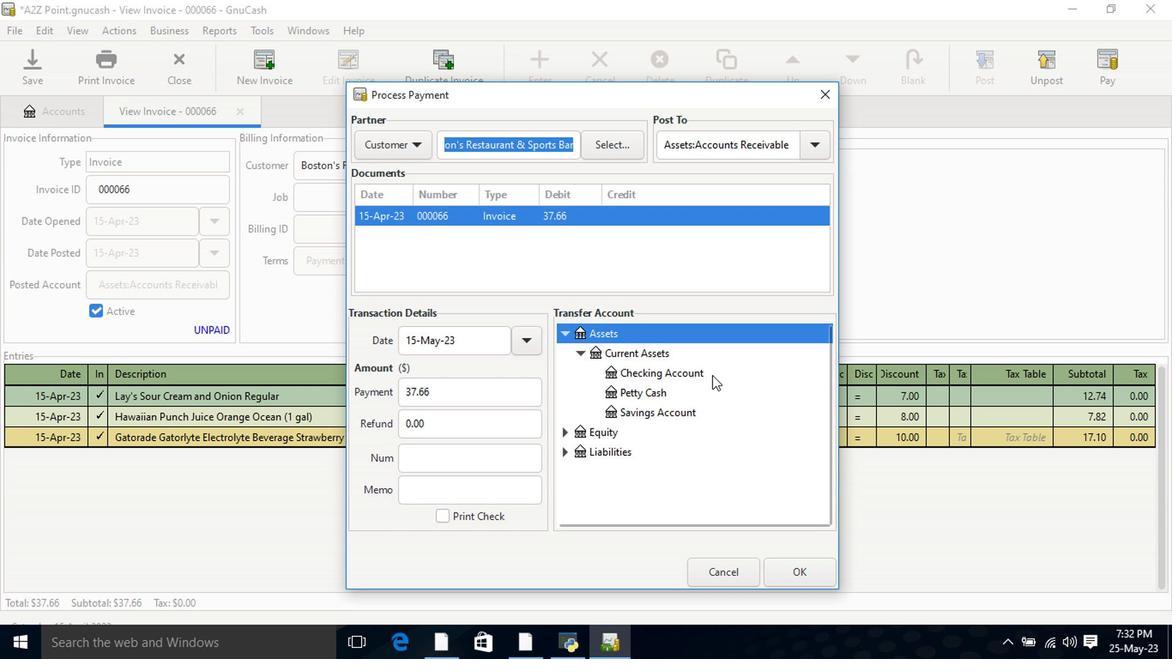
Action: Mouse pressed left at (691, 383)
Screenshot: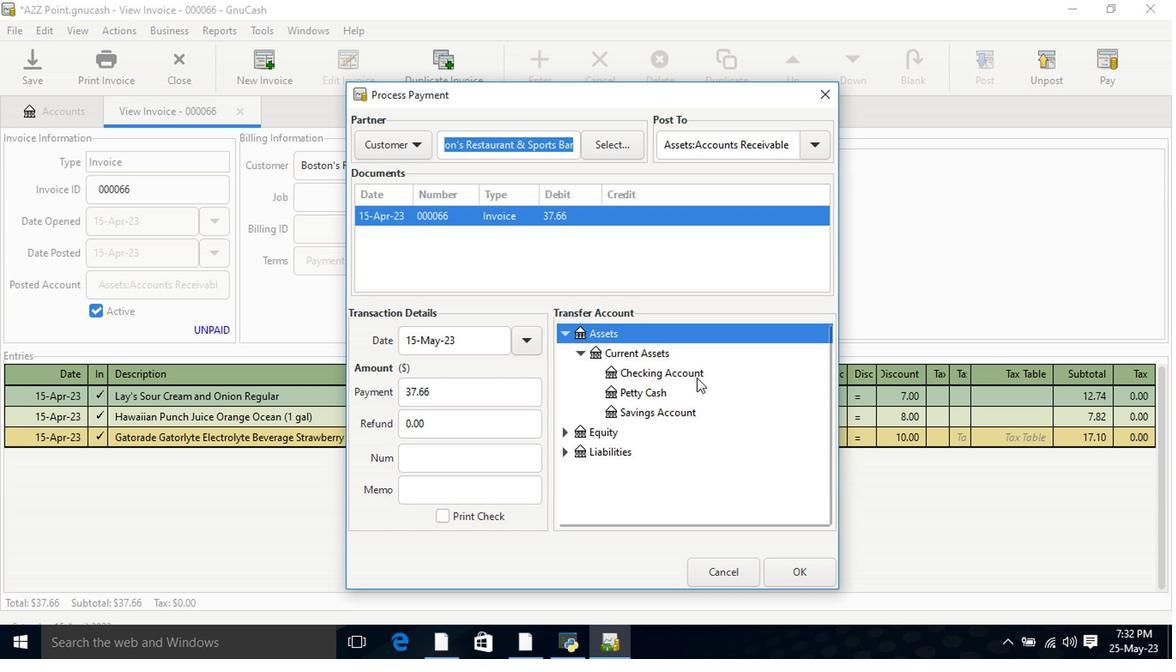 
Action: Mouse moved to (796, 574)
Screenshot: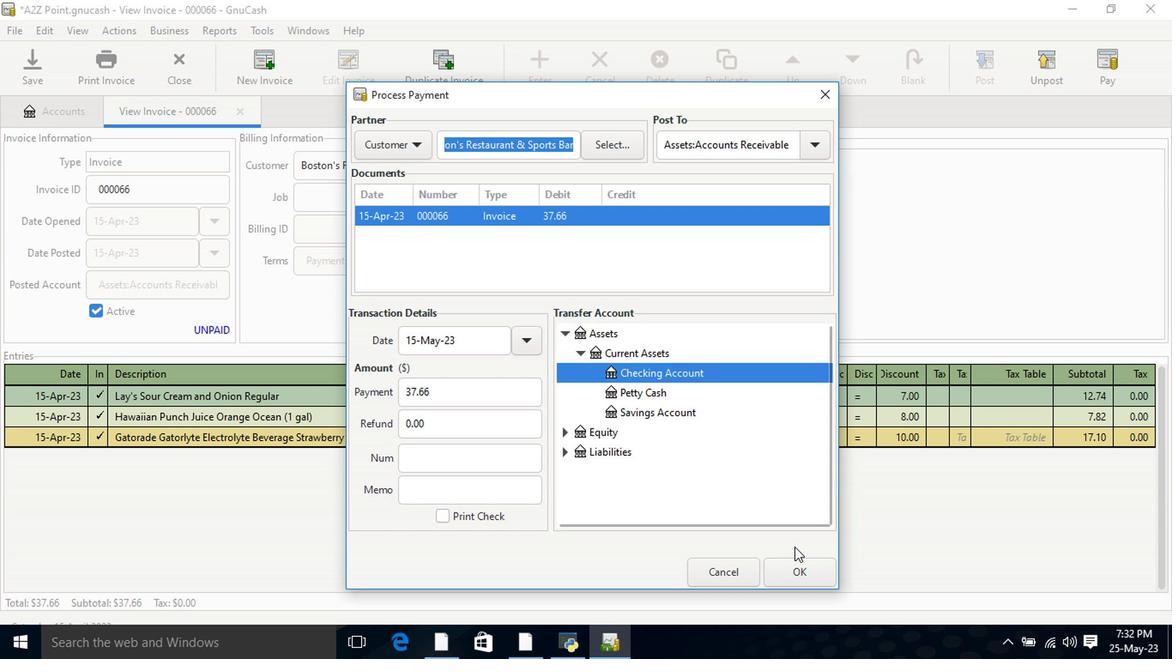 
Action: Mouse pressed left at (796, 574)
Screenshot: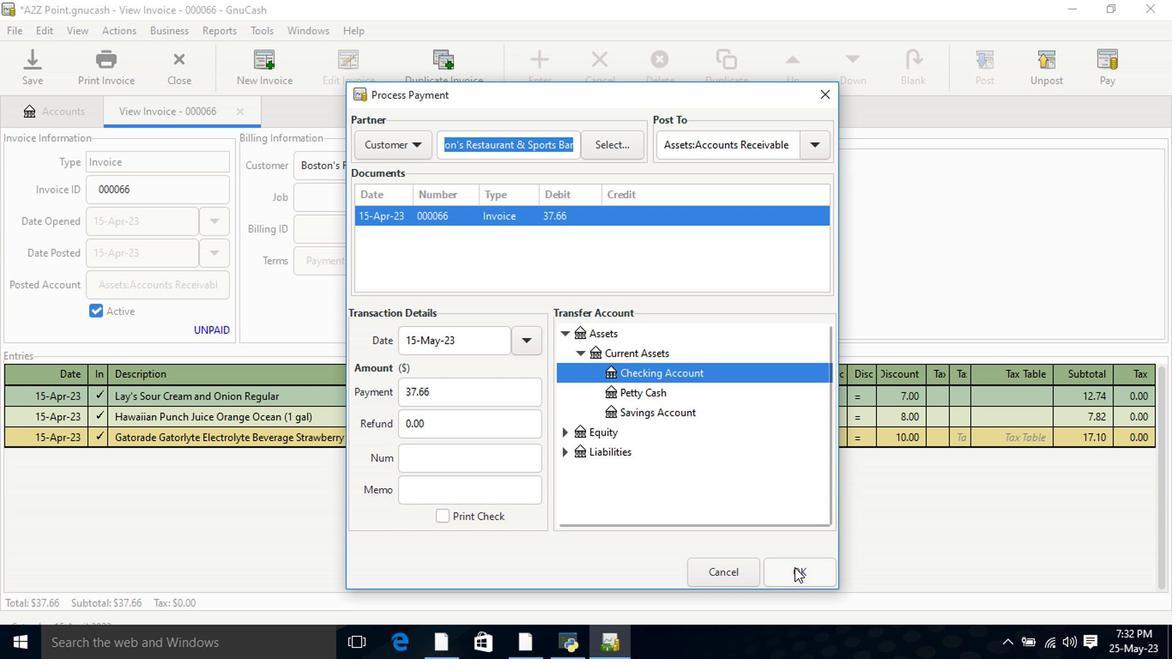 
Action: Mouse moved to (128, 62)
Screenshot: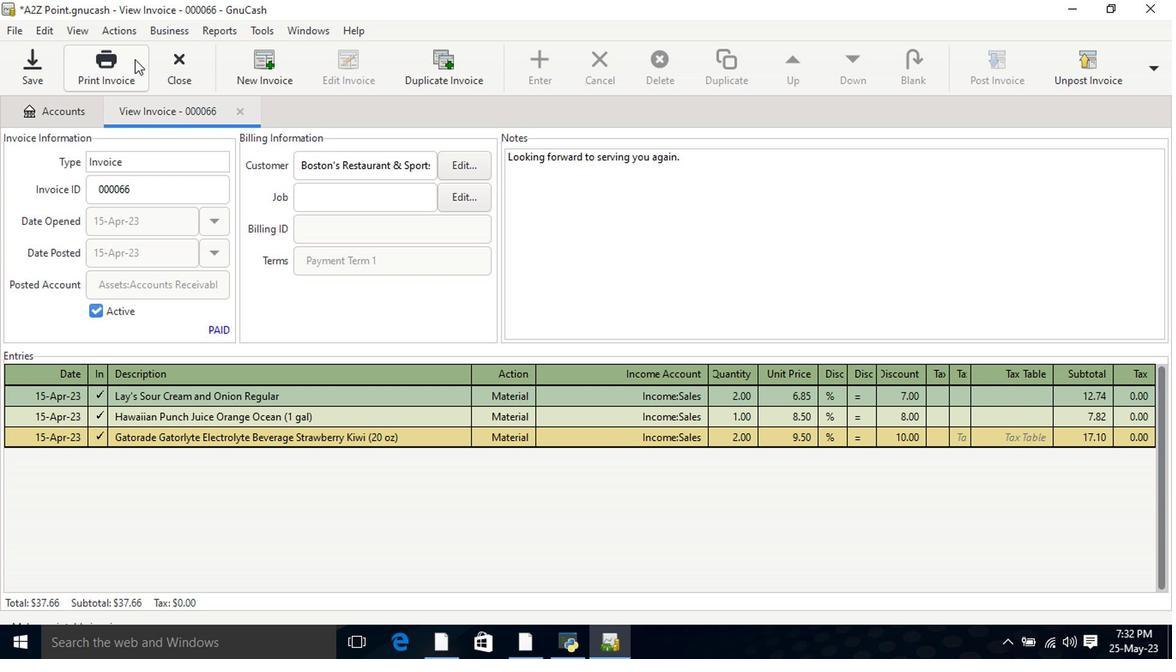 
Action: Mouse pressed left at (128, 62)
Screenshot: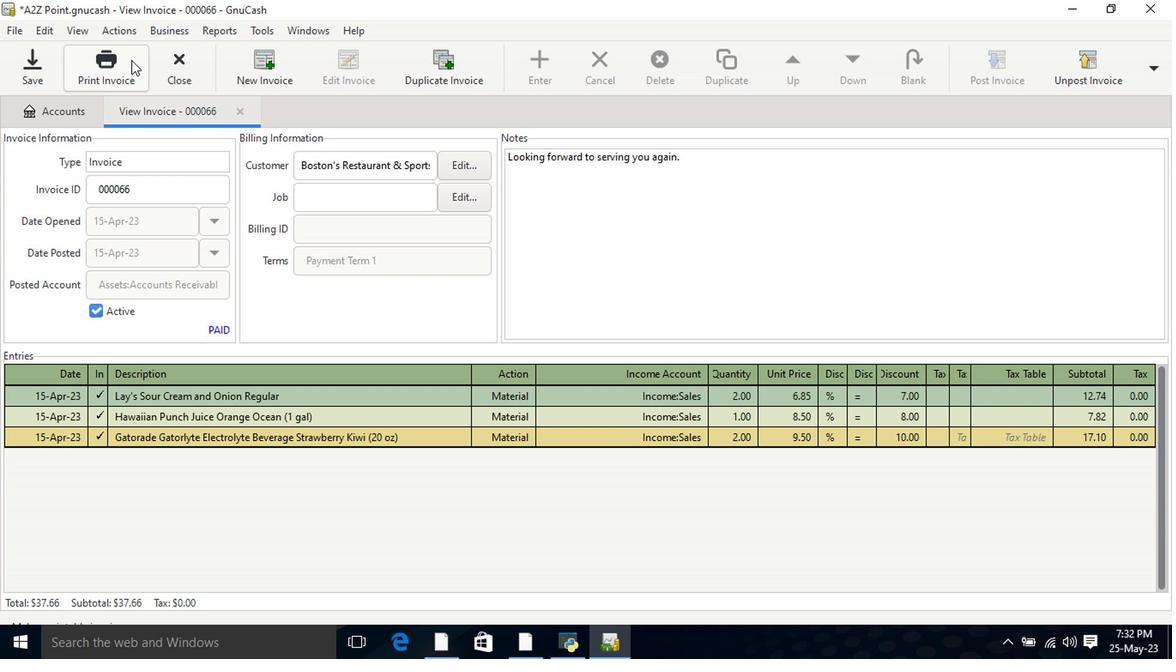 
Action: Mouse moved to (445, 66)
Screenshot: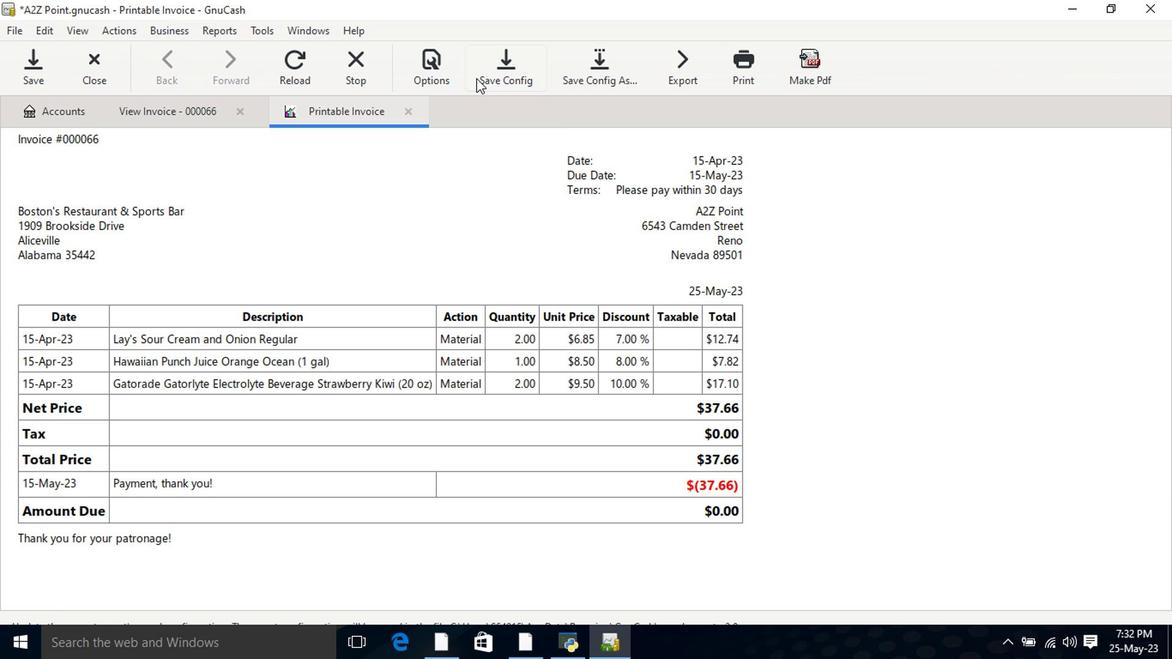 
Action: Mouse pressed left at (445, 66)
Screenshot: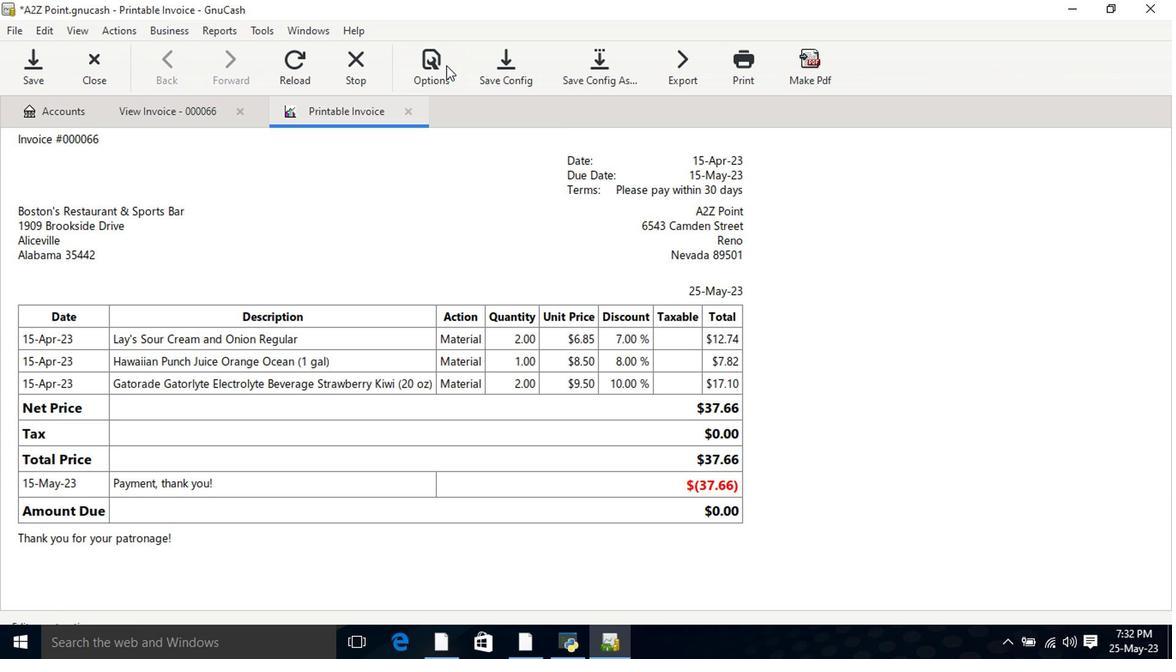 
Action: Mouse moved to (372, 141)
Screenshot: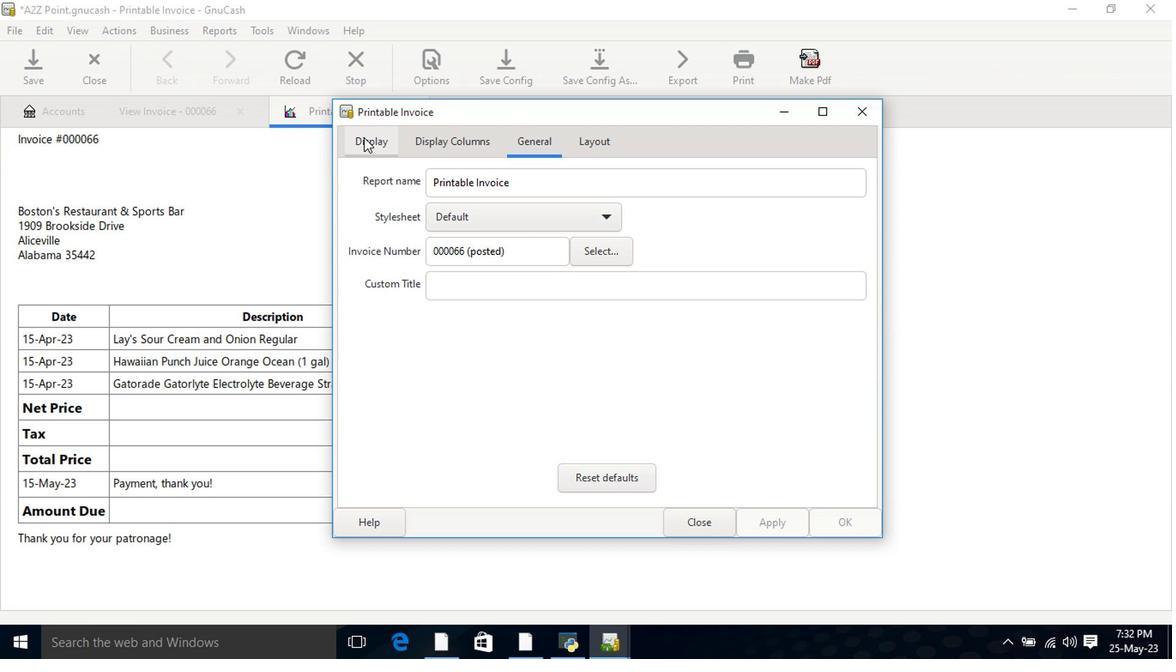 
Action: Mouse pressed left at (372, 141)
Screenshot: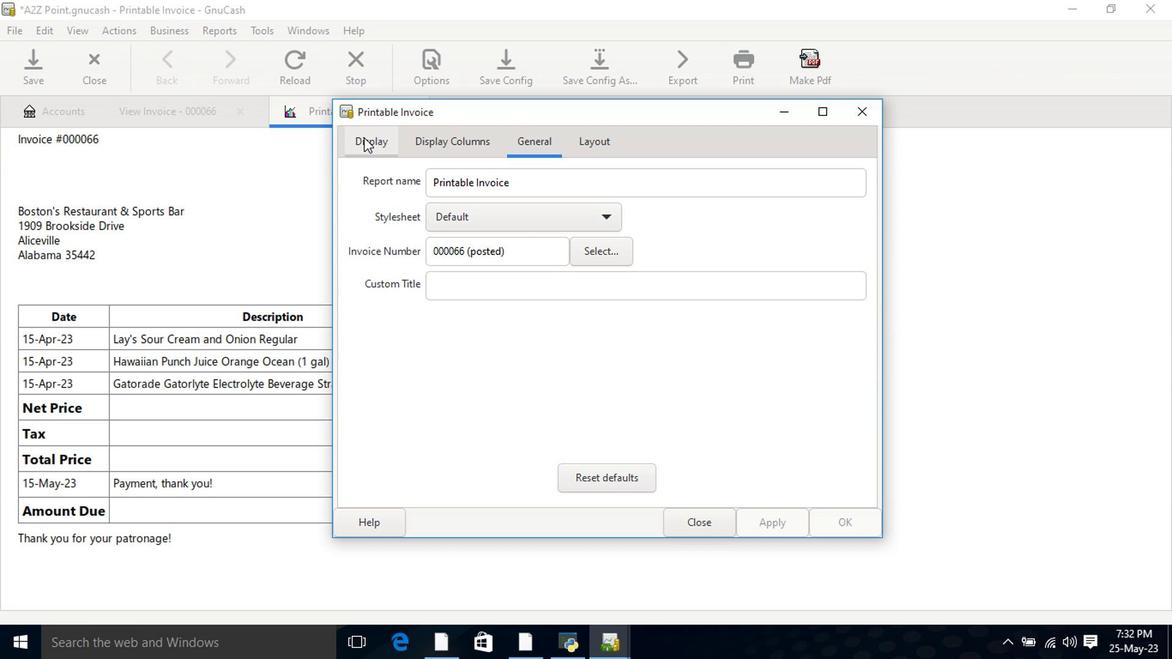 
Action: Mouse moved to (472, 348)
Screenshot: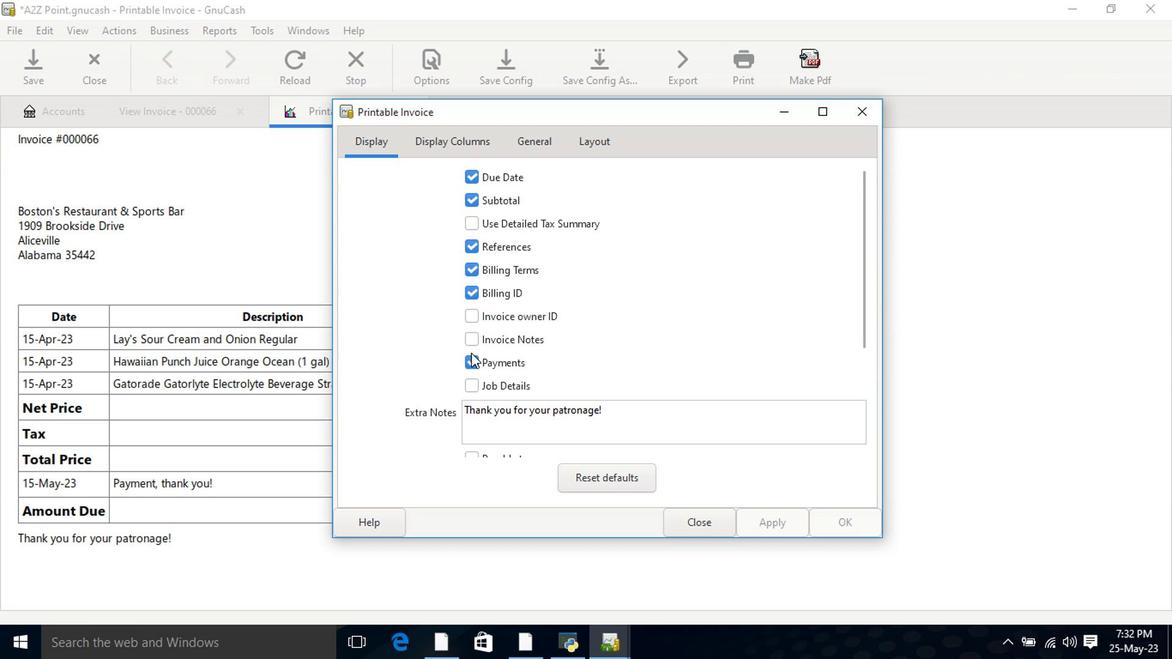 
Action: Mouse pressed left at (472, 348)
Screenshot: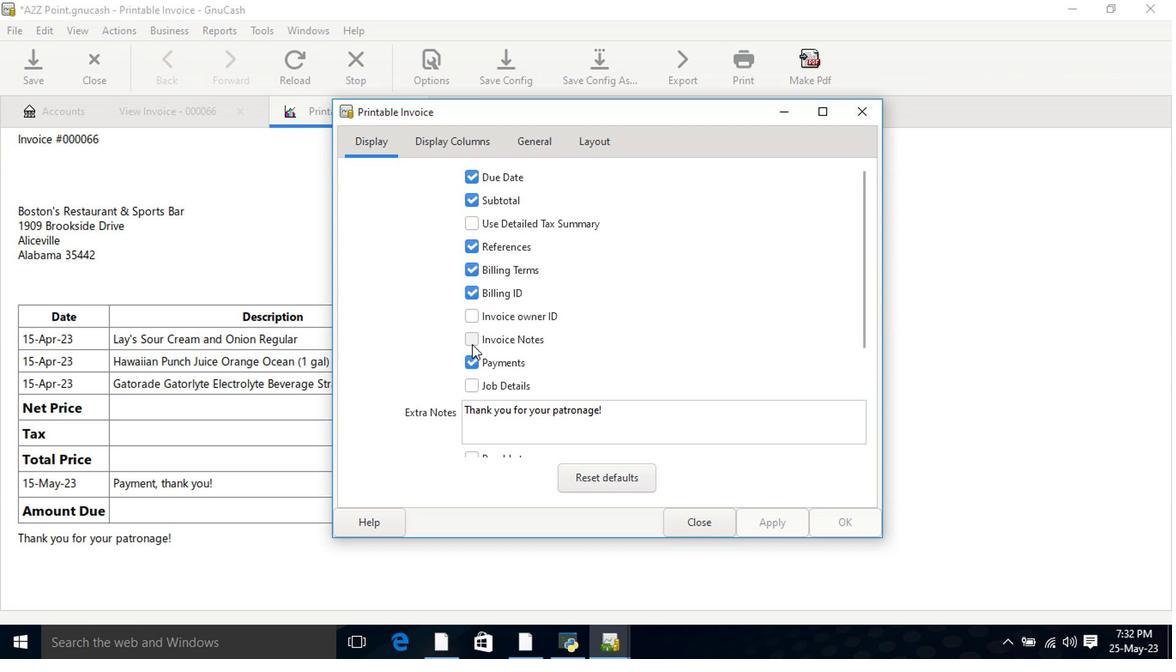 
Action: Mouse moved to (790, 534)
Screenshot: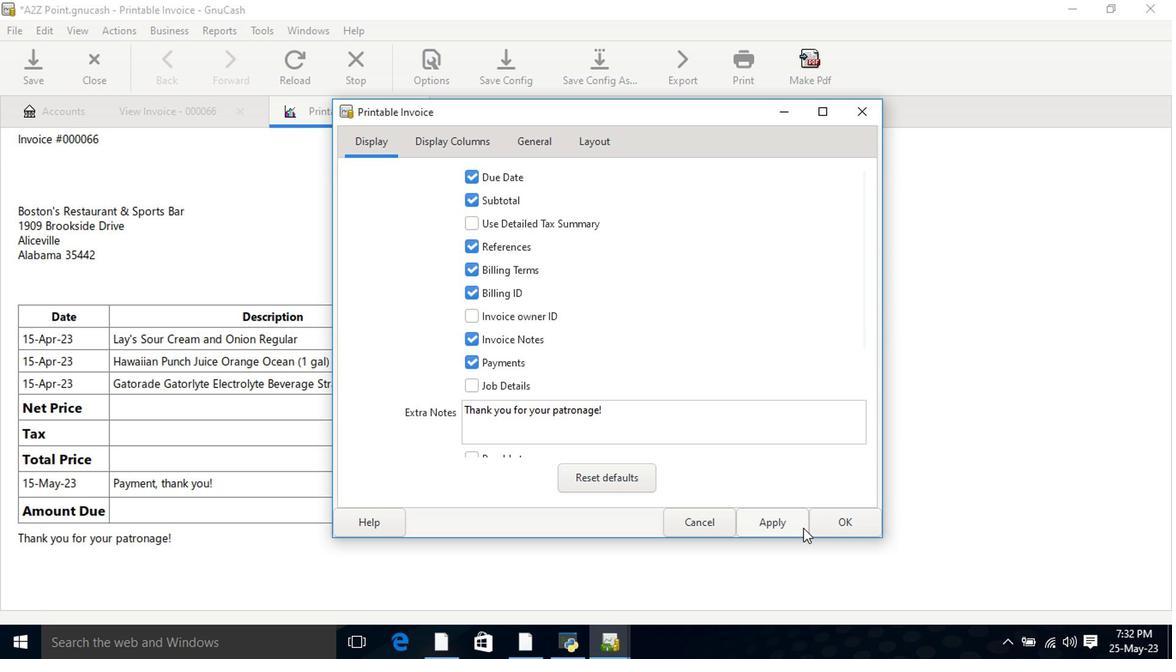 
Action: Mouse pressed left at (790, 534)
Screenshot: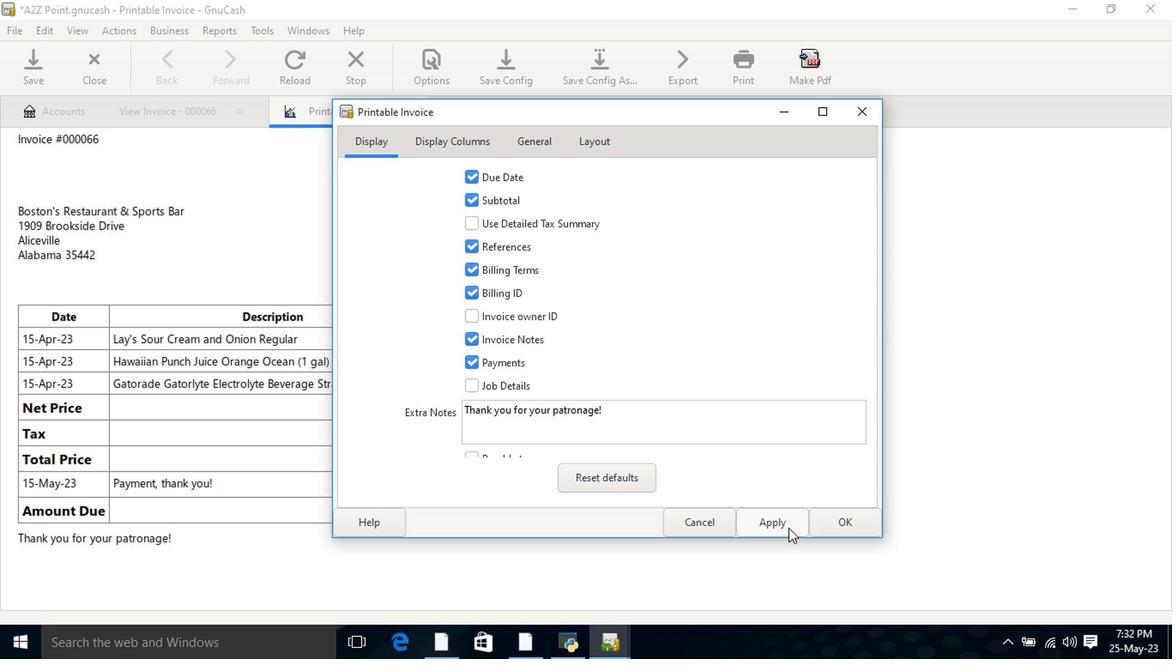 
Action: Mouse moved to (721, 534)
Screenshot: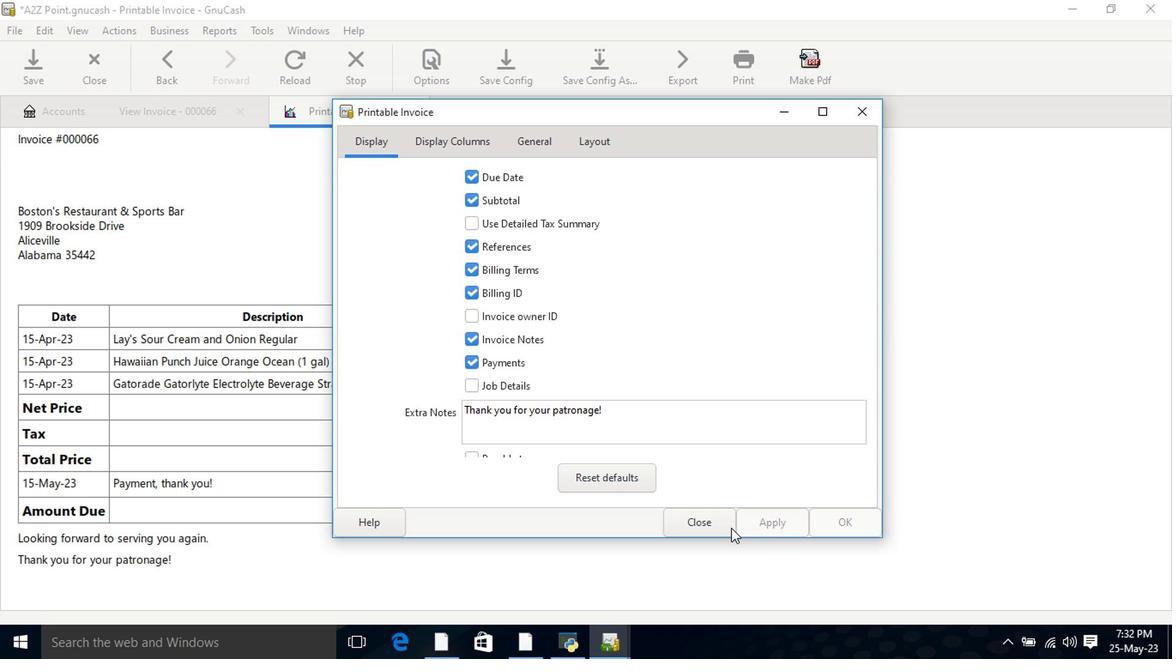 
Action: Mouse pressed left at (721, 534)
Screenshot: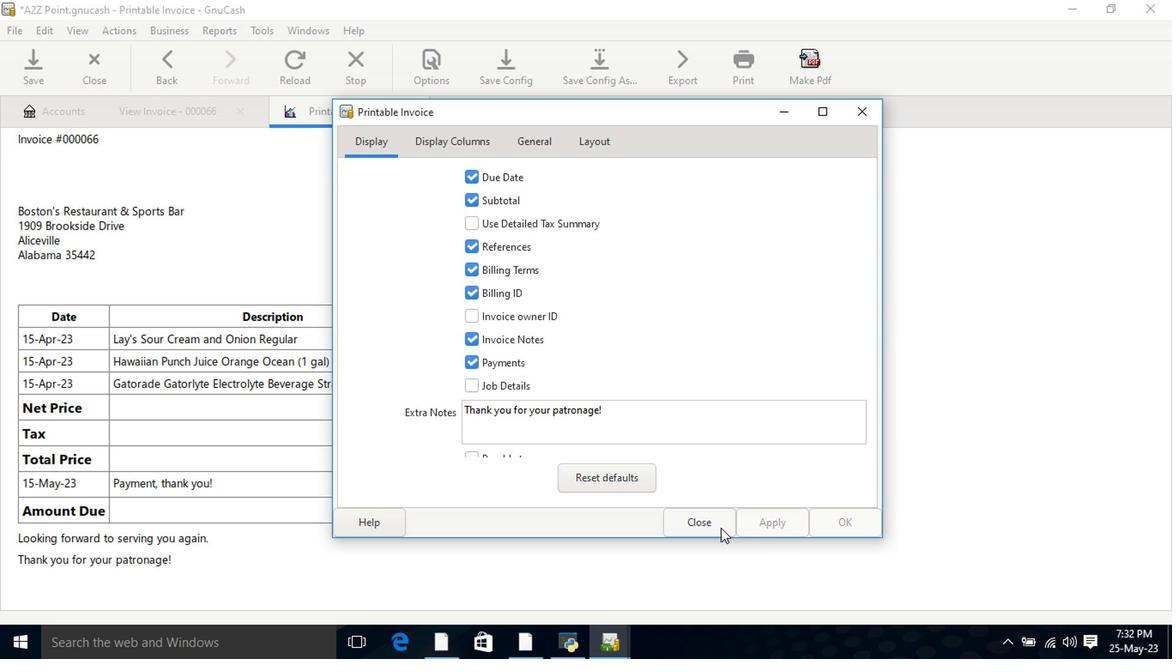 
